 Task: Buy 3 Engine Blocks from Engines & Engine Parts section under best seller category for shipping address: Donald Hall, 3509 Cook Hill Road, Danbury, Connecticut 06810, Cell Number 2034707320. Pay from credit card ending with 6010, CVV 682
Action: Mouse moved to (24, 79)
Screenshot: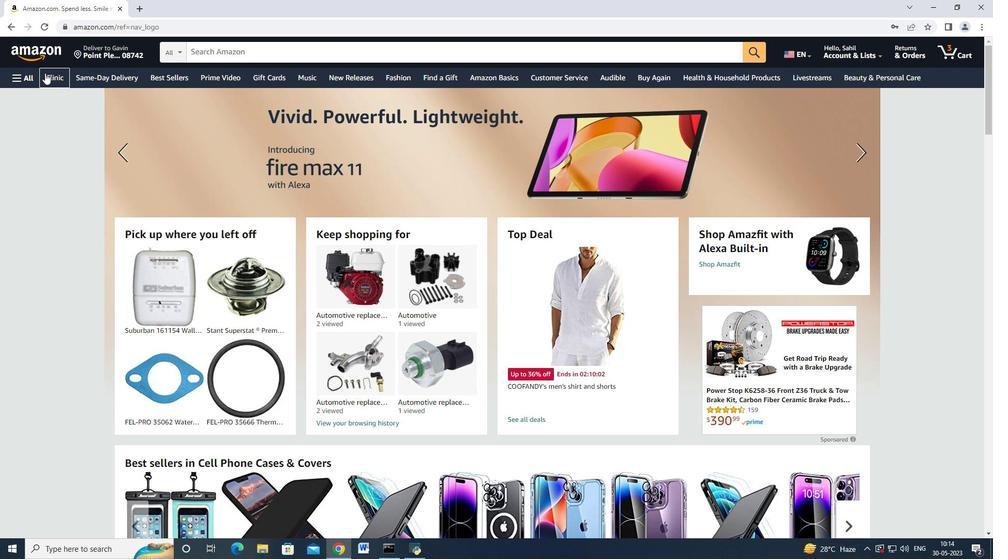 
Action: Mouse pressed left at (24, 79)
Screenshot: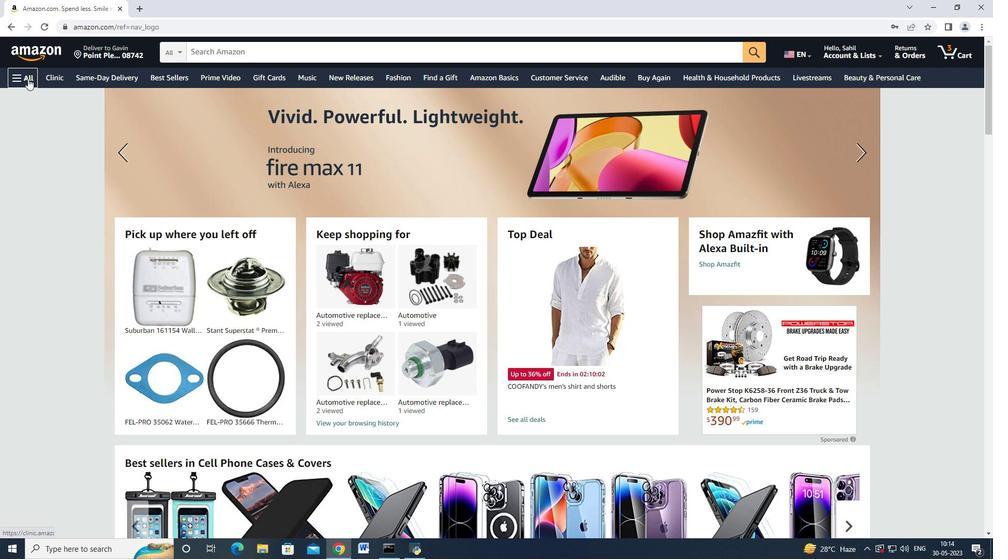 
Action: Mouse moved to (62, 234)
Screenshot: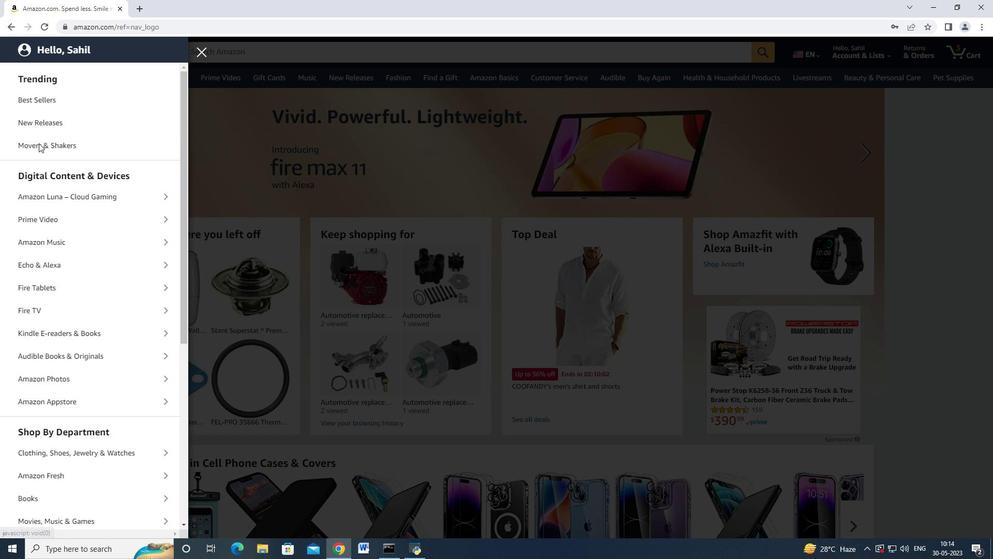 
Action: Mouse scrolled (62, 233) with delta (0, 0)
Screenshot: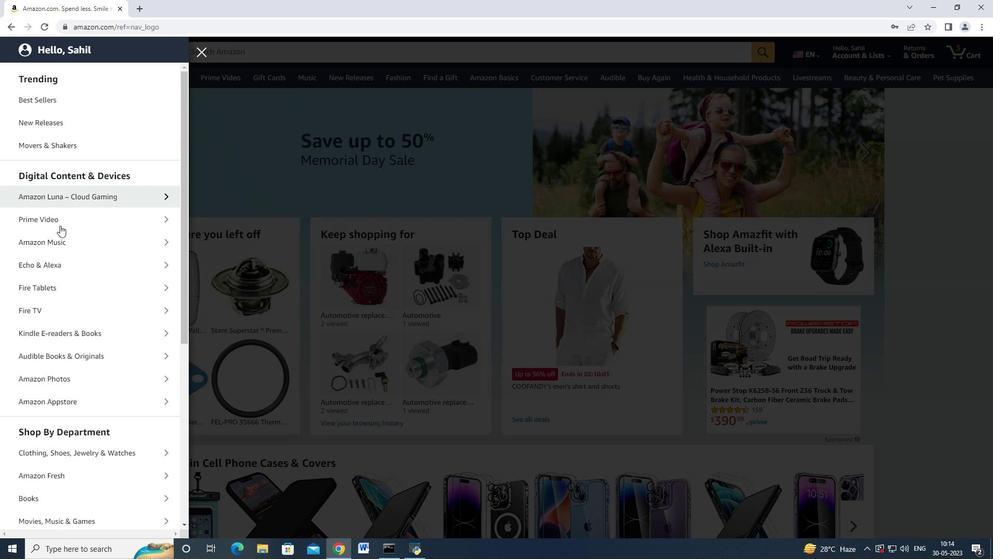 
Action: Mouse moved to (63, 238)
Screenshot: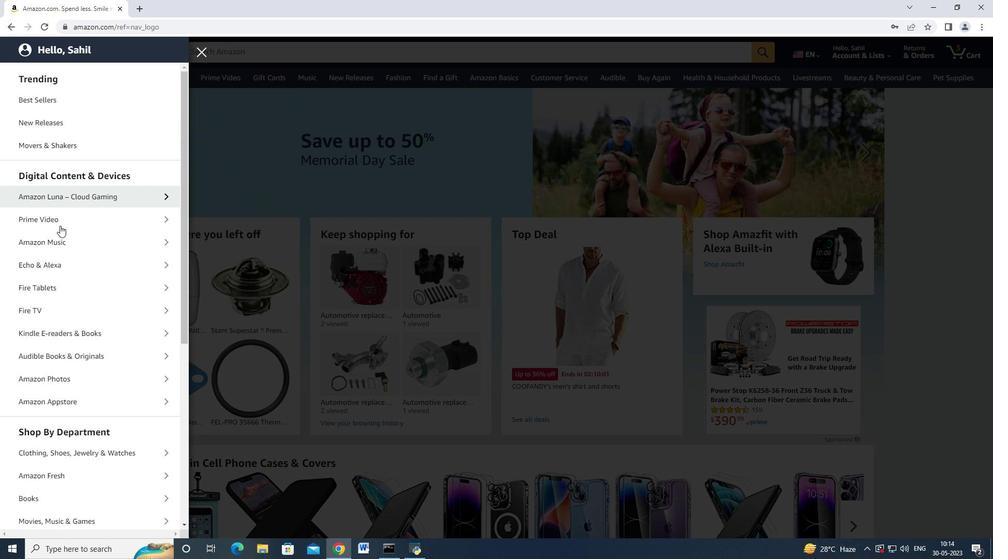 
Action: Mouse scrolled (63, 238) with delta (0, 0)
Screenshot: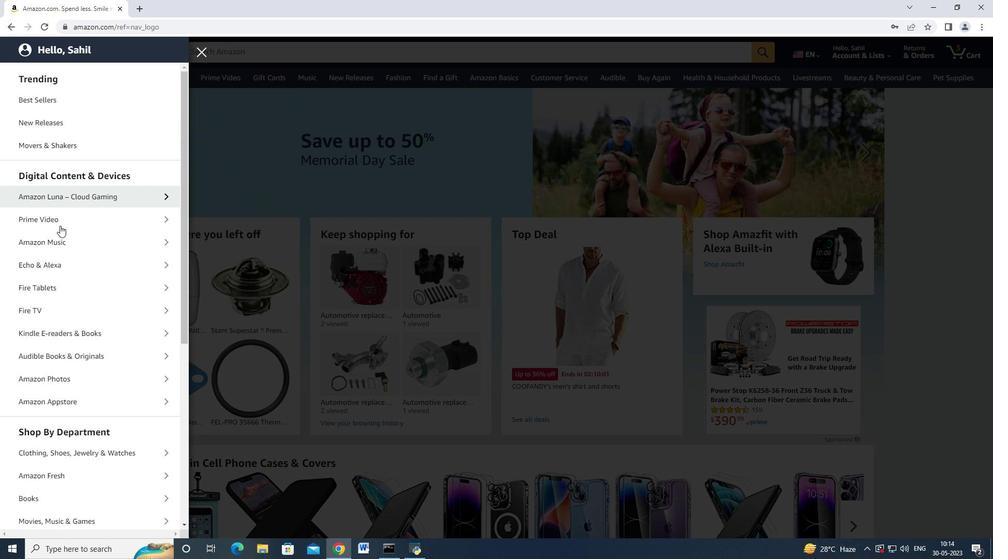 
Action: Mouse moved to (64, 240)
Screenshot: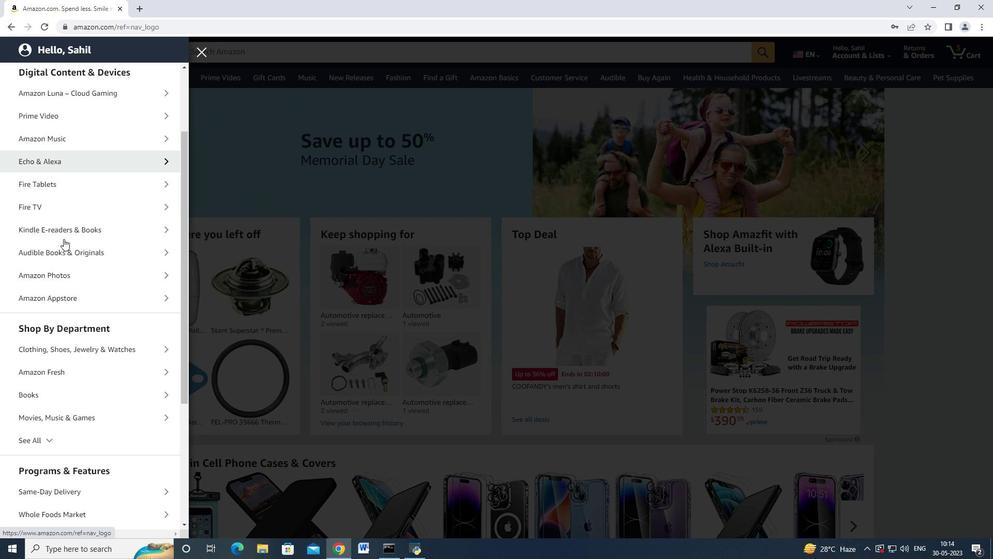 
Action: Mouse scrolled (64, 240) with delta (0, 0)
Screenshot: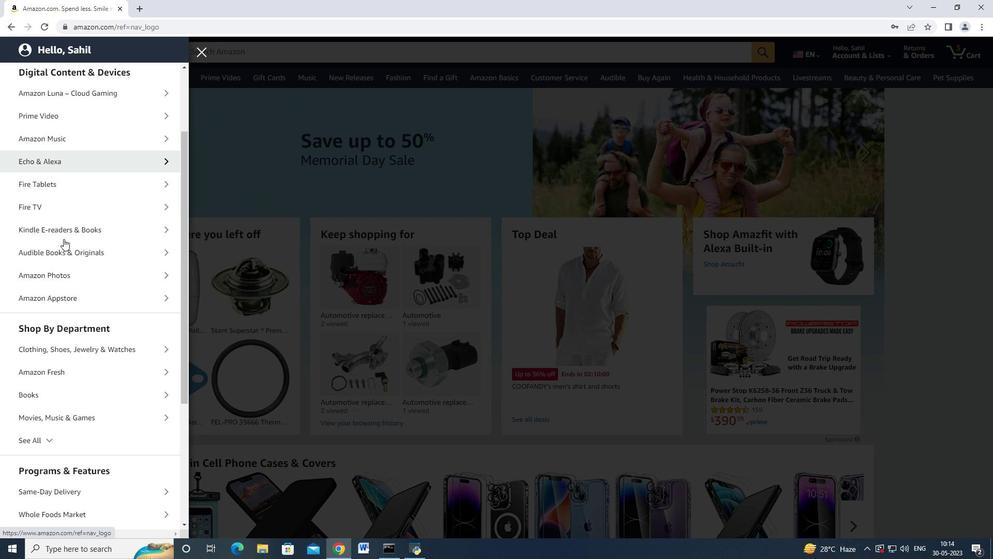 
Action: Mouse moved to (65, 275)
Screenshot: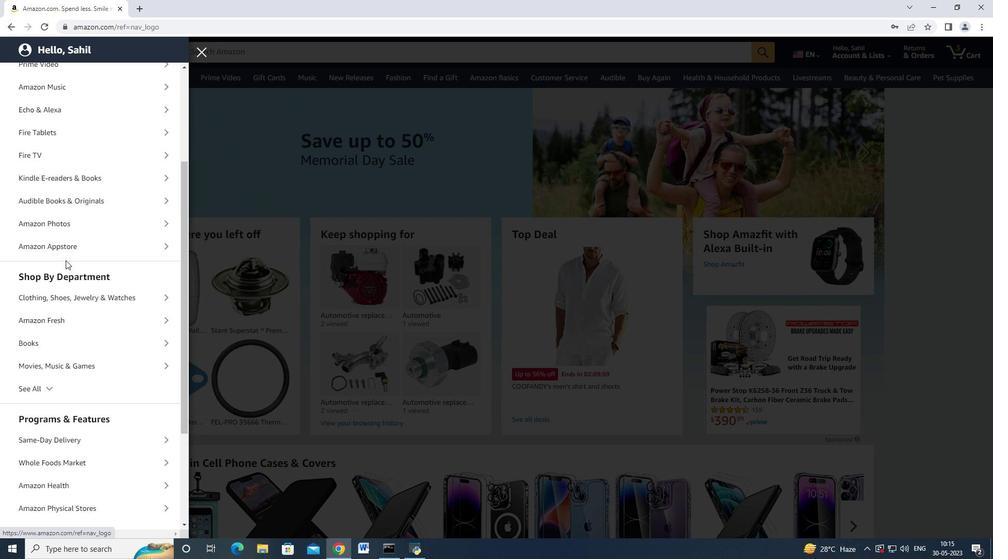 
Action: Mouse scrolled (65, 272) with delta (0, 0)
Screenshot: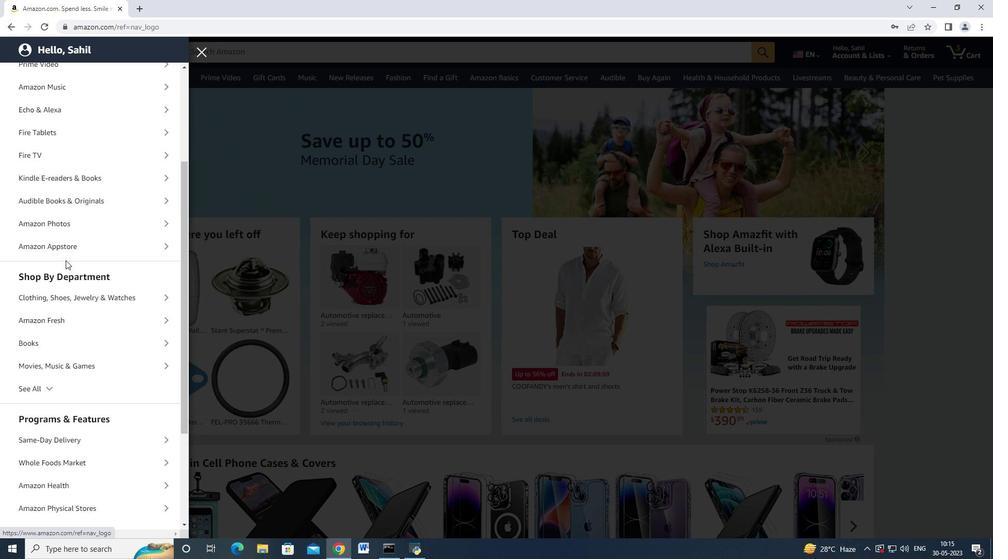 
Action: Mouse moved to (65, 276)
Screenshot: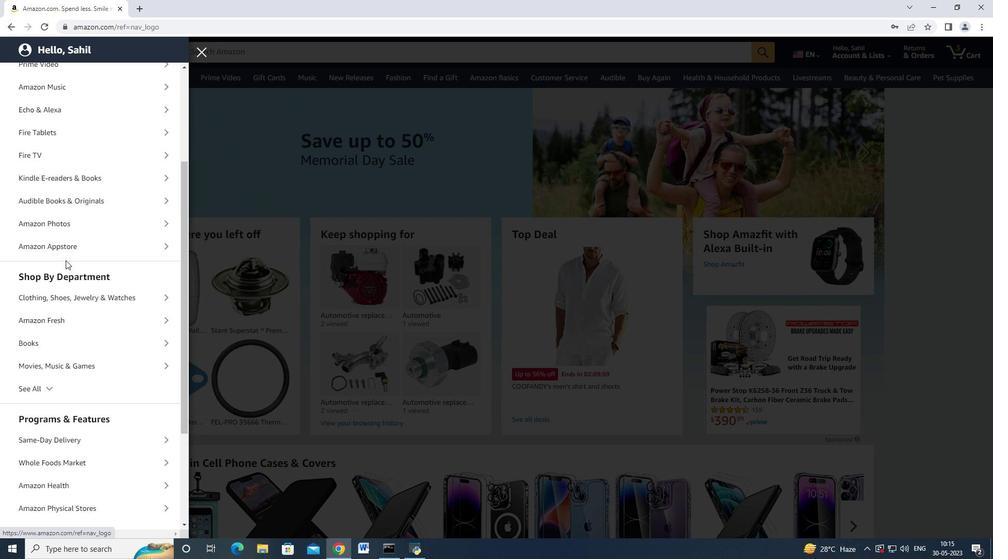 
Action: Mouse scrolled (65, 275) with delta (0, 0)
Screenshot: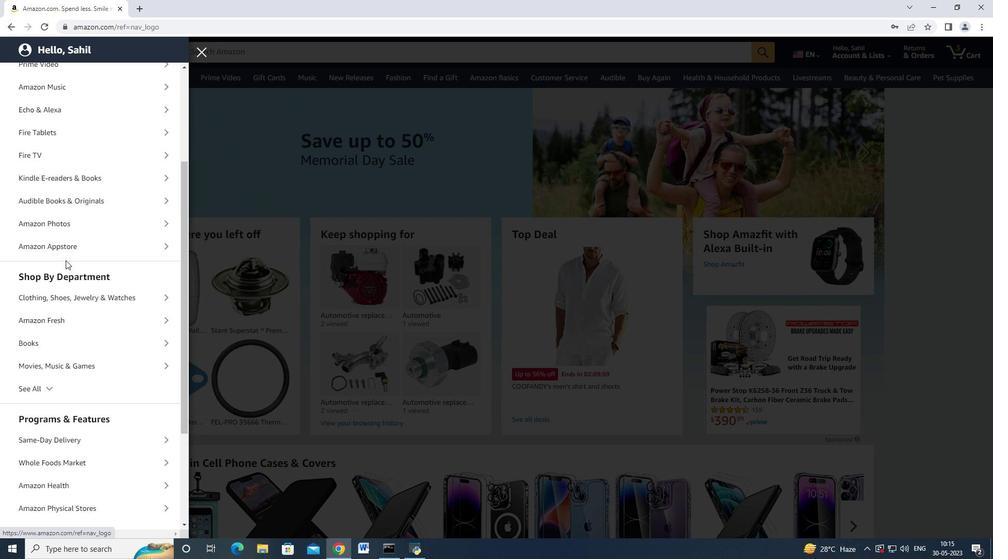 
Action: Mouse moved to (64, 289)
Screenshot: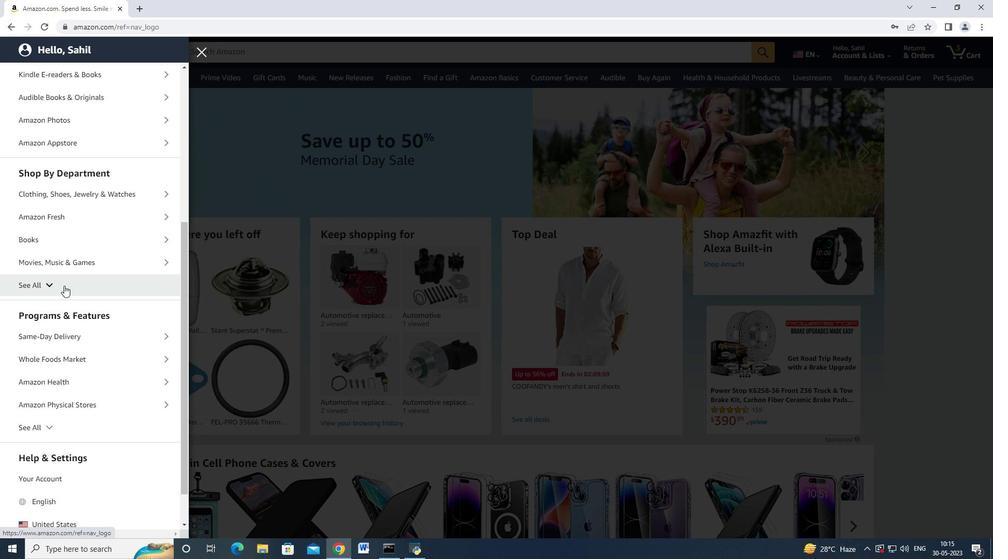 
Action: Mouse pressed left at (64, 289)
Screenshot: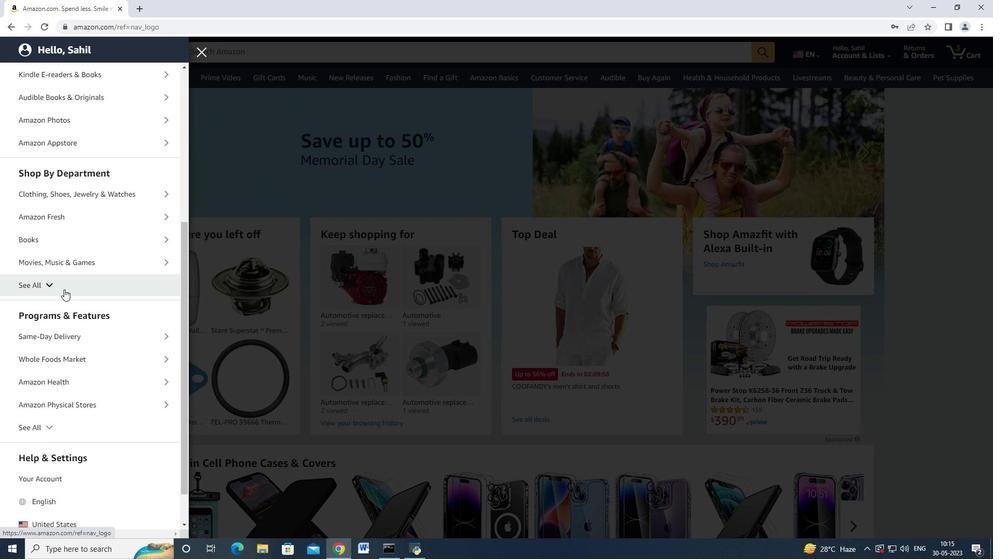 
Action: Mouse moved to (67, 287)
Screenshot: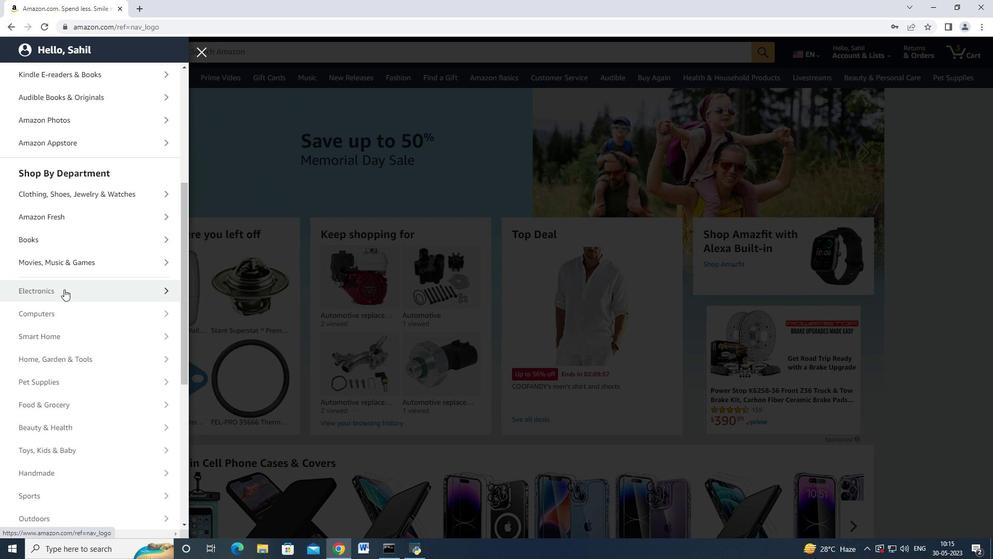 
Action: Mouse scrolled (67, 287) with delta (0, 0)
Screenshot: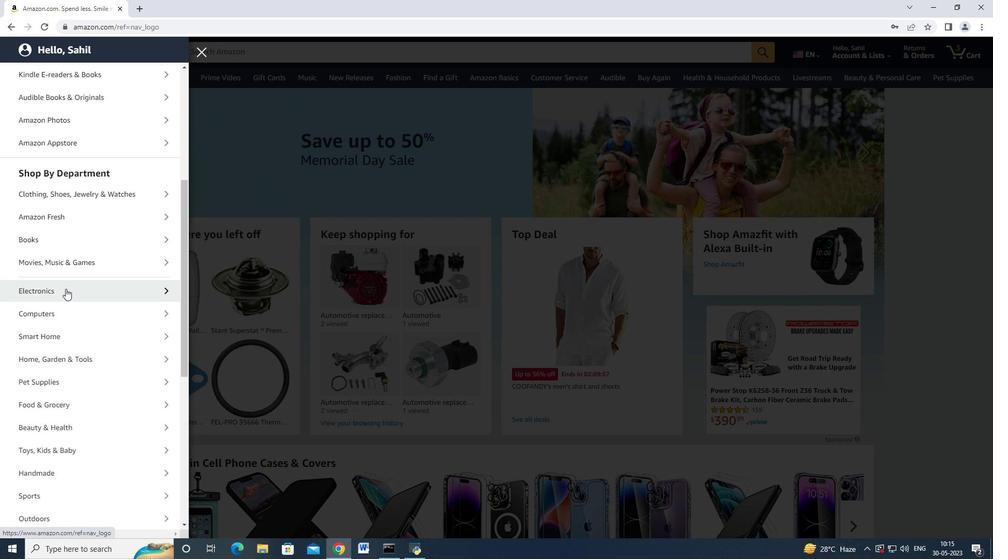 
Action: Mouse scrolled (67, 287) with delta (0, 0)
Screenshot: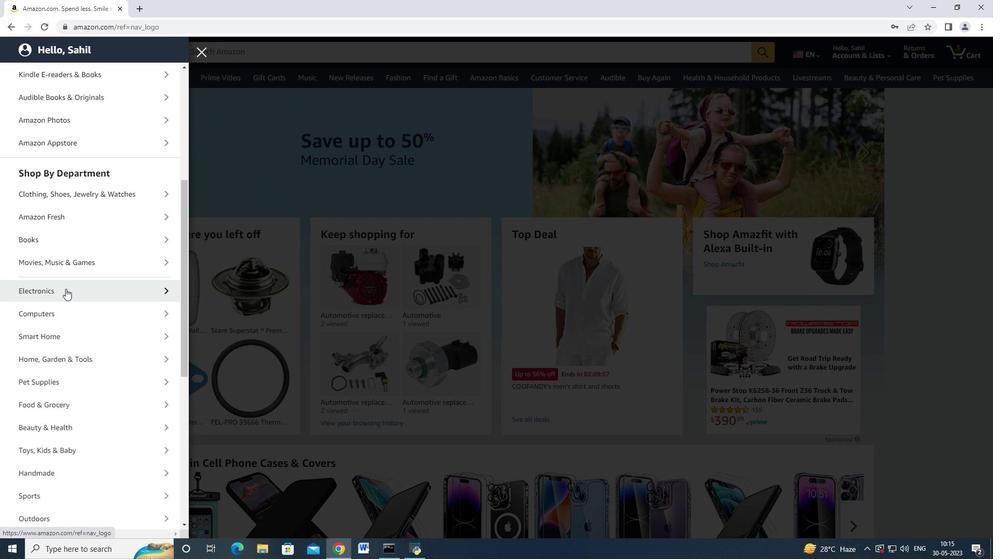 
Action: Mouse moved to (67, 287)
Screenshot: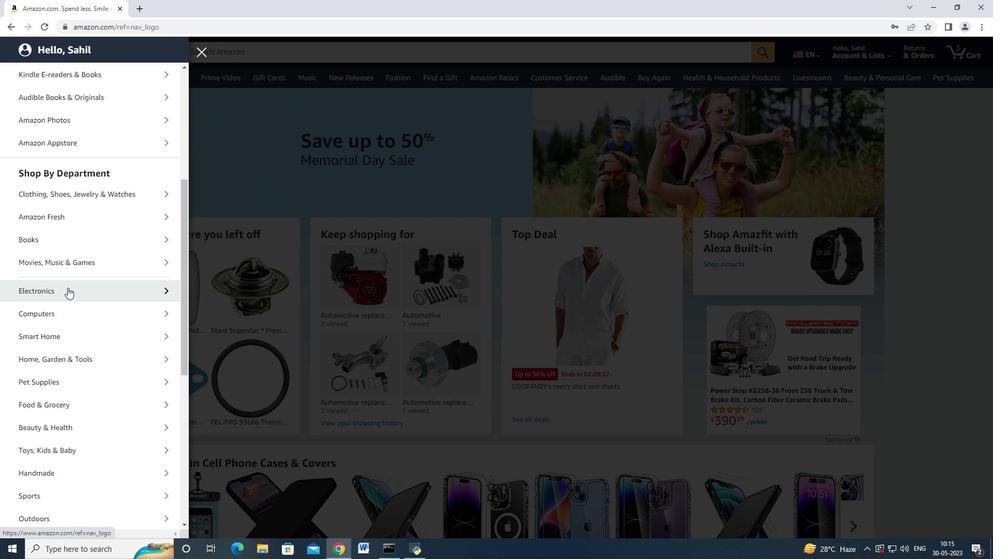 
Action: Mouse scrolled (67, 287) with delta (0, 0)
Screenshot: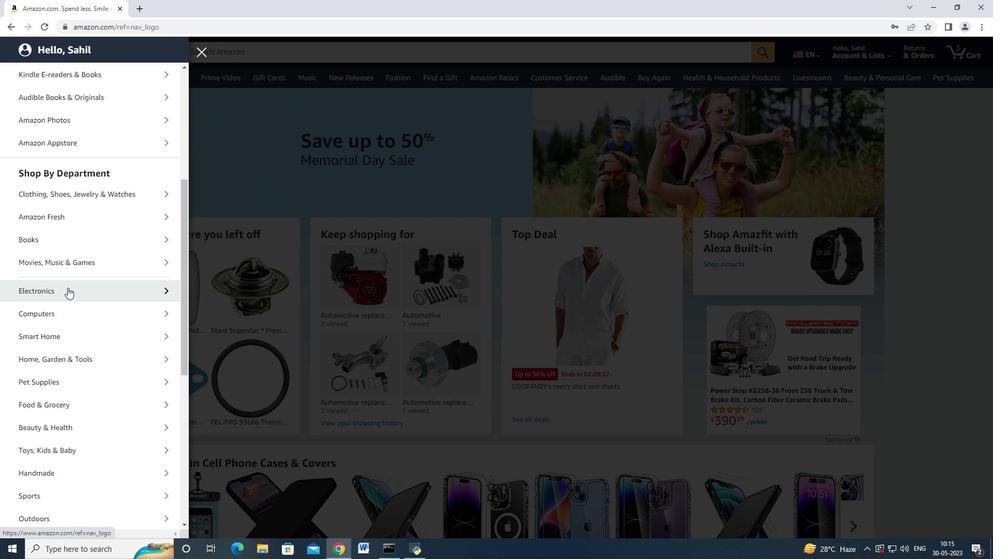 
Action: Mouse scrolled (67, 287) with delta (0, 0)
Screenshot: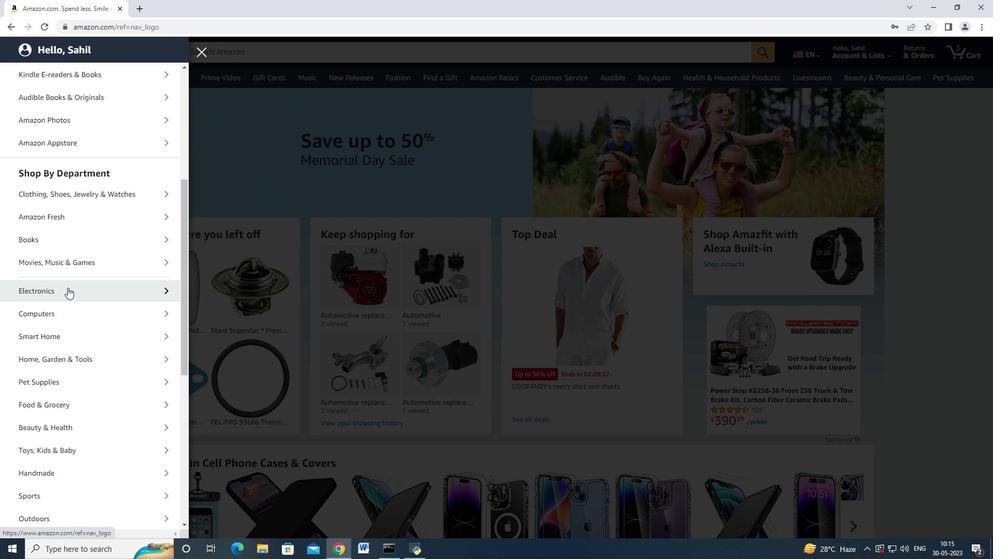 
Action: Mouse moved to (67, 288)
Screenshot: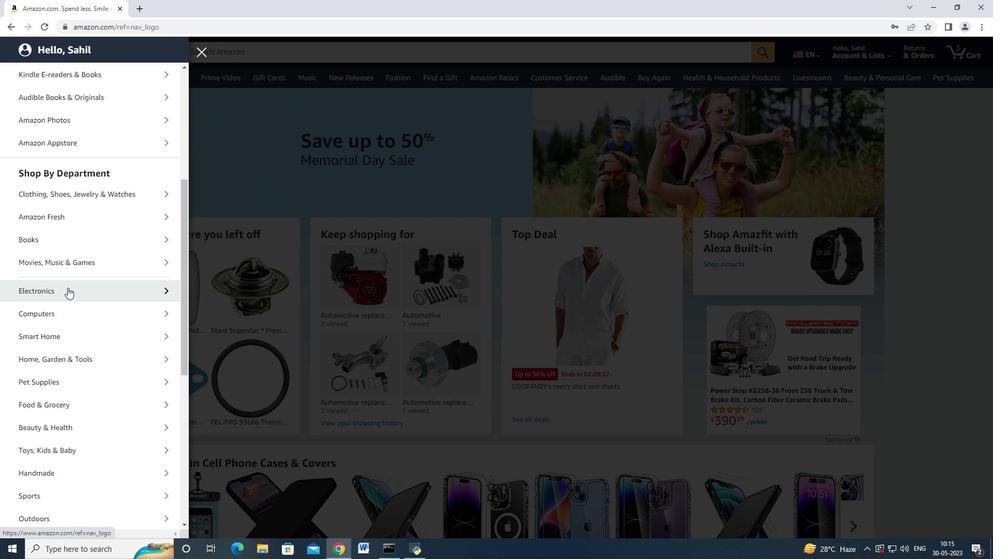 
Action: Mouse scrolled (67, 287) with delta (0, 0)
Screenshot: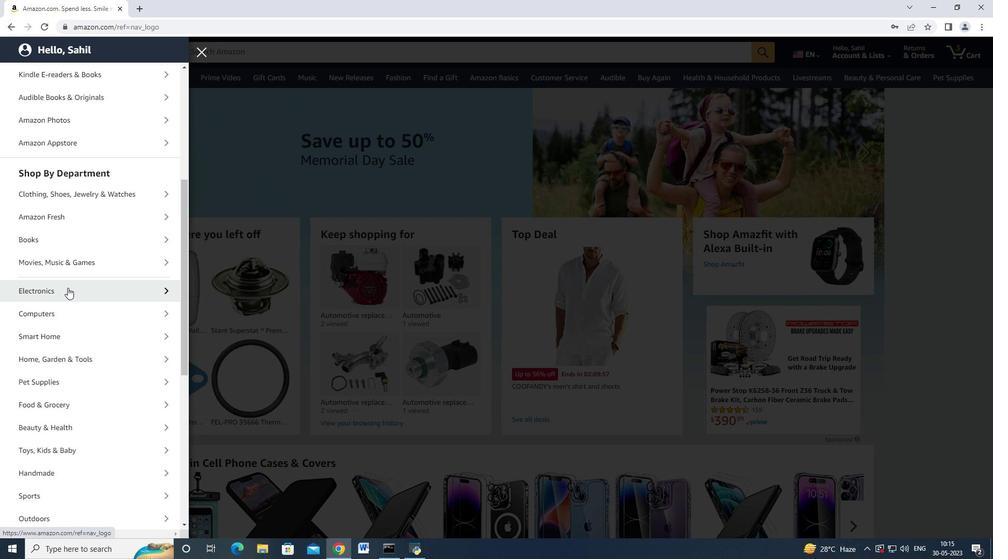 
Action: Mouse moved to (67, 291)
Screenshot: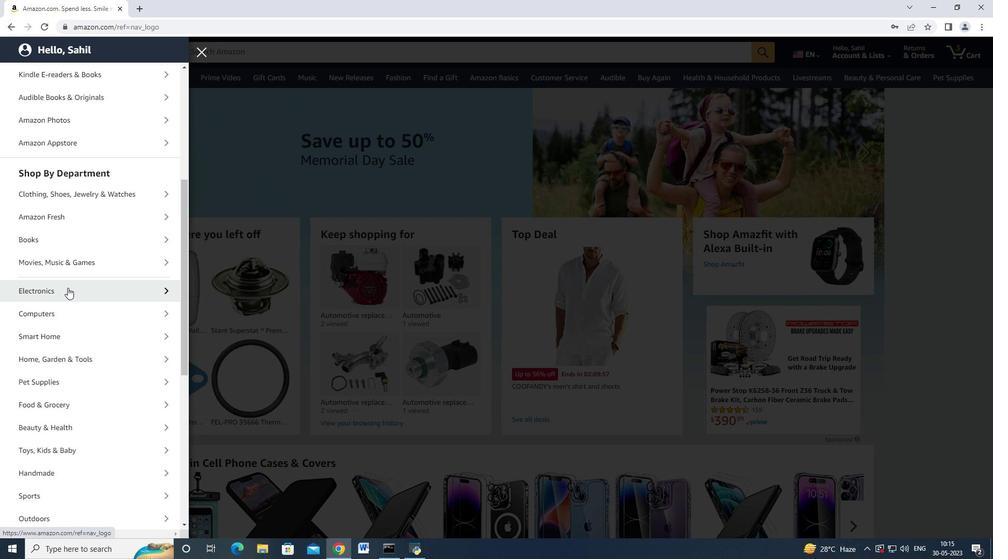 
Action: Mouse scrolled (67, 291) with delta (0, 0)
Screenshot: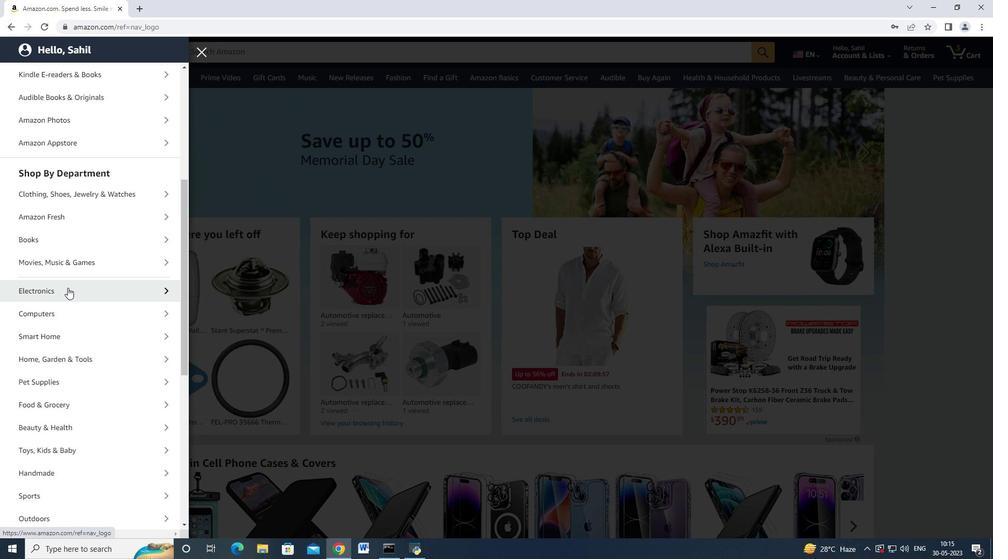
Action: Mouse moved to (76, 232)
Screenshot: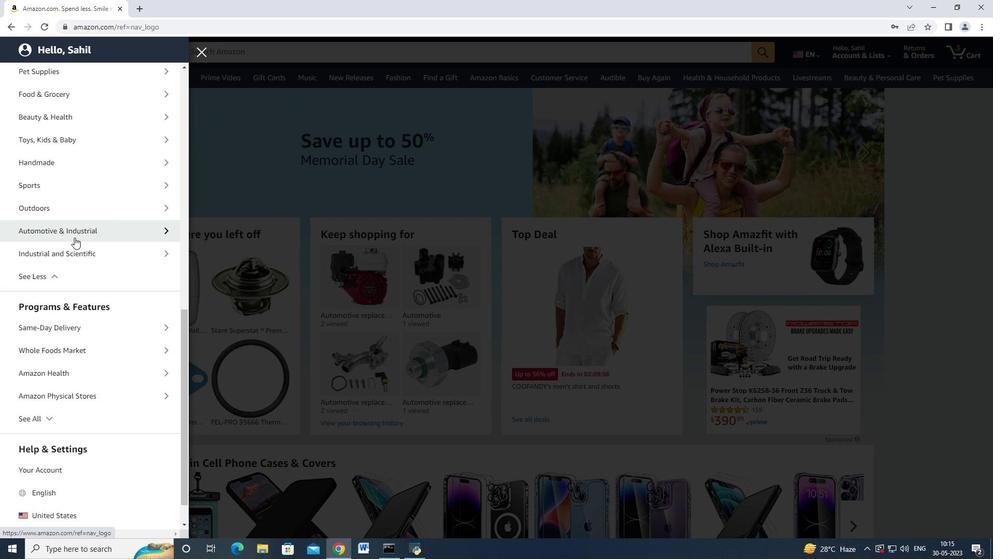 
Action: Mouse pressed left at (76, 232)
Screenshot: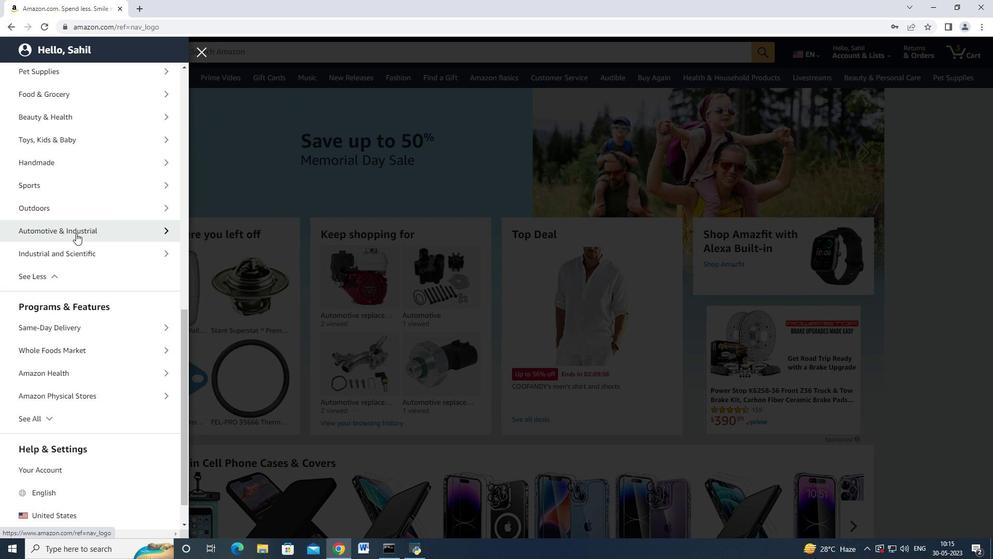 
Action: Mouse moved to (101, 118)
Screenshot: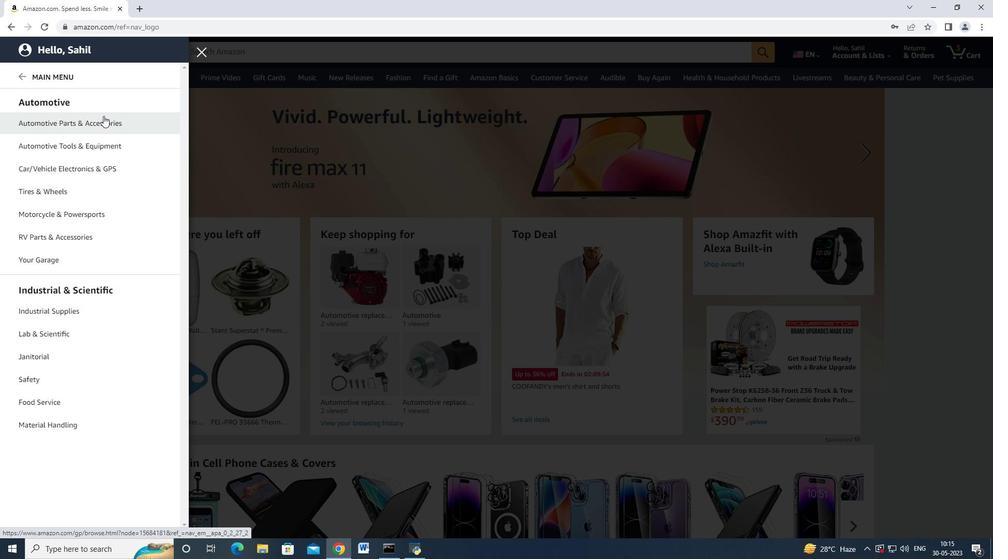 
Action: Mouse pressed left at (101, 118)
Screenshot: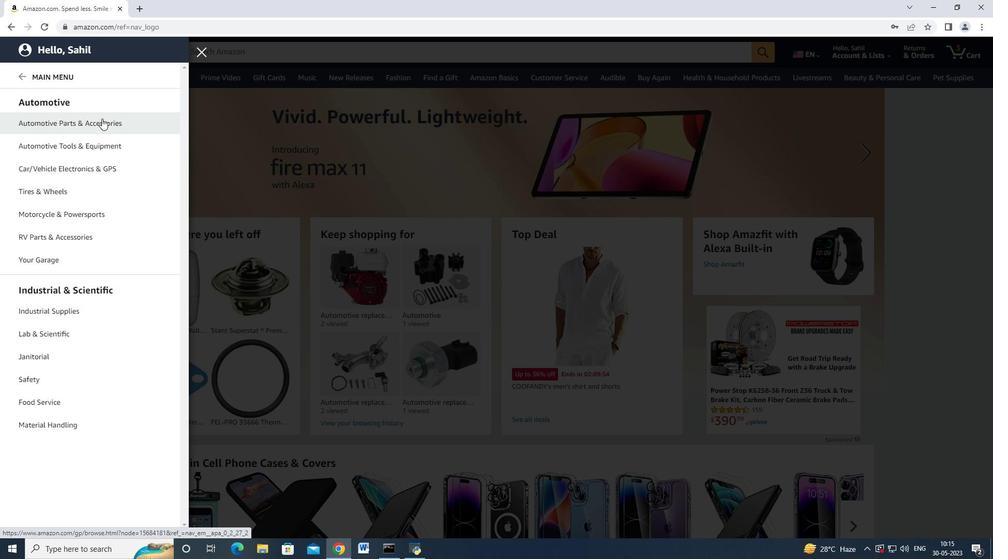 
Action: Mouse moved to (213, 132)
Screenshot: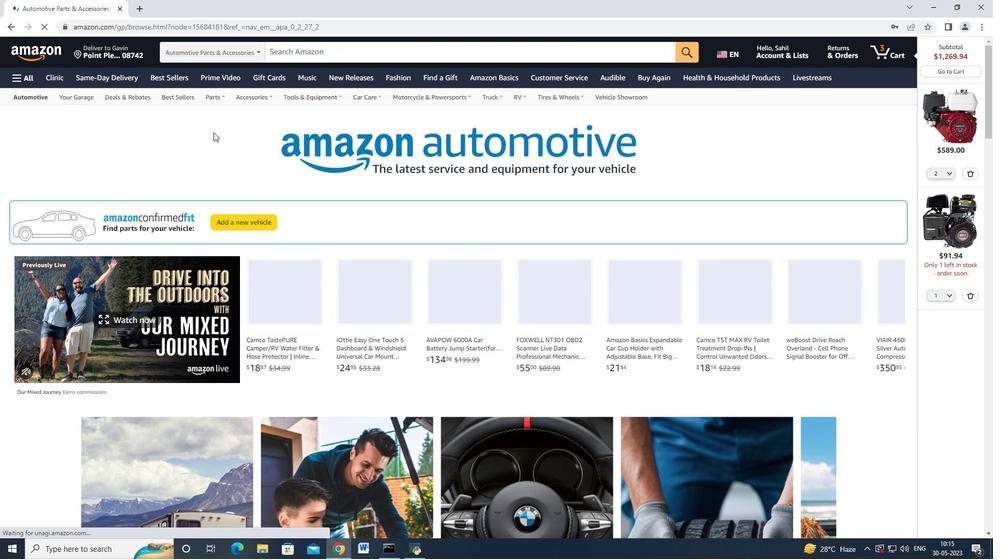 
Action: Mouse scrolled (213, 132) with delta (0, 0)
Screenshot: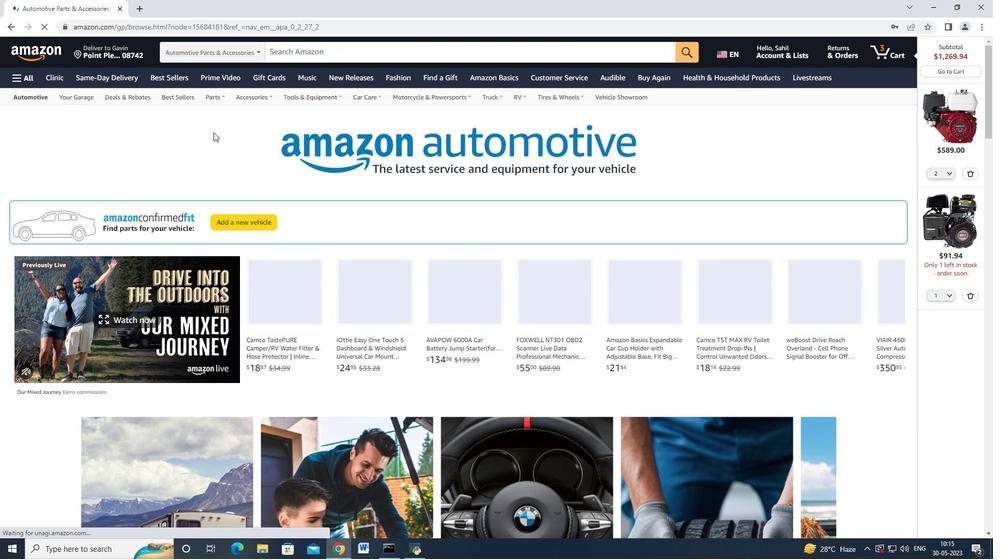 
Action: Mouse moved to (213, 134)
Screenshot: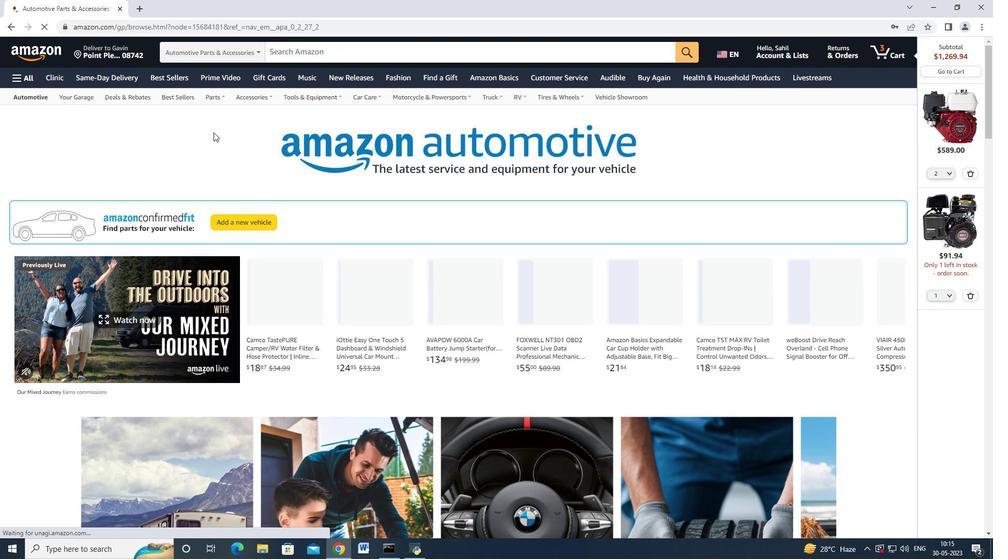 
Action: Mouse scrolled (213, 133) with delta (0, 0)
Screenshot: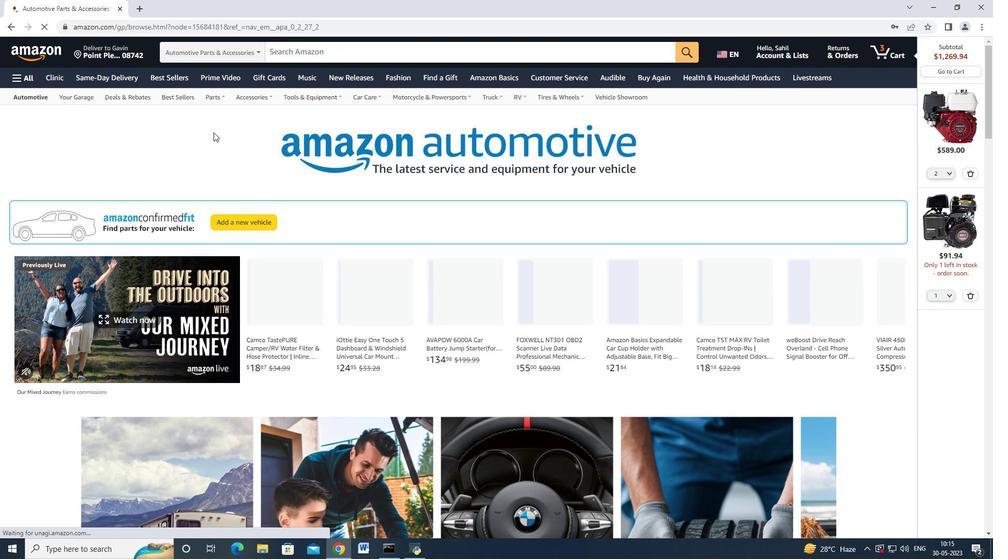 
Action: Mouse scrolled (213, 134) with delta (0, 0)
Screenshot: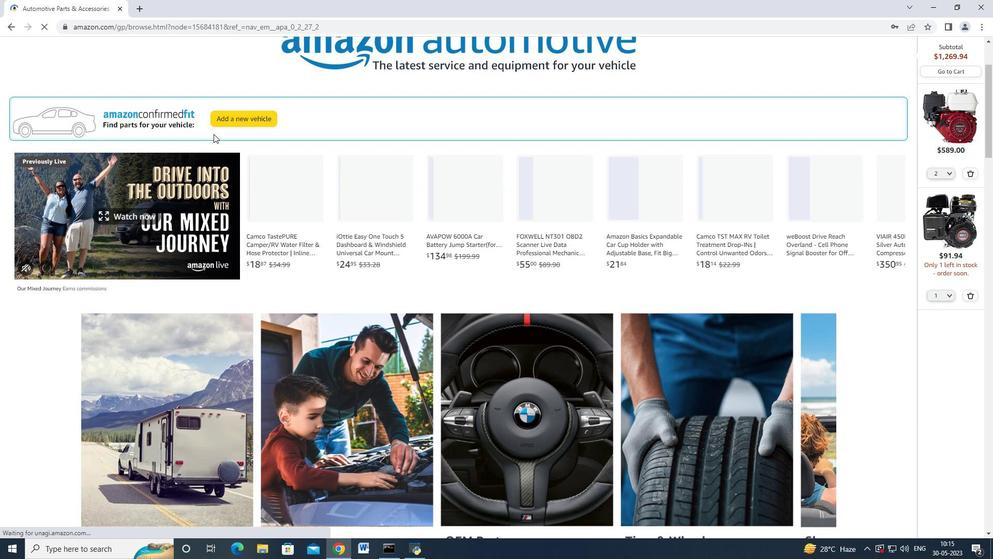 
Action: Mouse scrolled (213, 134) with delta (0, 0)
Screenshot: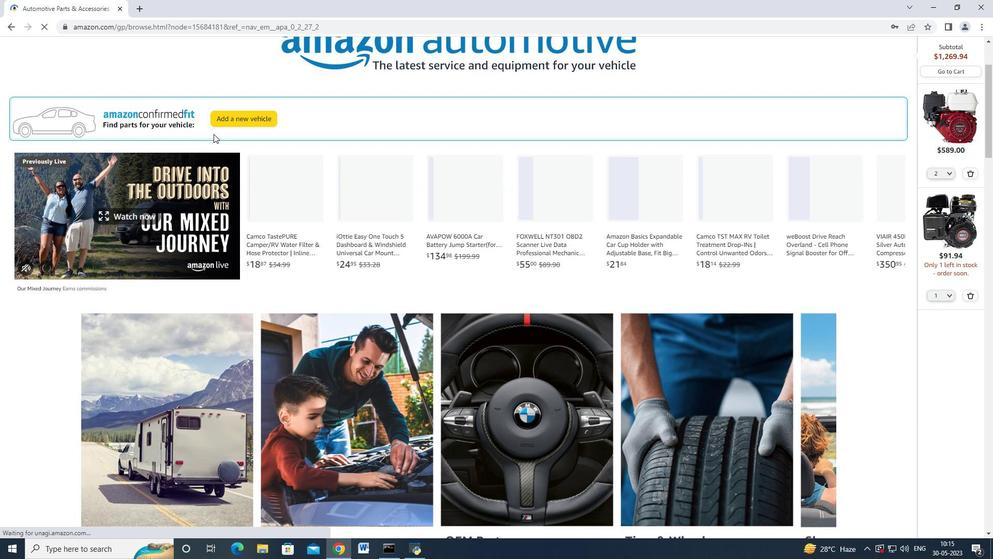 
Action: Mouse scrolled (213, 134) with delta (0, 0)
Screenshot: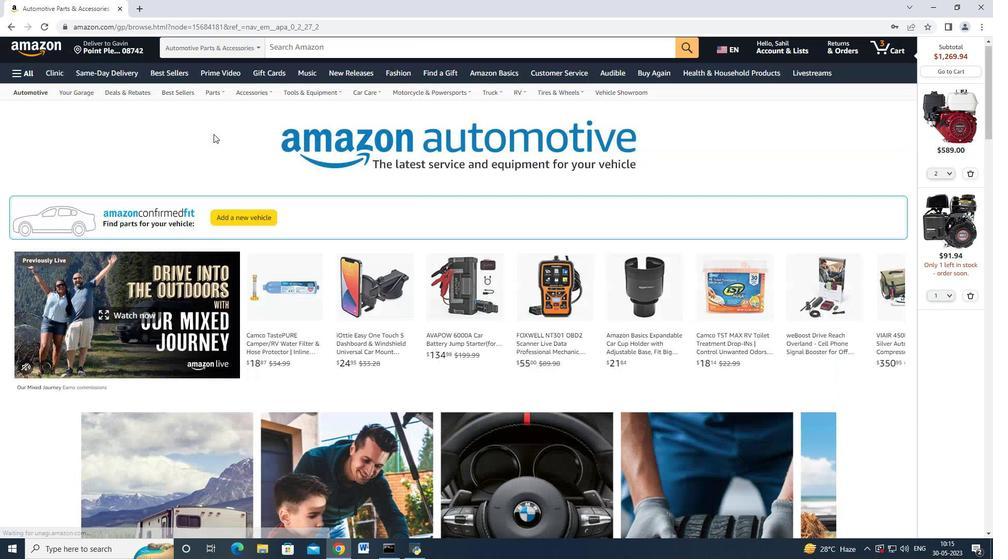 
Action: Mouse moved to (179, 96)
Screenshot: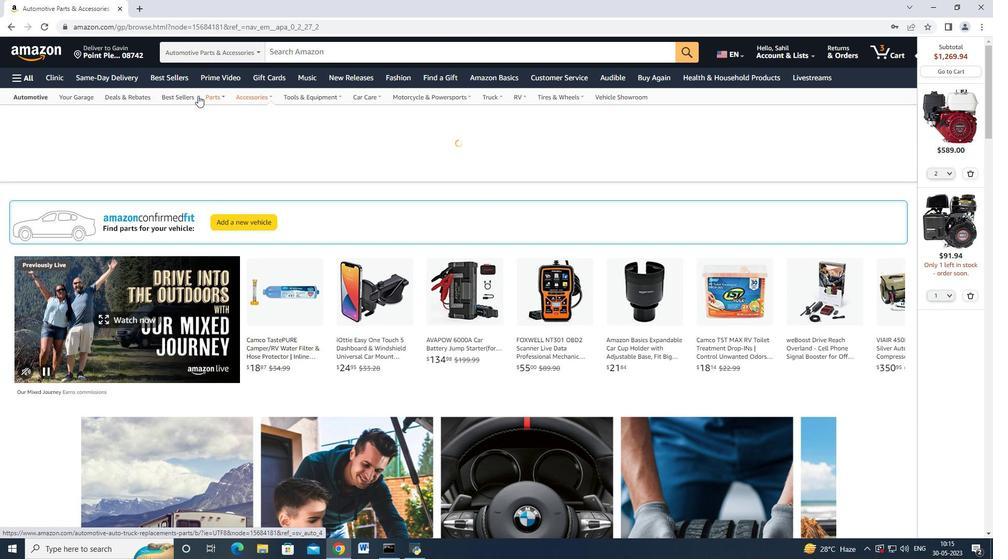 
Action: Mouse pressed left at (179, 96)
Screenshot: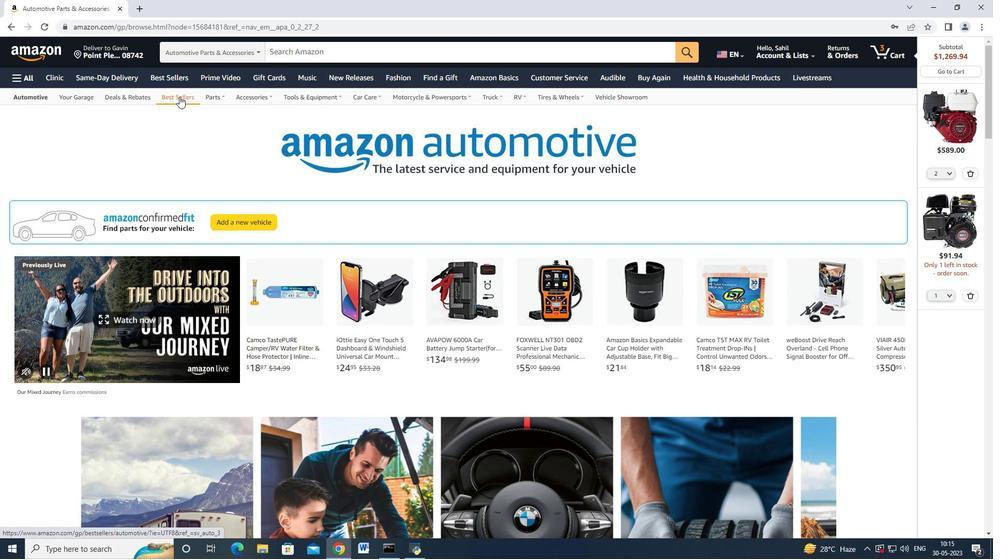 
Action: Mouse moved to (129, 227)
Screenshot: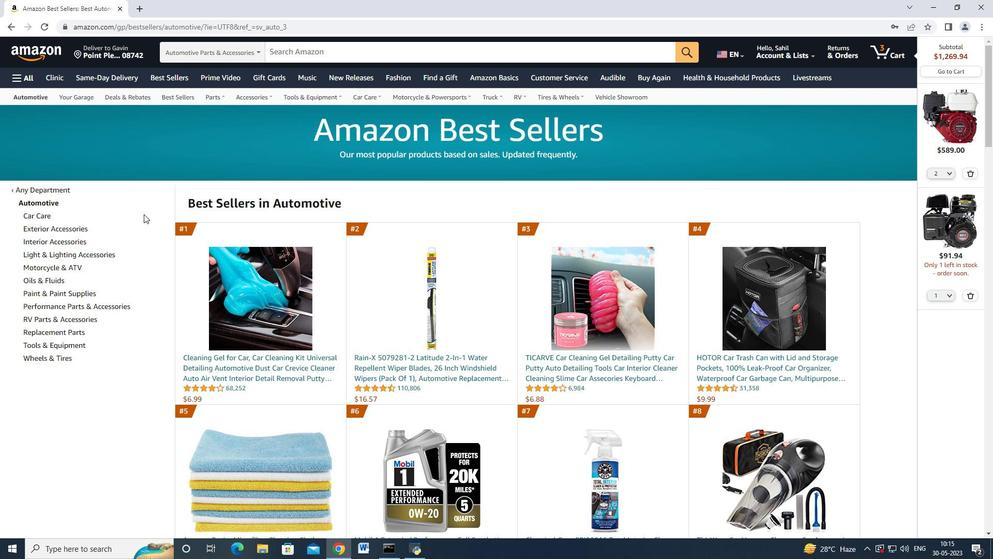 
Action: Mouse scrolled (129, 227) with delta (0, 0)
Screenshot: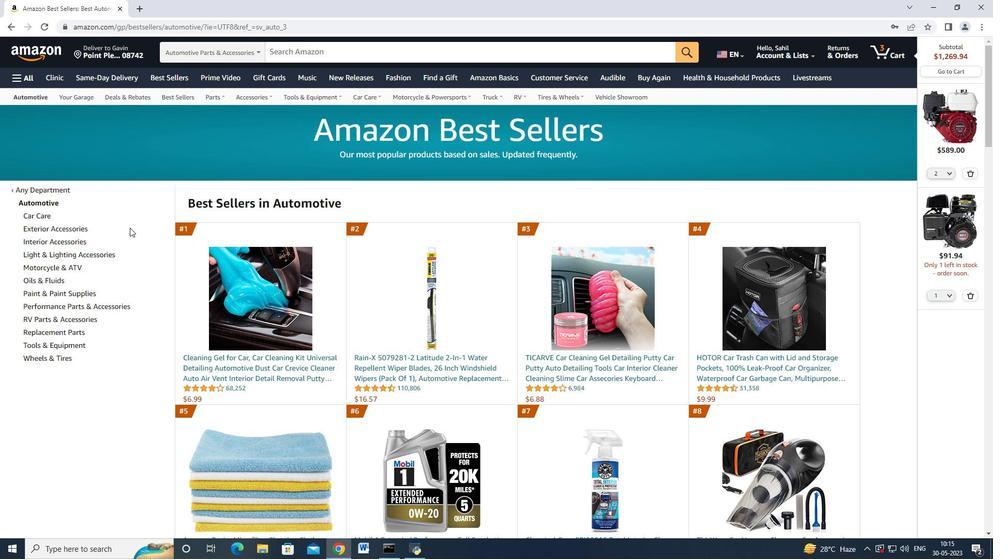 
Action: Mouse moved to (76, 279)
Screenshot: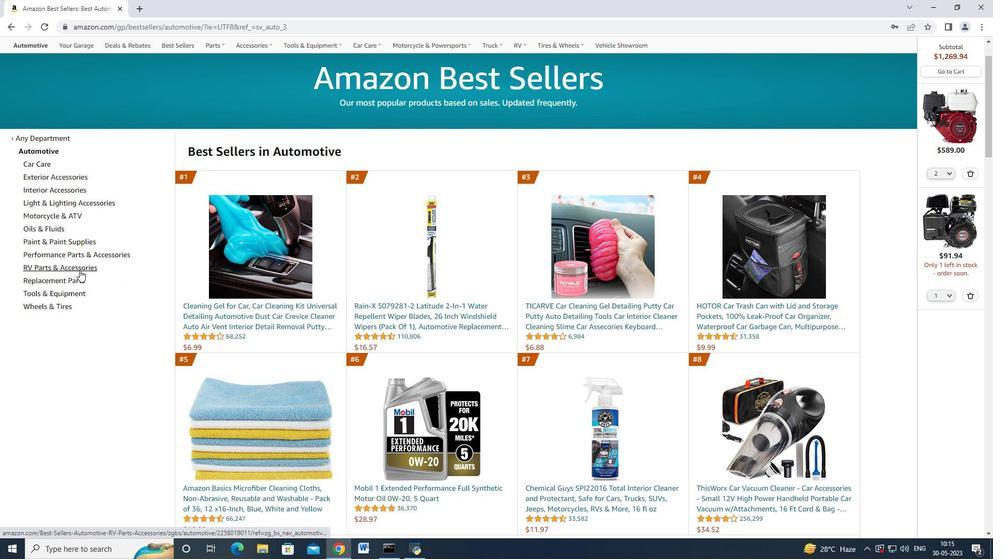 
Action: Mouse pressed left at (76, 279)
Screenshot: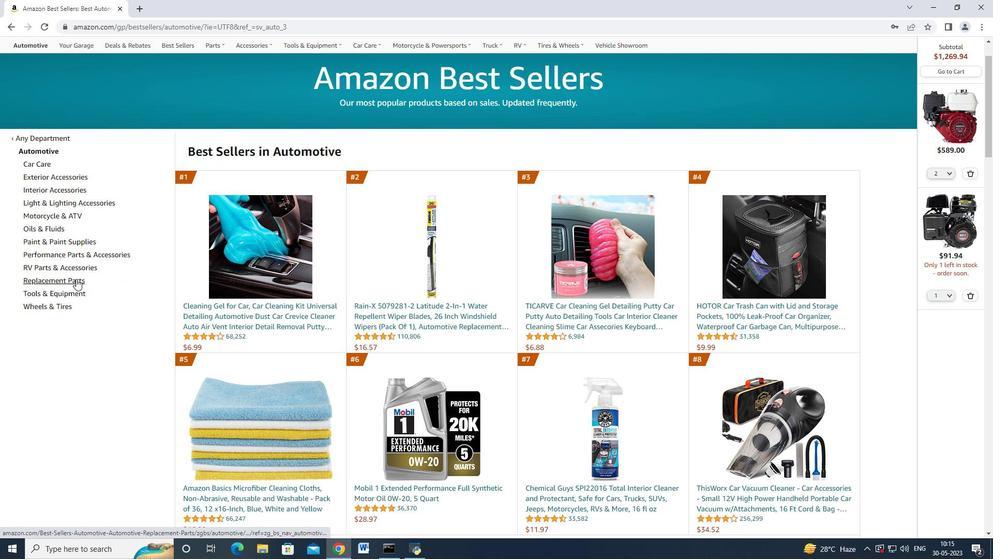 
Action: Mouse moved to (78, 275)
Screenshot: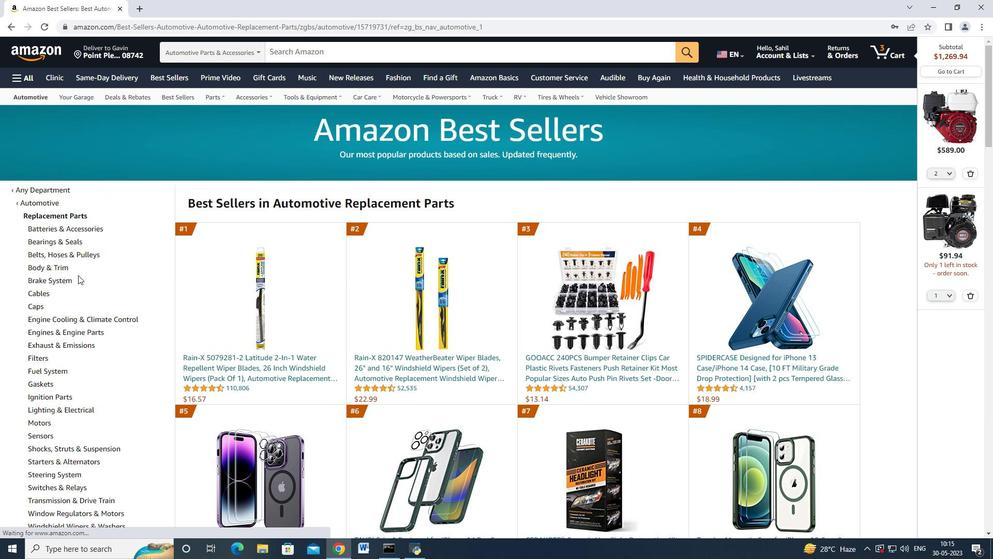 
Action: Mouse scrolled (78, 274) with delta (0, 0)
Screenshot: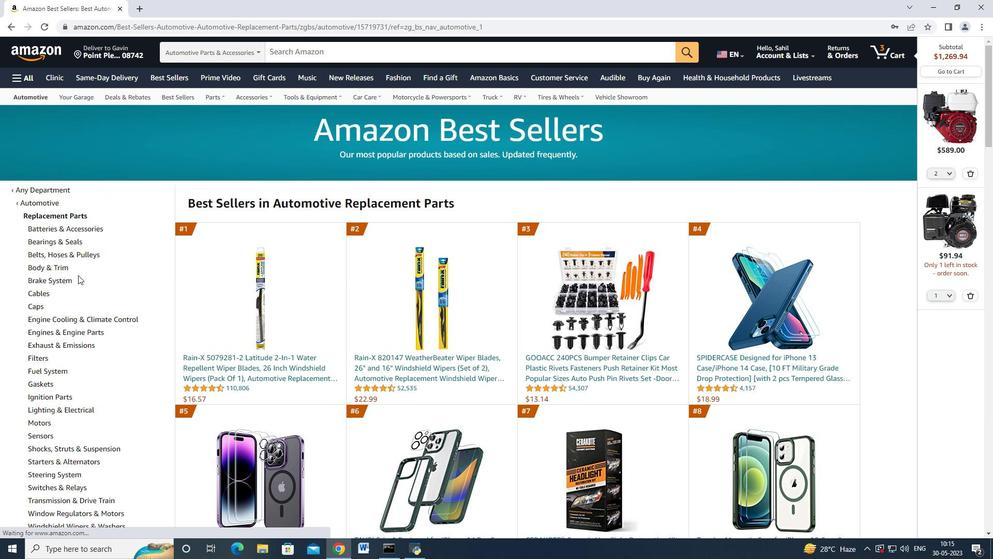 
Action: Mouse moved to (77, 280)
Screenshot: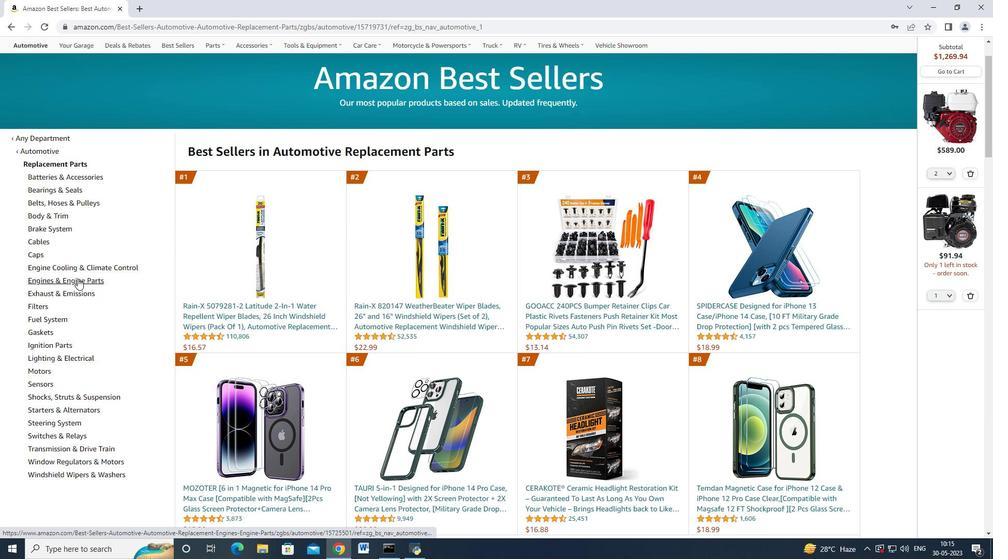 
Action: Mouse scrolled (77, 279) with delta (0, 0)
Screenshot: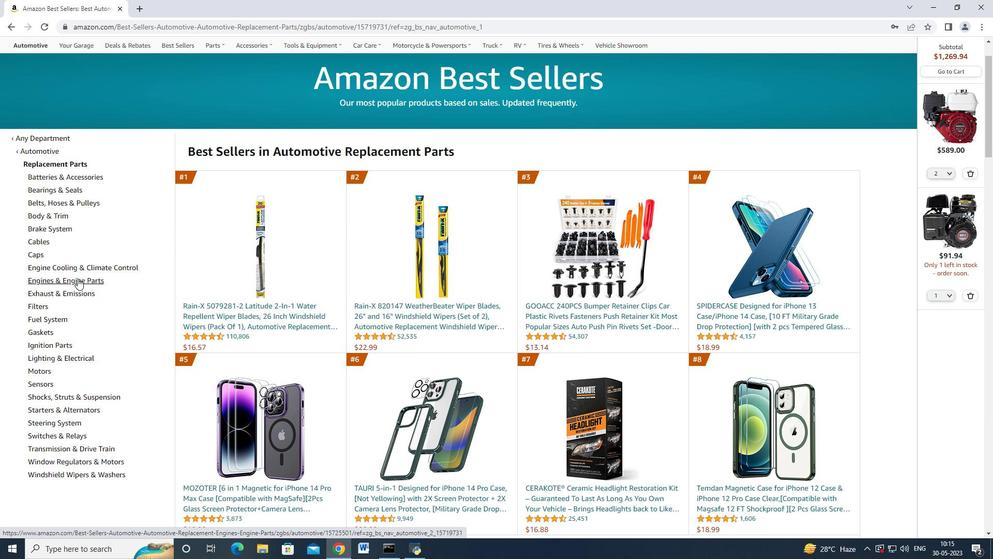 
Action: Mouse moved to (972, 176)
Screenshot: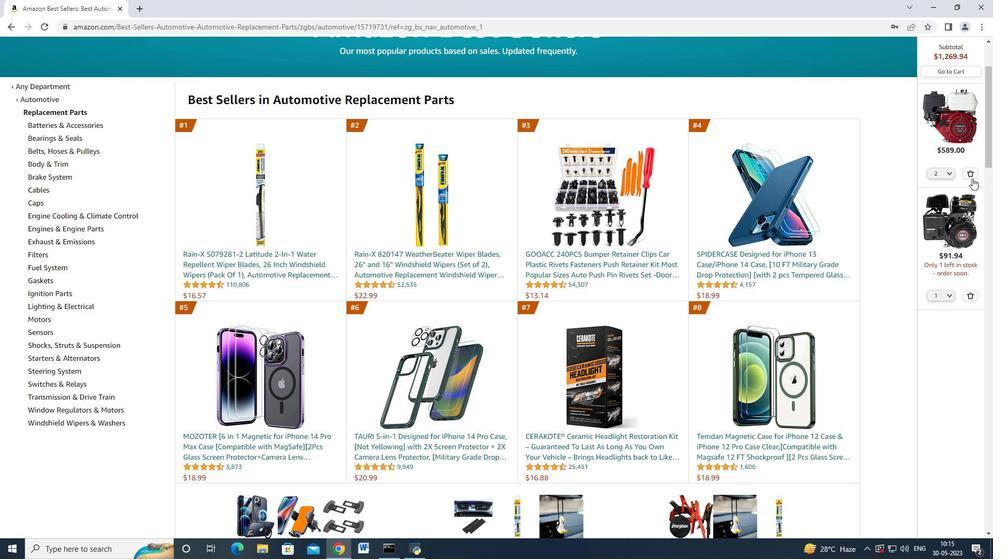 
Action: Mouse pressed left at (972, 176)
Screenshot: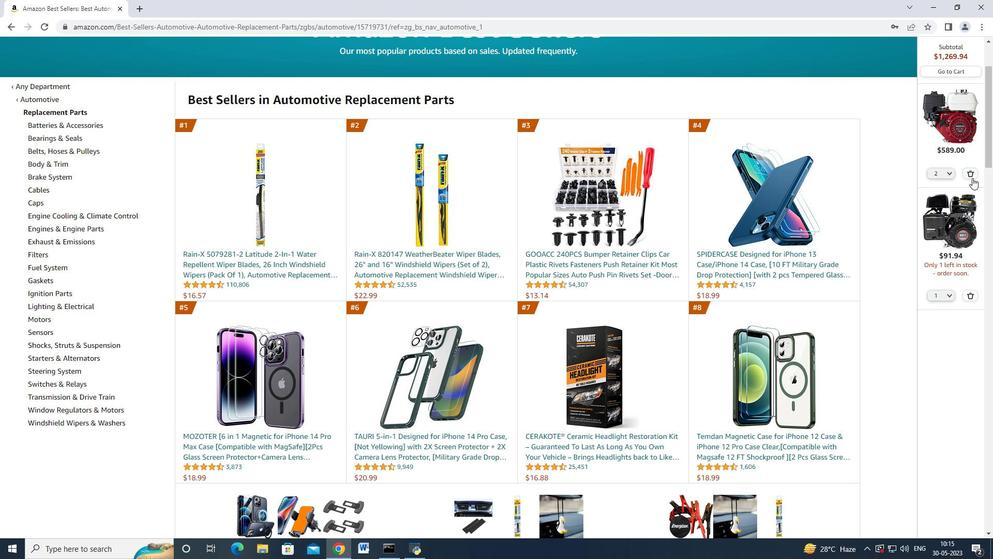 
Action: Mouse moved to (970, 249)
Screenshot: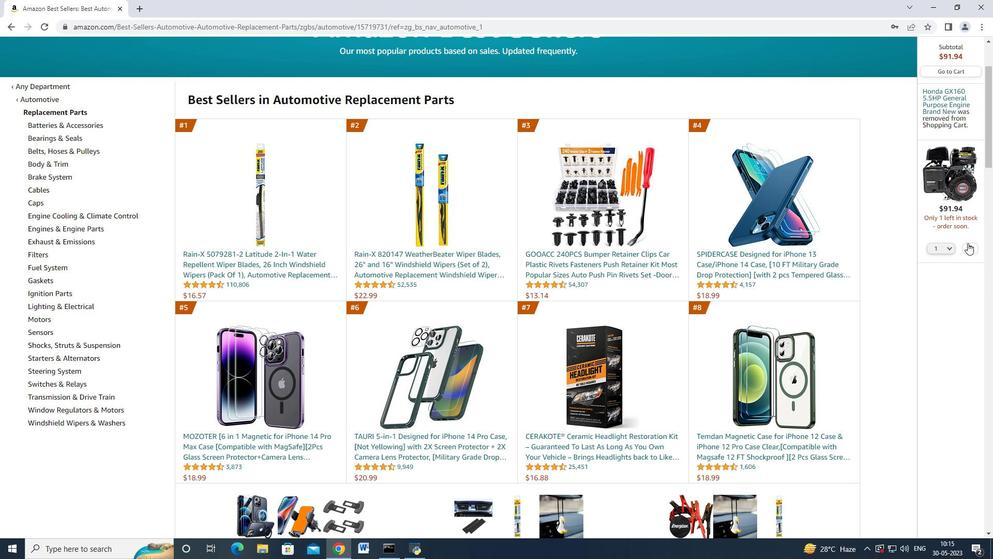 
Action: Mouse pressed left at (970, 249)
Screenshot: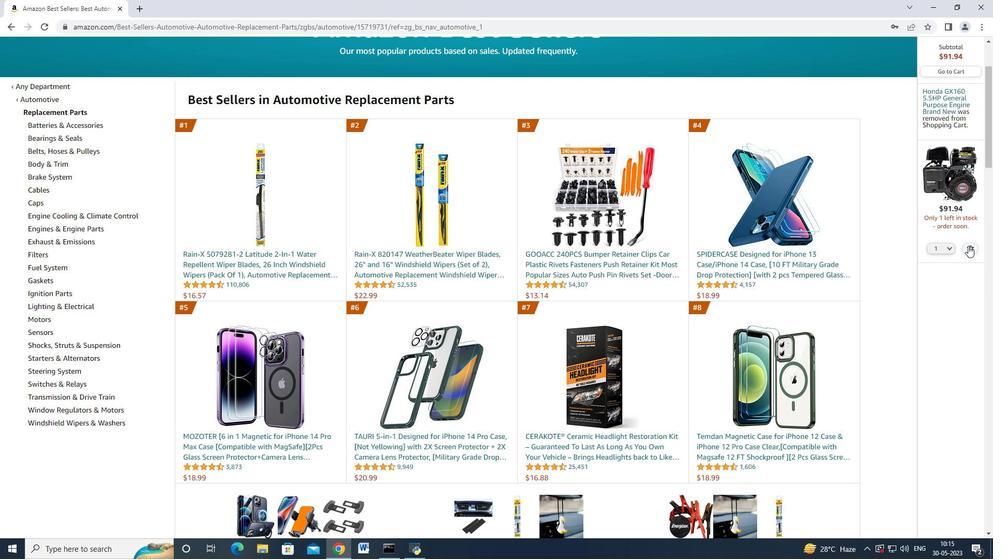 
Action: Mouse moved to (66, 227)
Screenshot: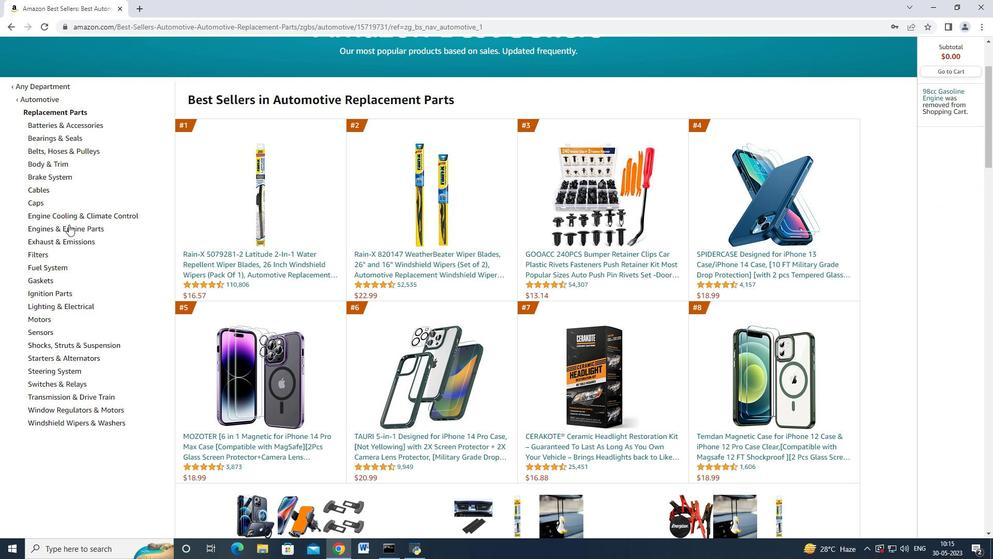 
Action: Mouse pressed left at (66, 227)
Screenshot: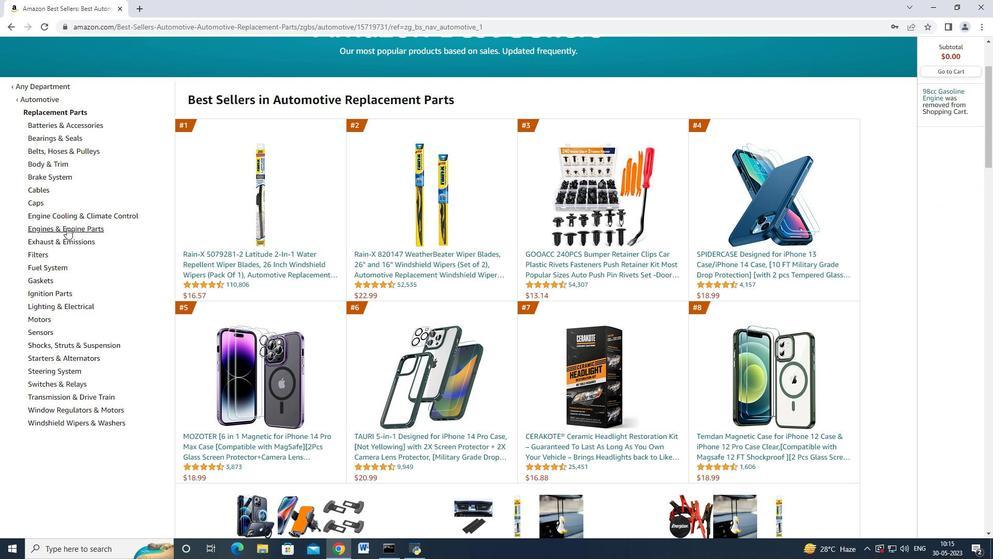 
Action: Mouse moved to (68, 242)
Screenshot: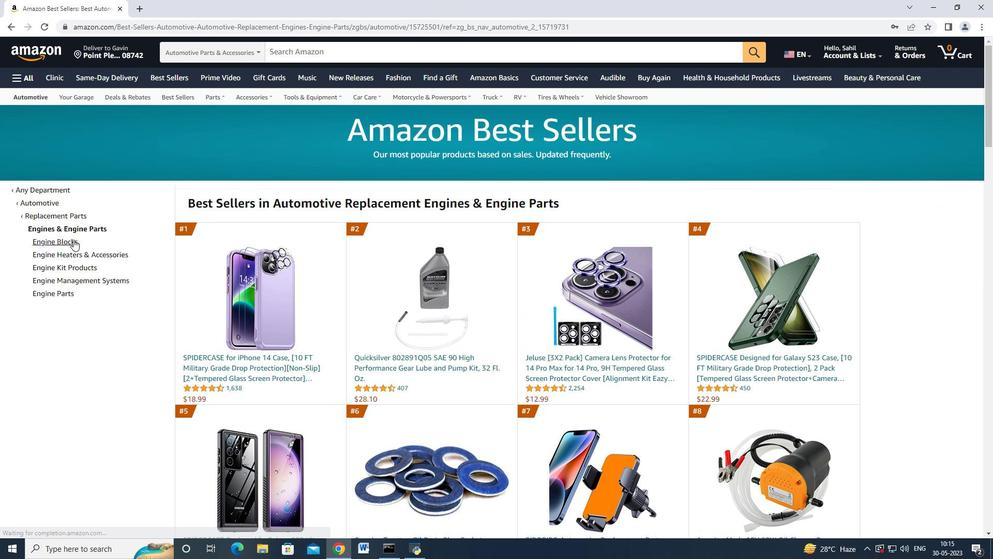 
Action: Mouse pressed left at (68, 242)
Screenshot: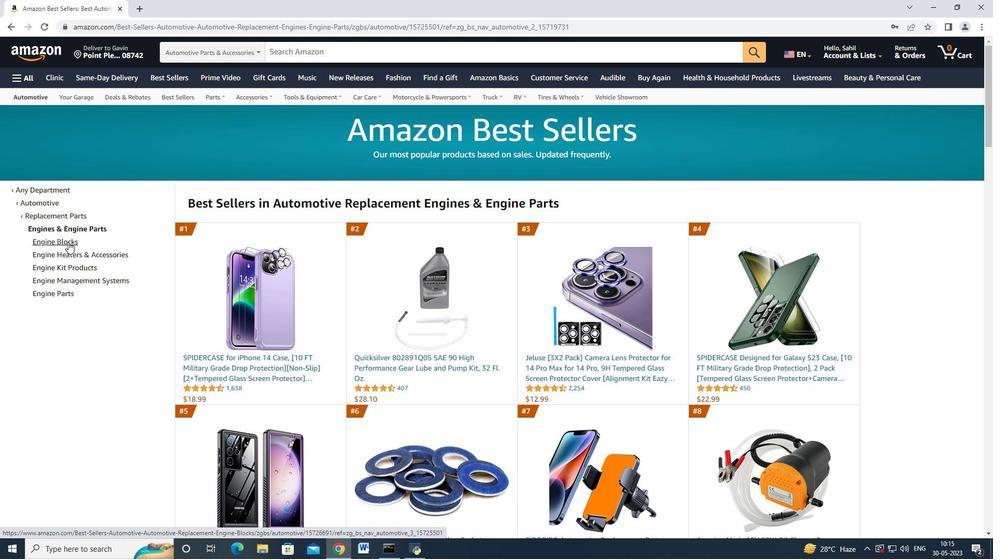 
Action: Mouse moved to (414, 324)
Screenshot: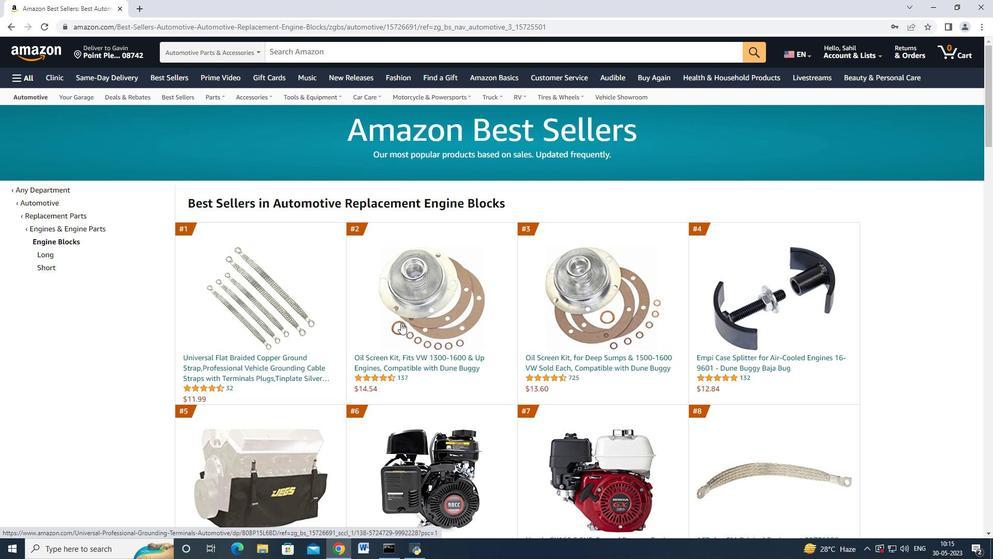 
Action: Mouse scrolled (414, 323) with delta (0, 0)
Screenshot: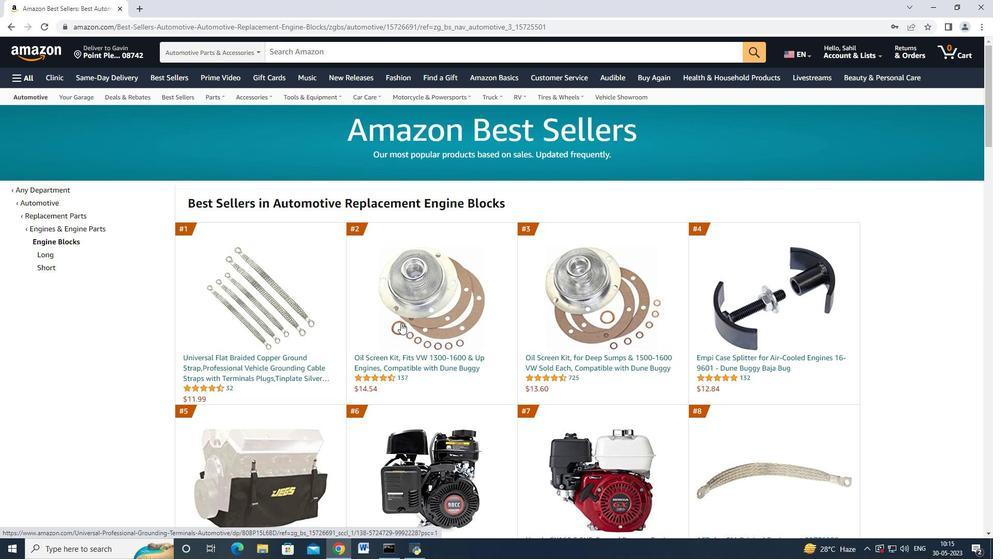 
Action: Mouse moved to (414, 324)
Screenshot: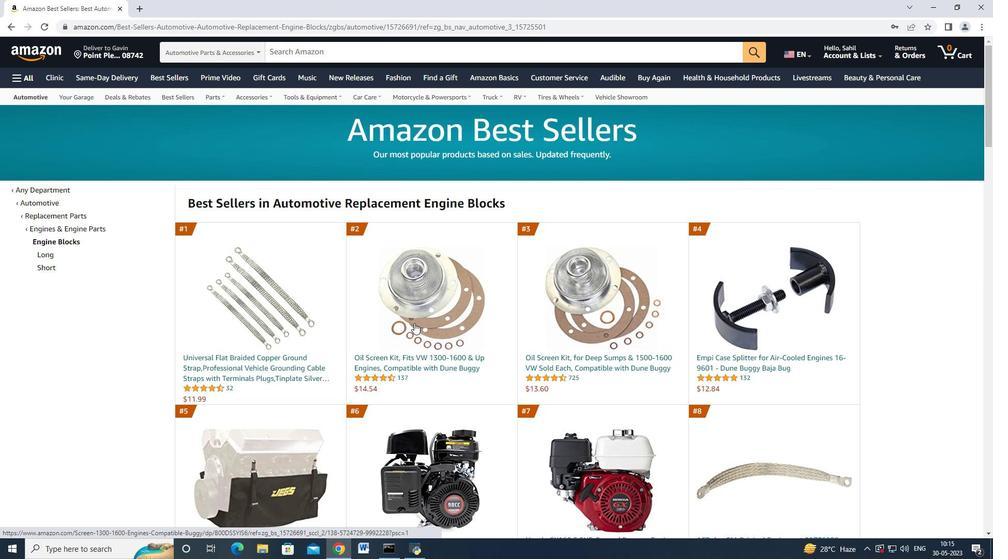 
Action: Mouse scrolled (414, 323) with delta (0, 0)
Screenshot: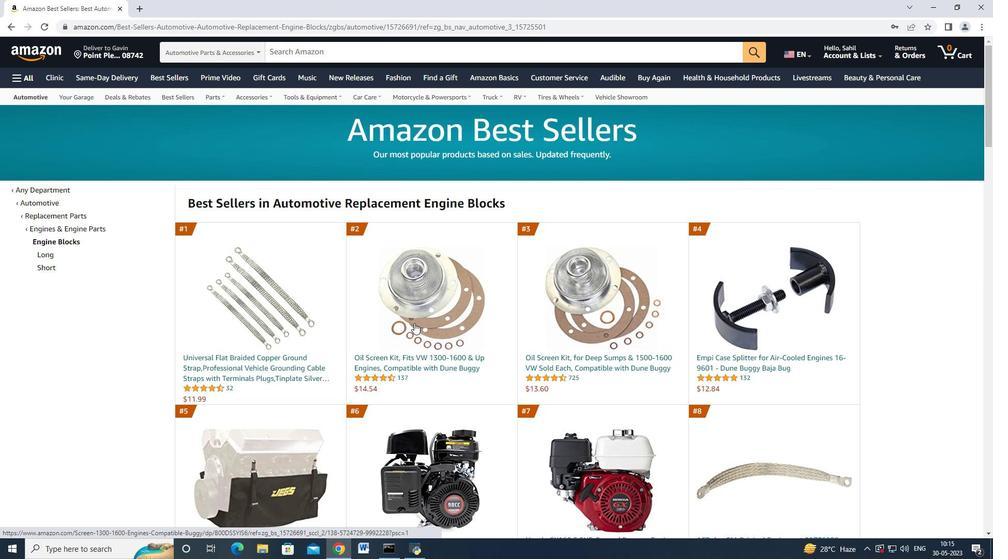 
Action: Mouse moved to (399, 432)
Screenshot: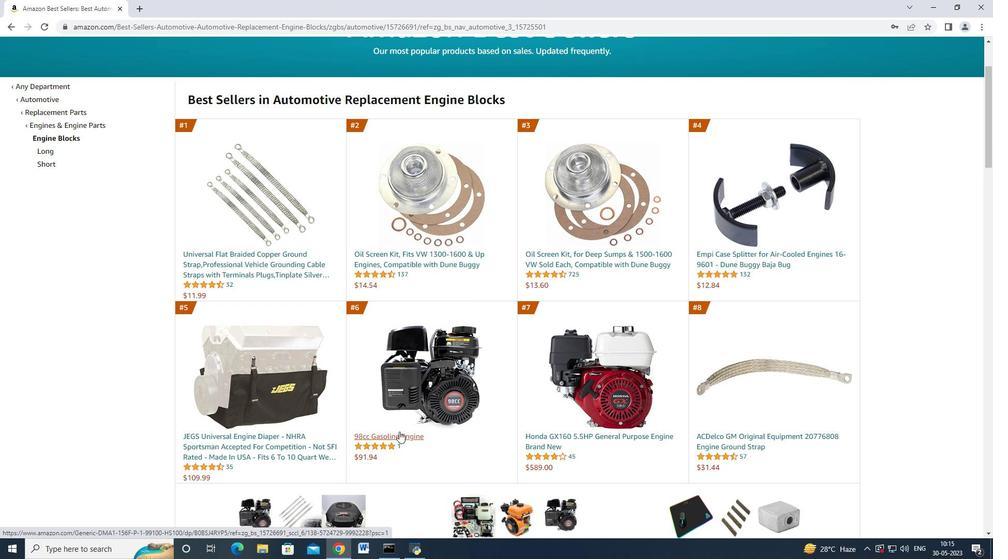 
Action: Mouse pressed left at (399, 432)
Screenshot: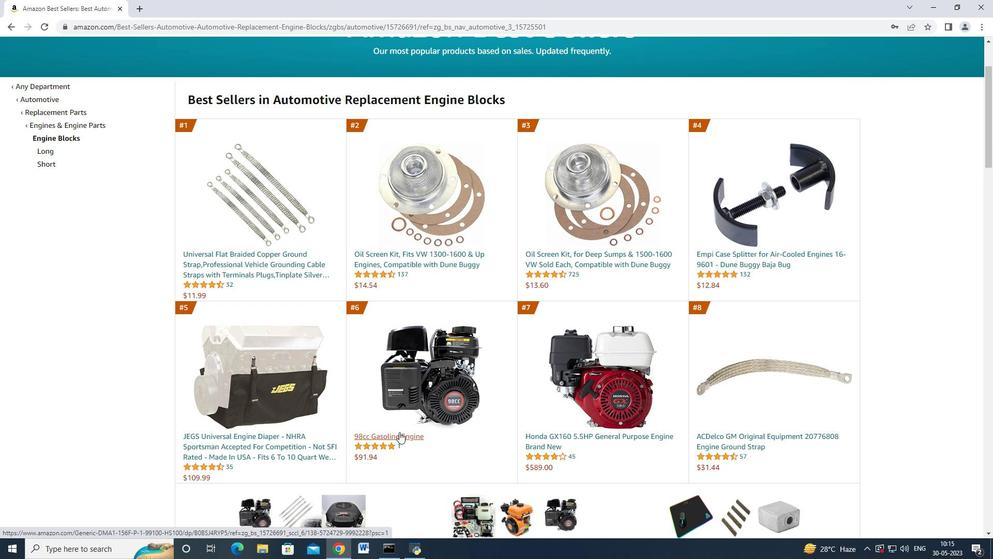
Action: Mouse moved to (794, 262)
Screenshot: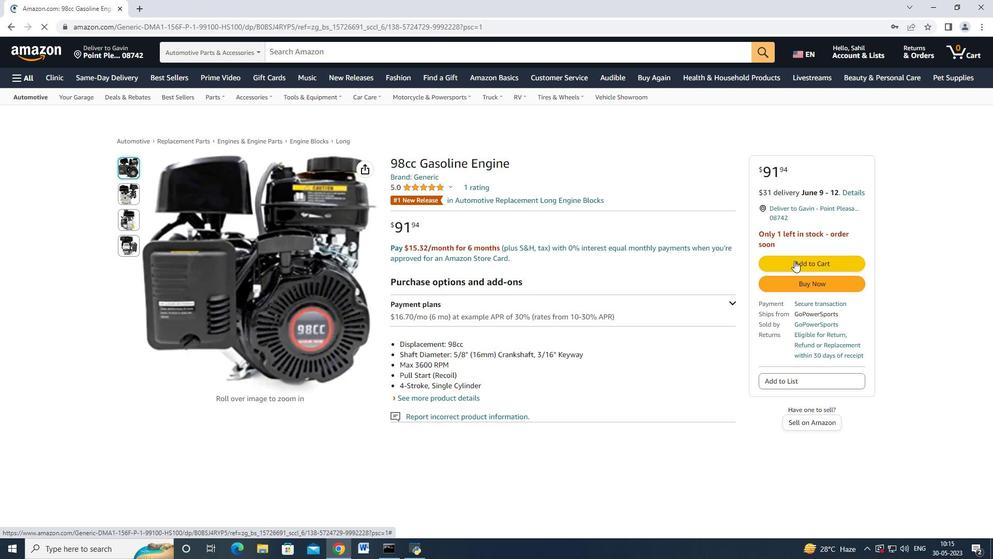 
Action: Mouse pressed left at (794, 262)
Screenshot: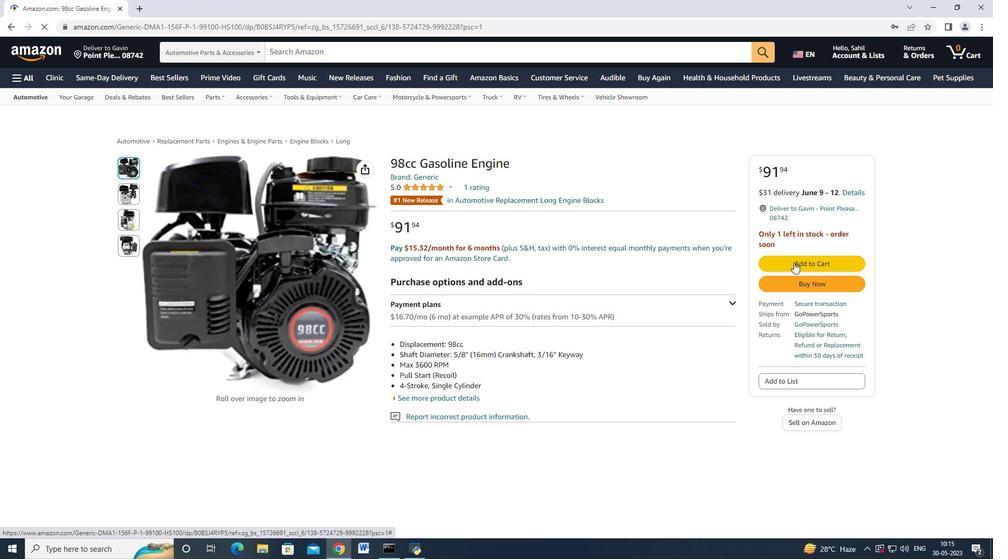 
Action: Mouse moved to (3, 22)
Screenshot: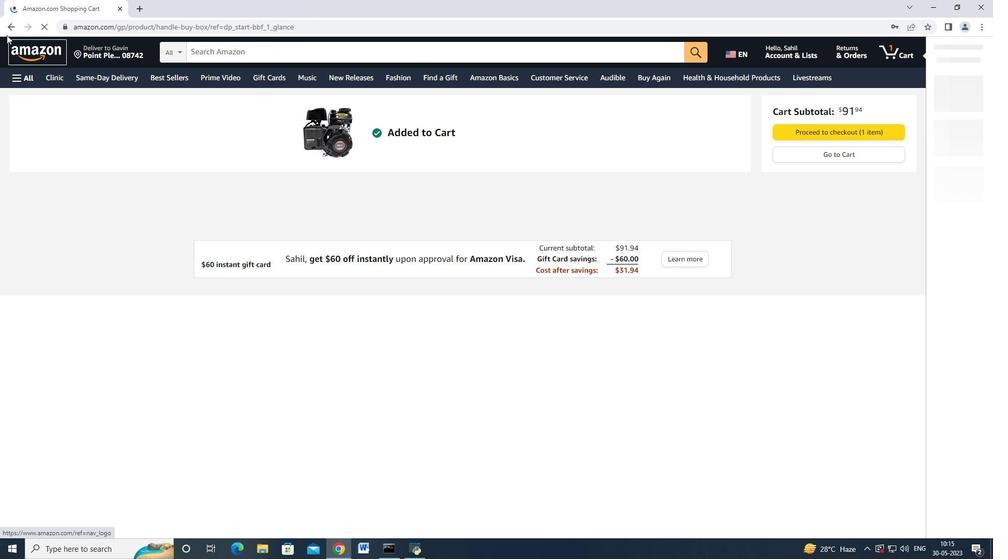 
Action: Mouse pressed left at (3, 22)
Screenshot: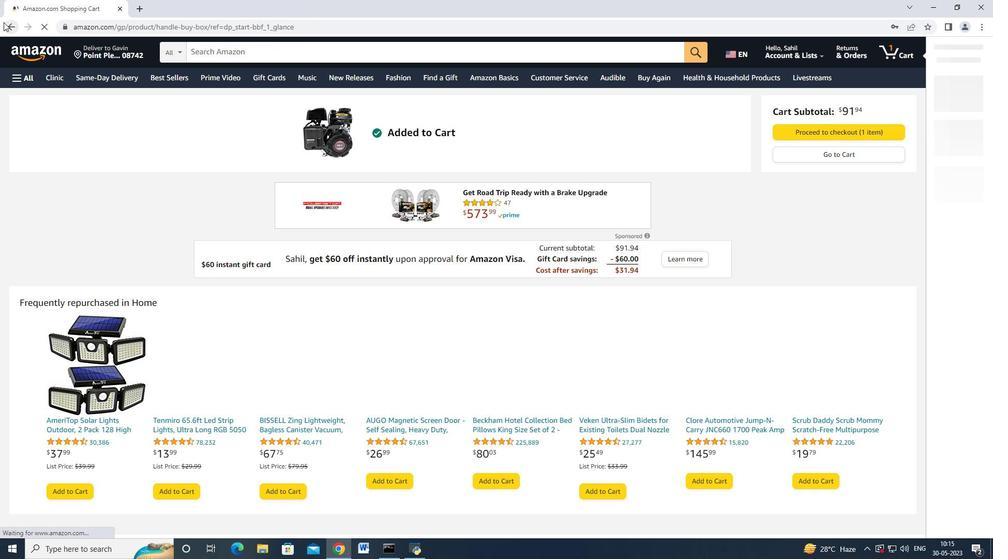 
Action: Mouse moved to (14, 25)
Screenshot: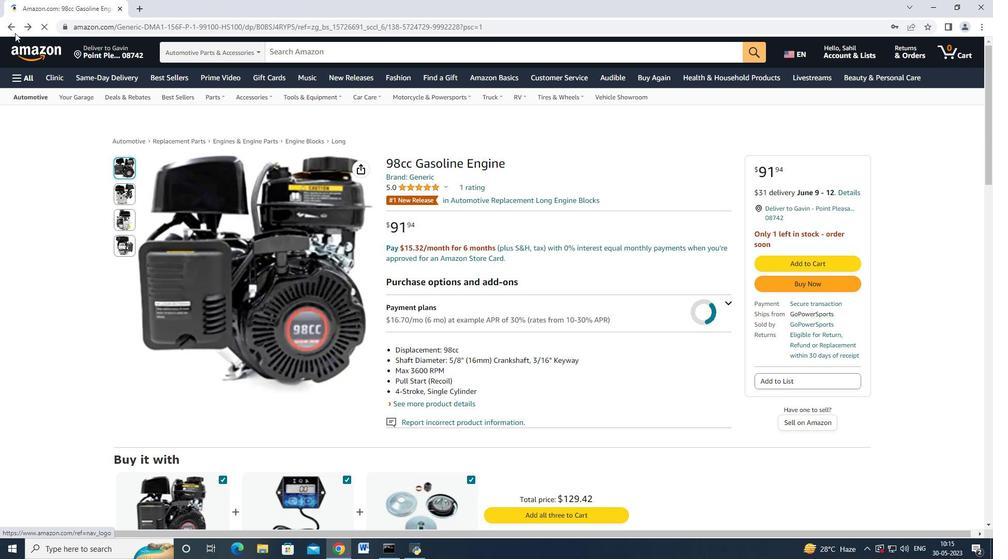 
Action: Mouse pressed left at (14, 25)
Screenshot: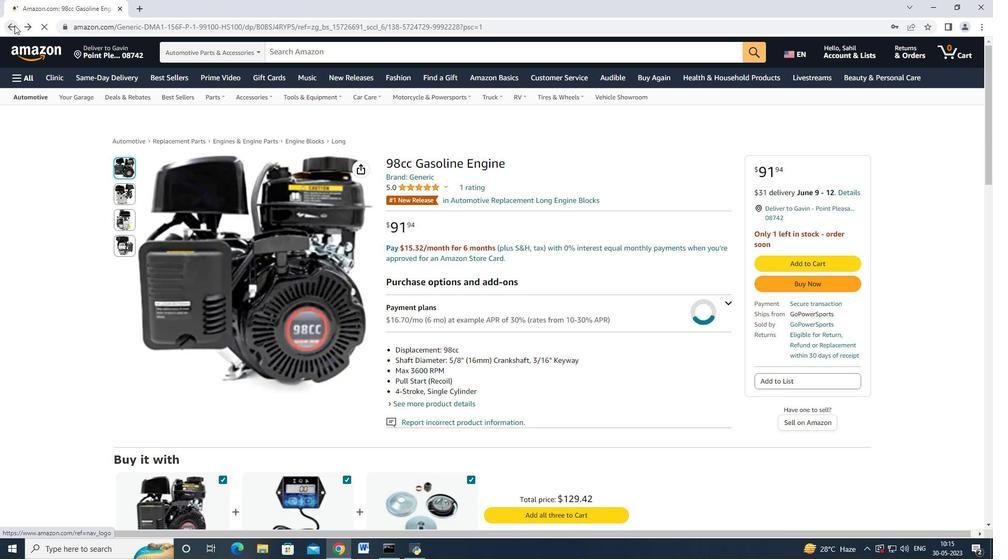 
Action: Mouse moved to (566, 441)
Screenshot: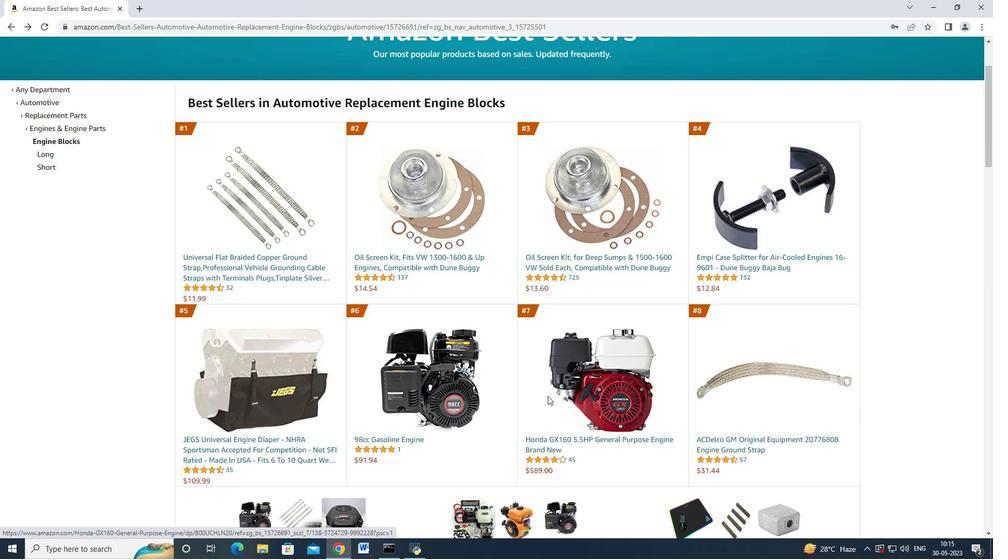 
Action: Mouse pressed left at (566, 441)
Screenshot: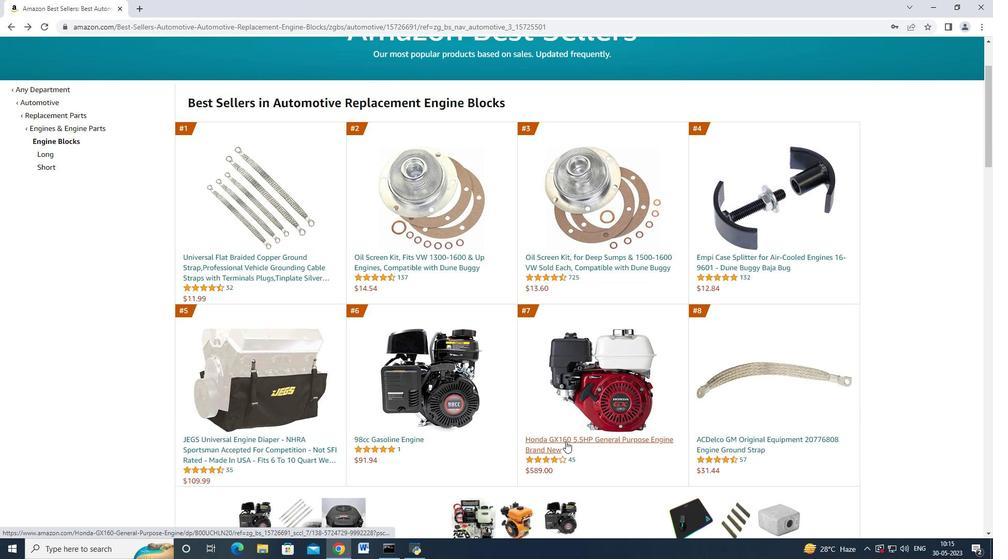
Action: Mouse moved to (755, 251)
Screenshot: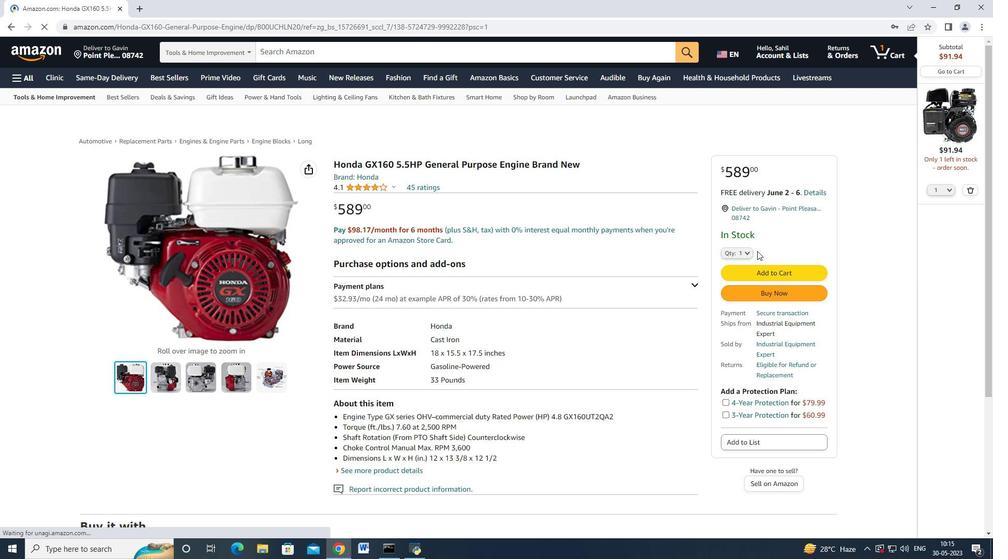 
Action: Mouse pressed left at (755, 251)
Screenshot: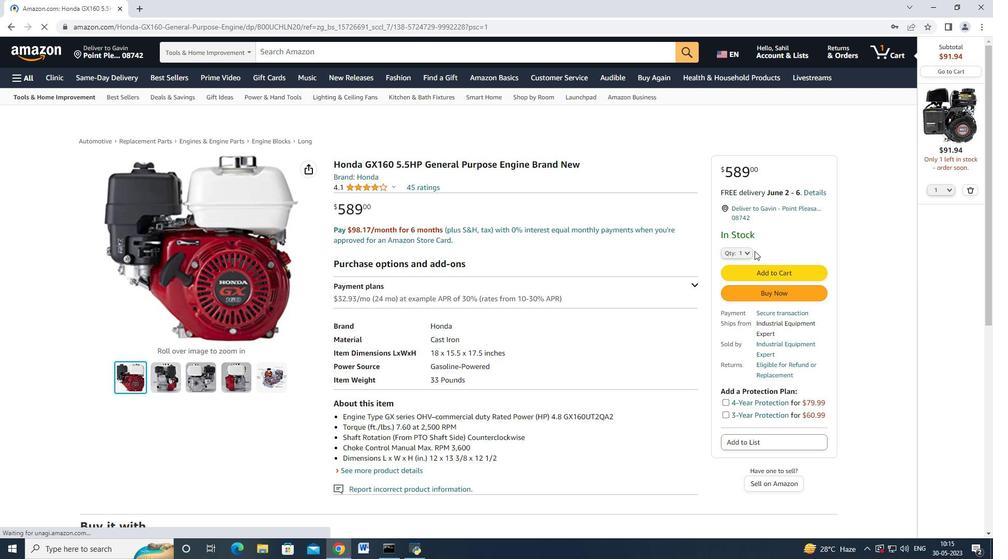 
Action: Mouse moved to (753, 251)
Screenshot: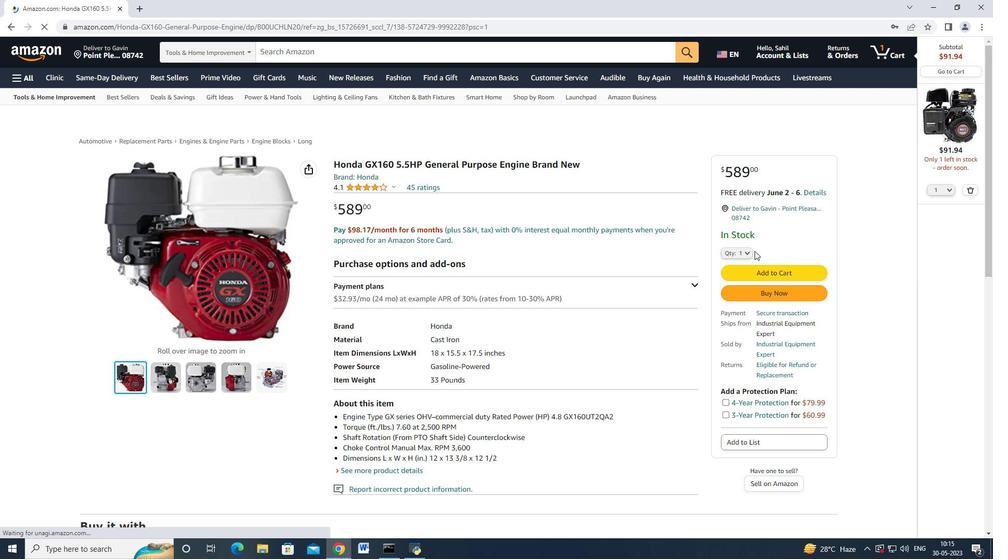 
Action: Mouse pressed left at (753, 251)
Screenshot: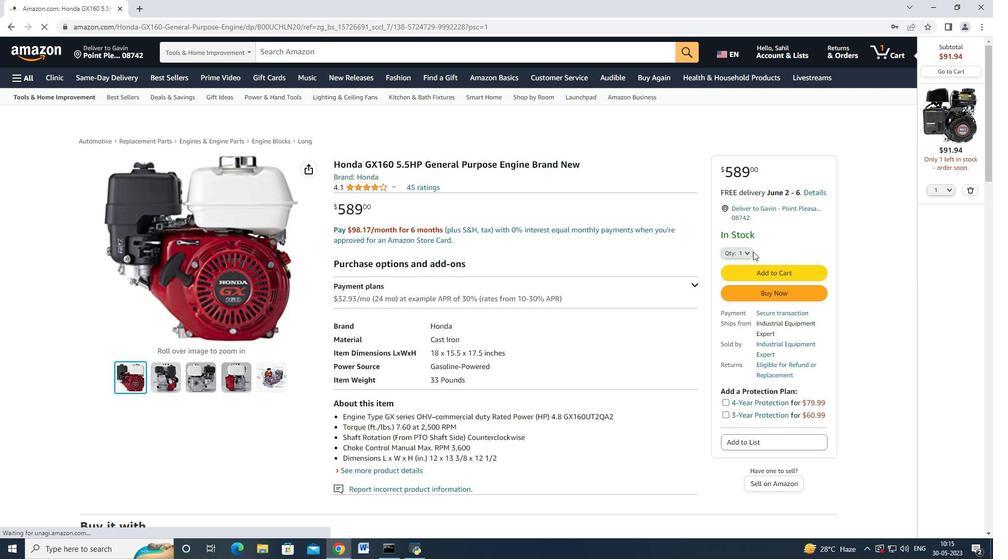 
Action: Mouse moved to (752, 251)
Screenshot: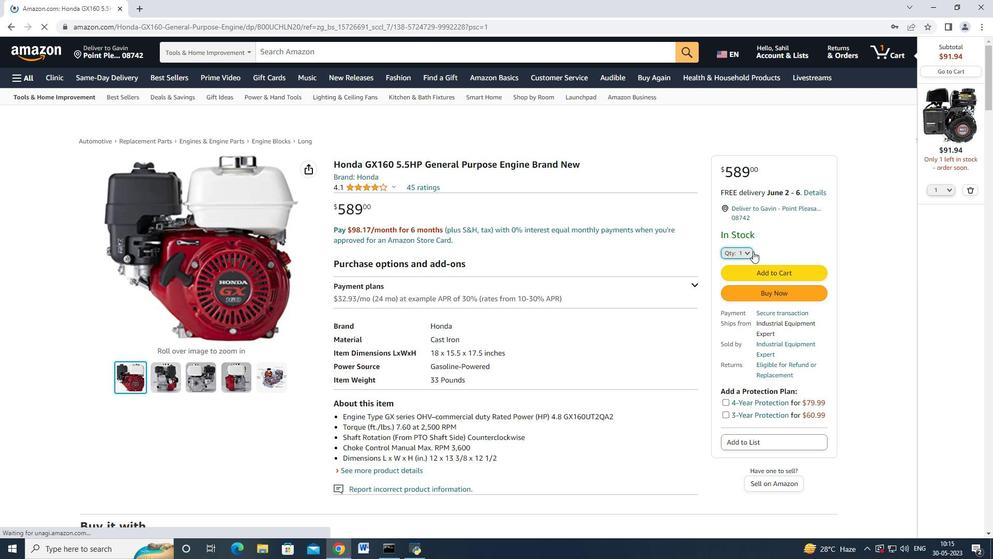 
Action: Mouse pressed left at (752, 251)
Screenshot: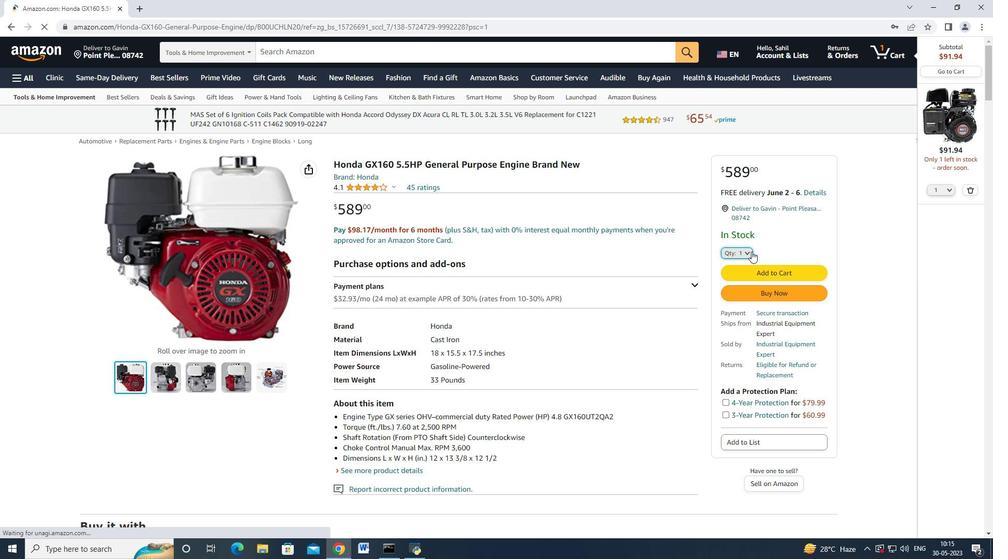 
Action: Mouse moved to (738, 271)
Screenshot: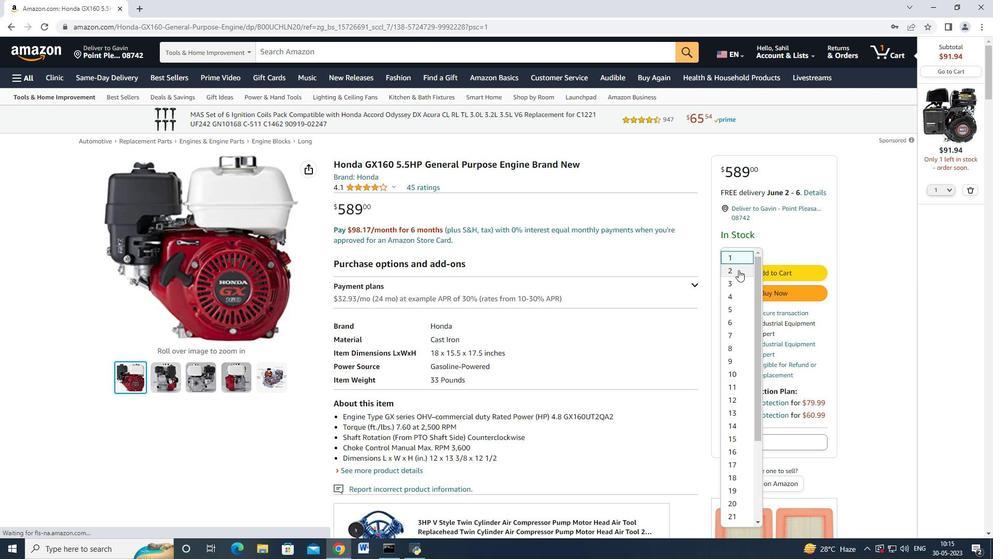 
Action: Mouse pressed left at (738, 271)
Screenshot: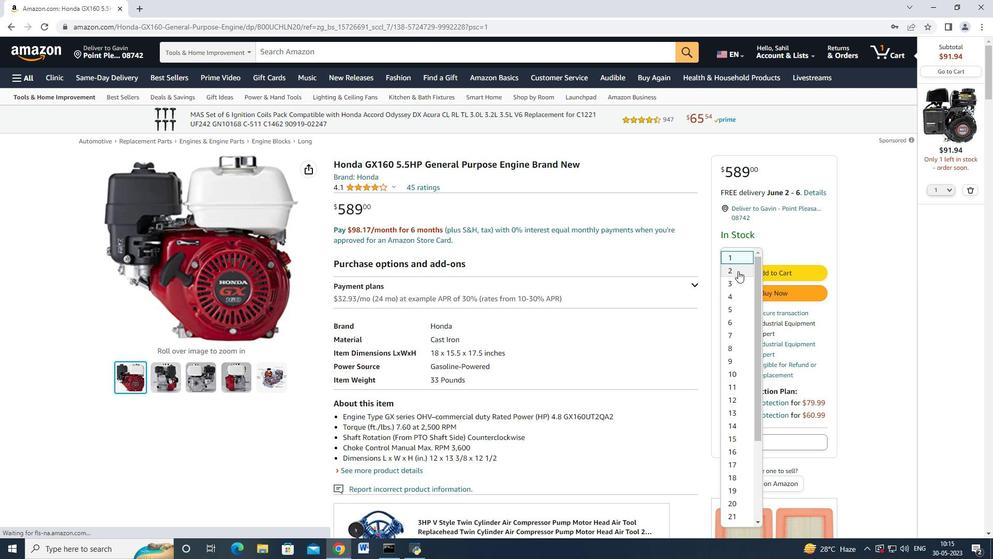 
Action: Mouse moved to (751, 270)
Screenshot: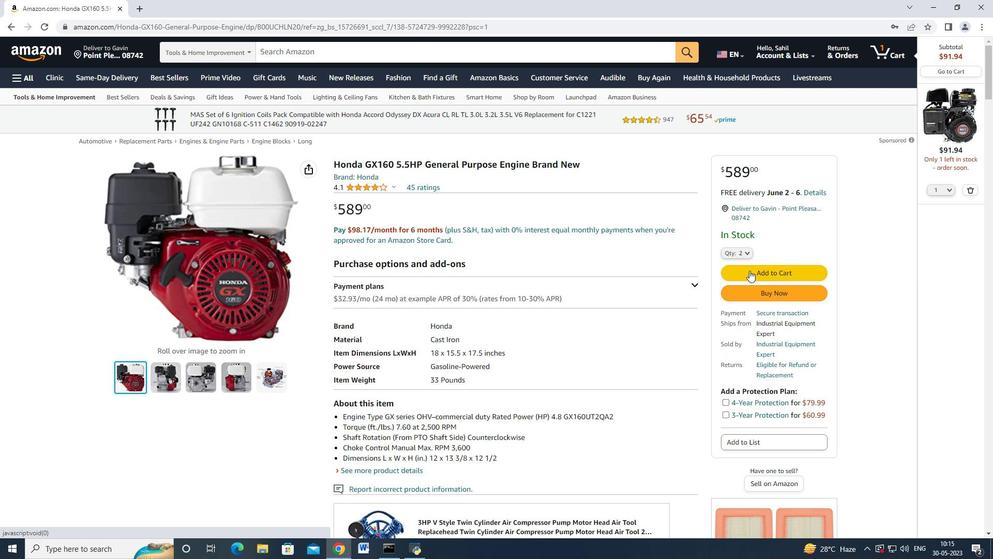 
Action: Mouse pressed left at (751, 270)
Screenshot: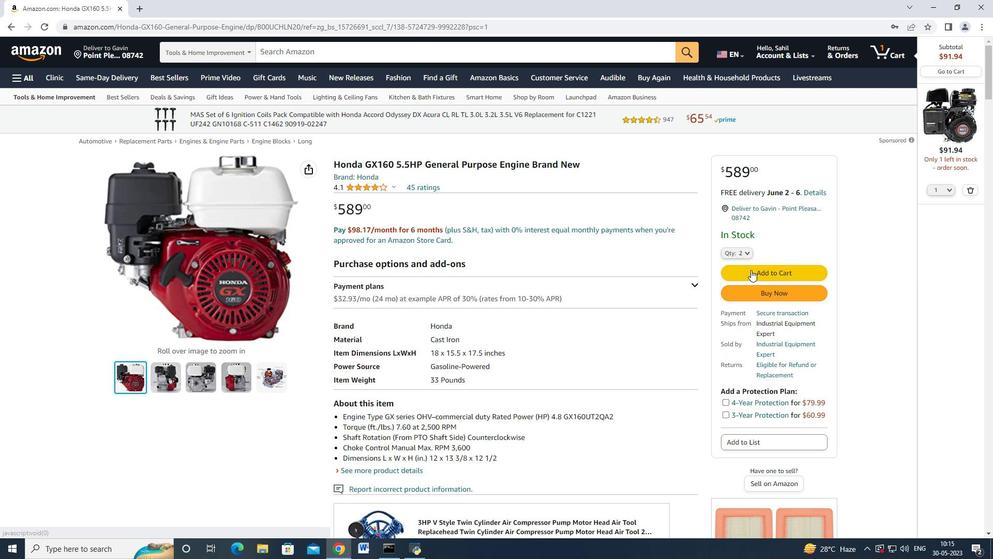 
Action: Mouse moved to (878, 258)
Screenshot: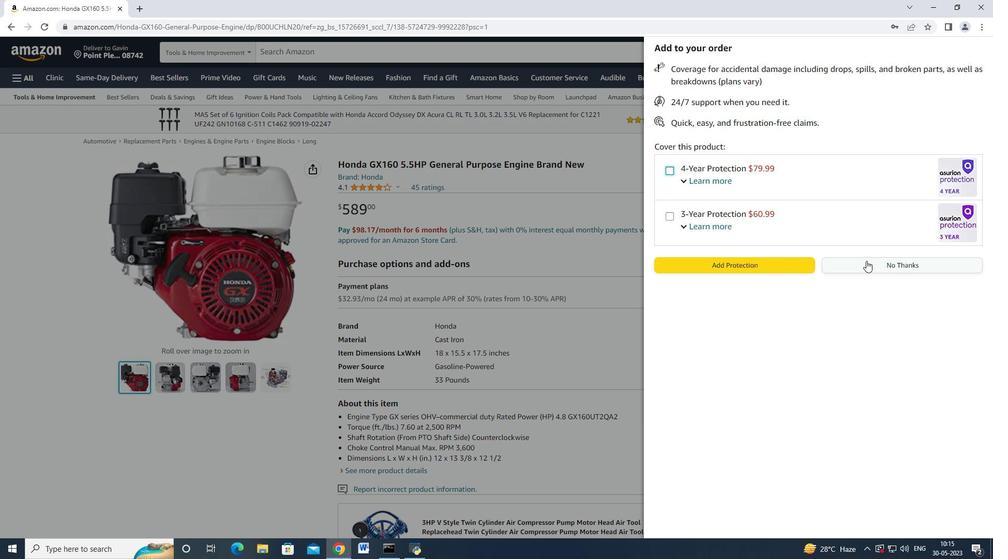 
Action: Mouse pressed left at (878, 258)
Screenshot: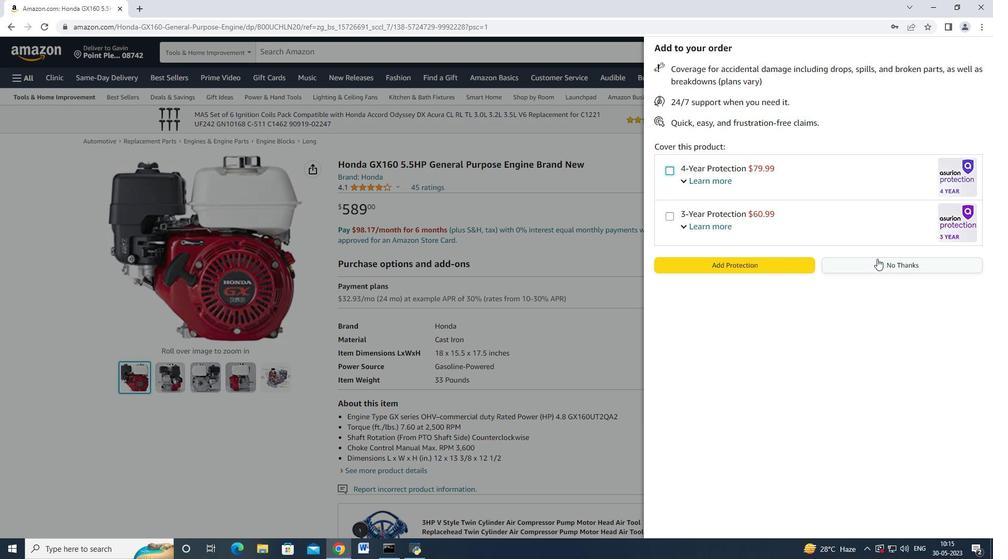 
Action: Mouse moved to (980, 47)
Screenshot: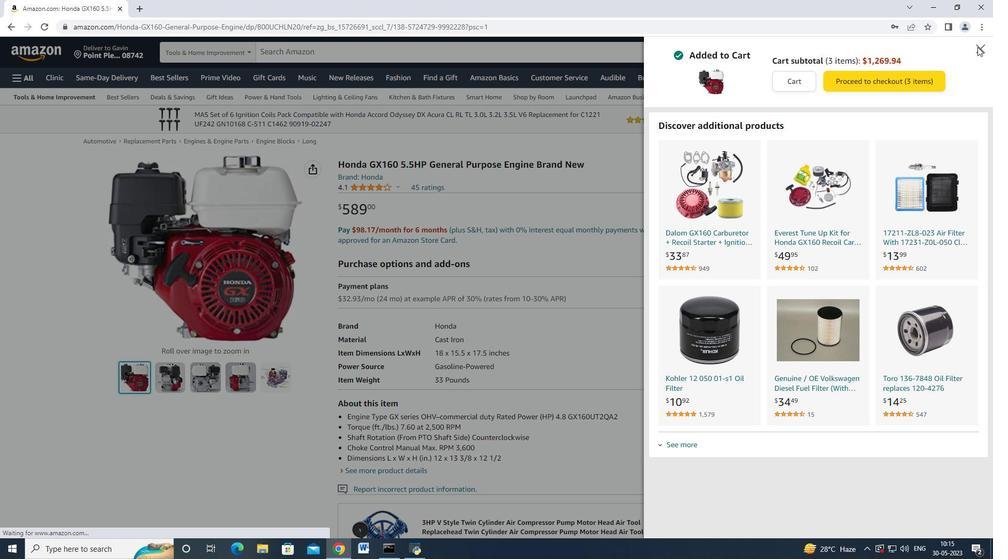 
Action: Mouse pressed left at (980, 47)
Screenshot: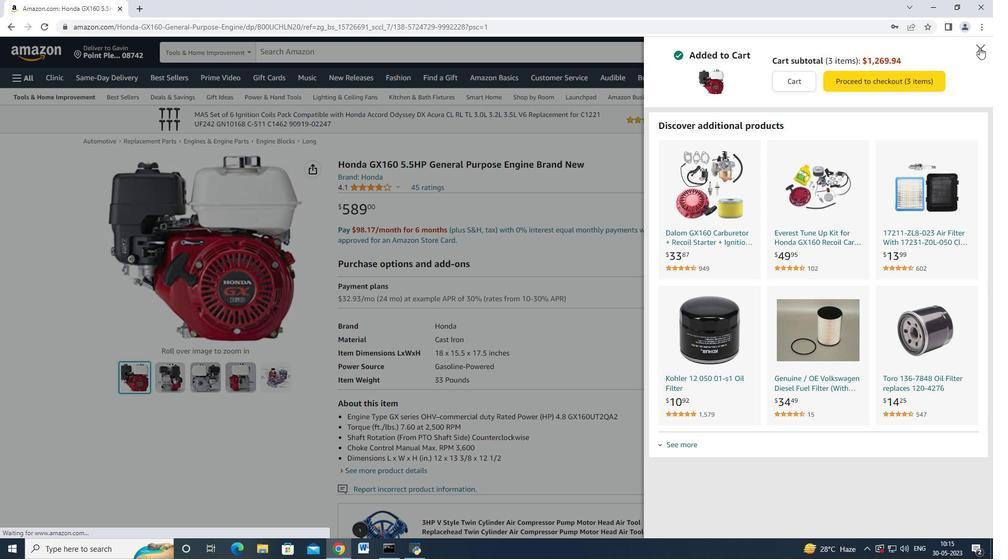 
Action: Mouse moved to (885, 53)
Screenshot: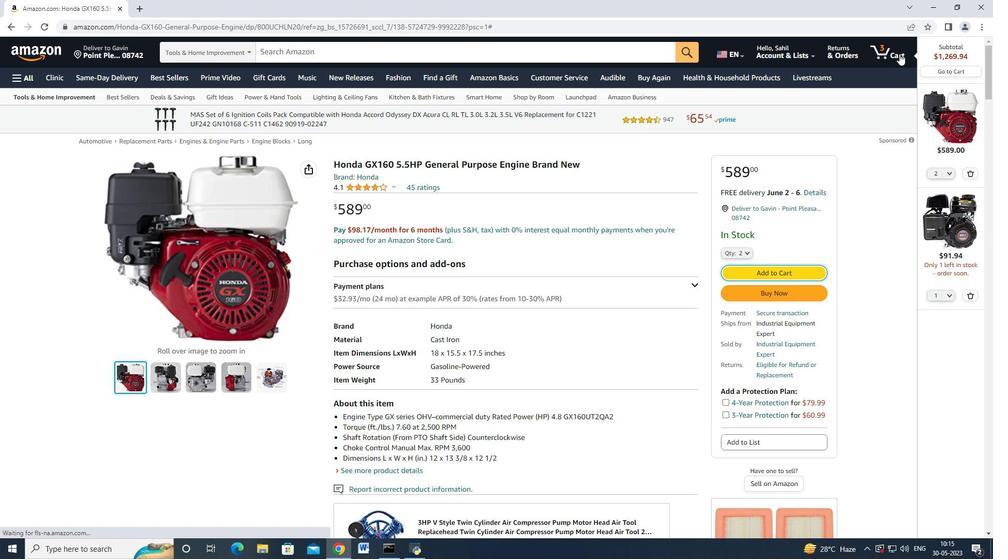
Action: Mouse pressed left at (885, 53)
Screenshot: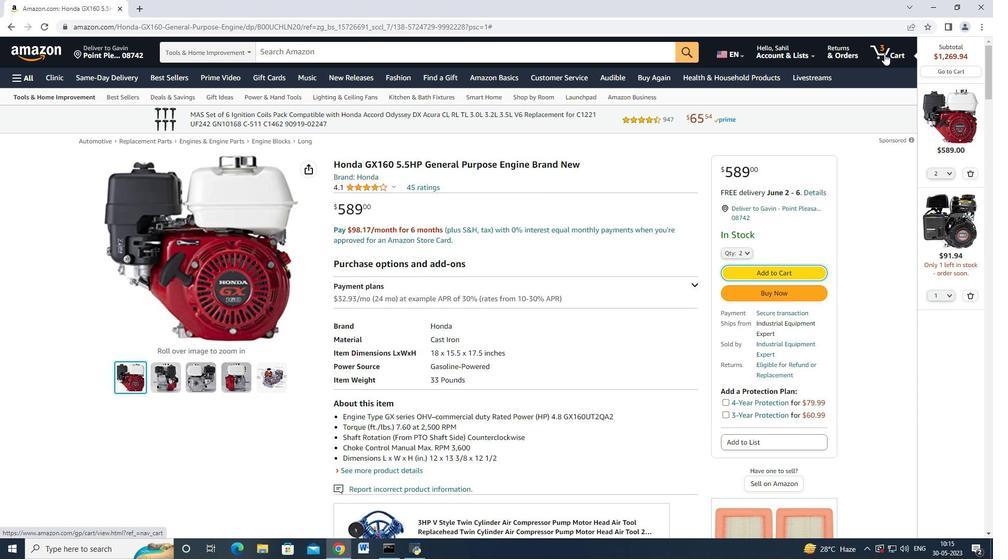 
Action: Mouse moved to (504, 215)
Screenshot: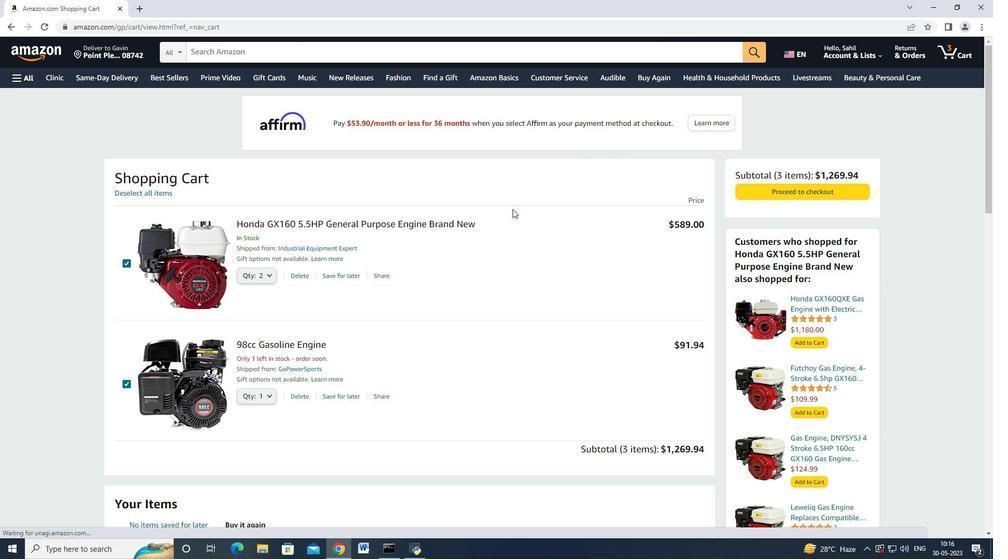 
Action: Mouse scrolled (504, 215) with delta (0, 0)
Screenshot: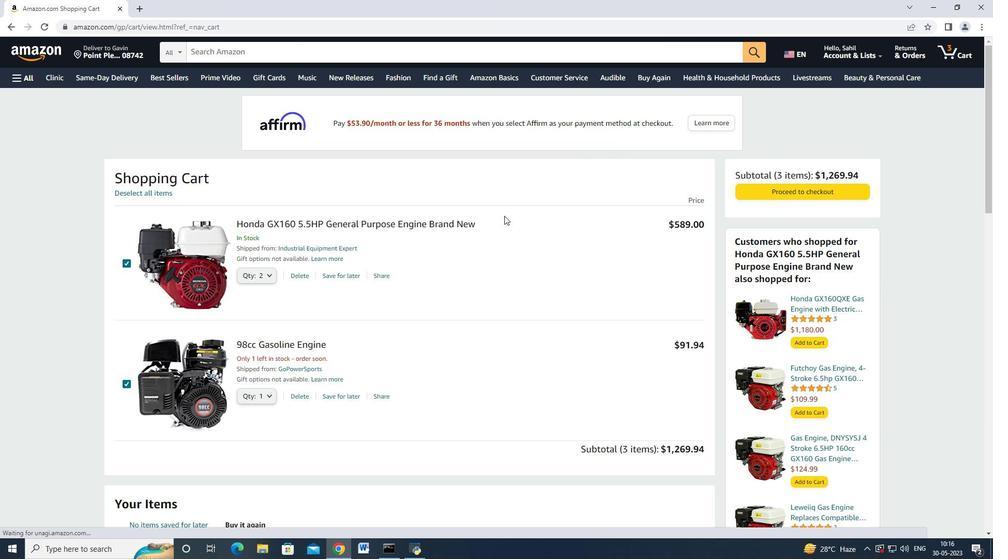 
Action: Mouse scrolled (504, 215) with delta (0, 0)
Screenshot: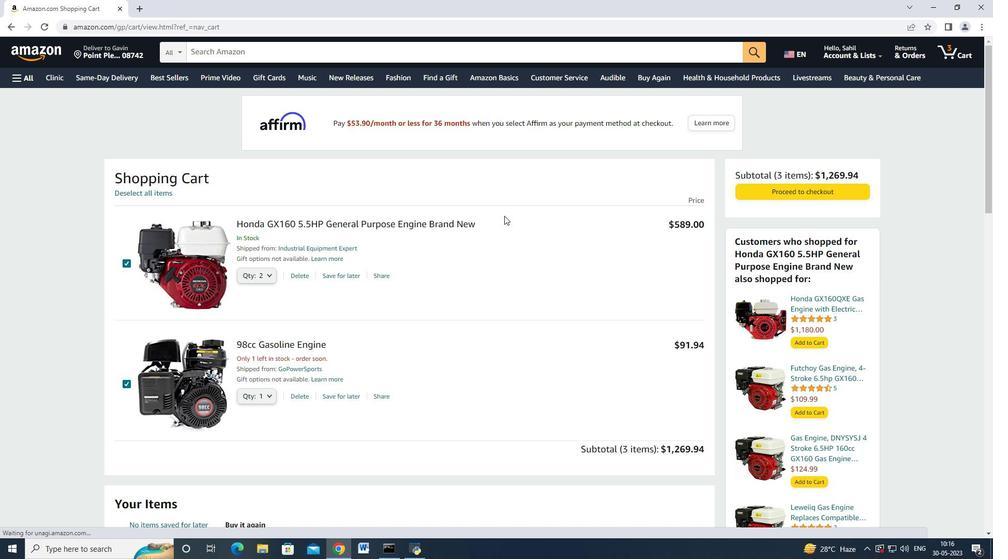 
Action: Mouse moved to (507, 215)
Screenshot: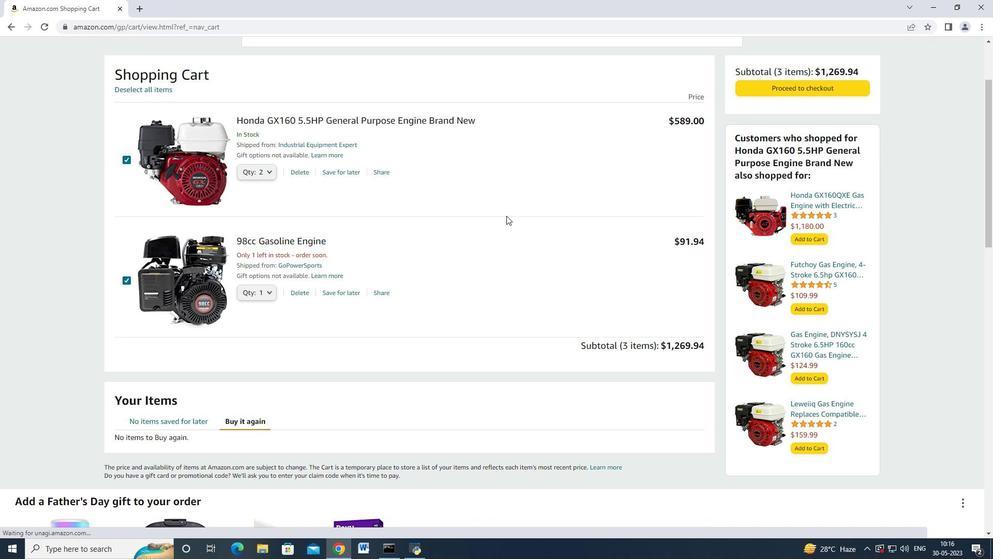 
Action: Mouse scrolled (507, 216) with delta (0, 0)
Screenshot: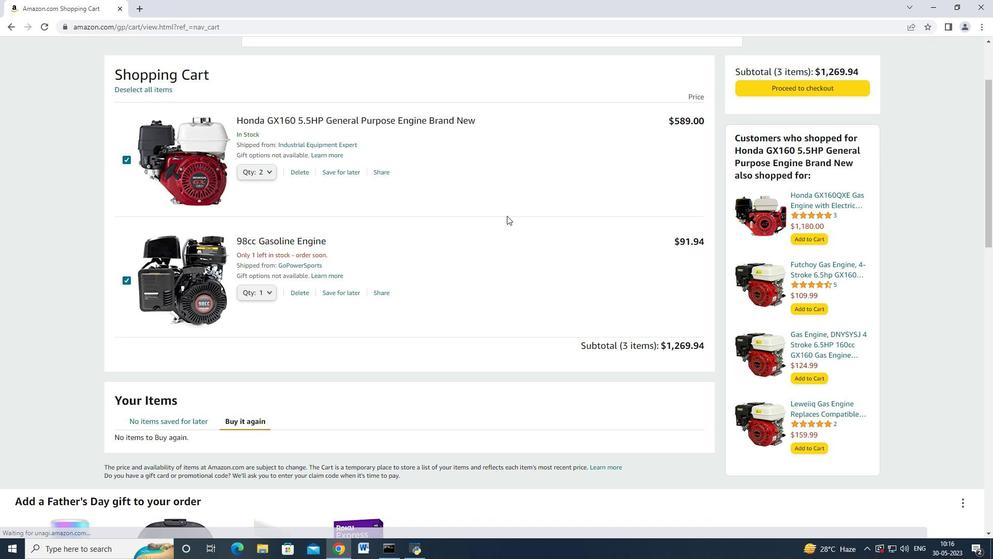 
Action: Mouse scrolled (507, 216) with delta (0, 0)
Screenshot: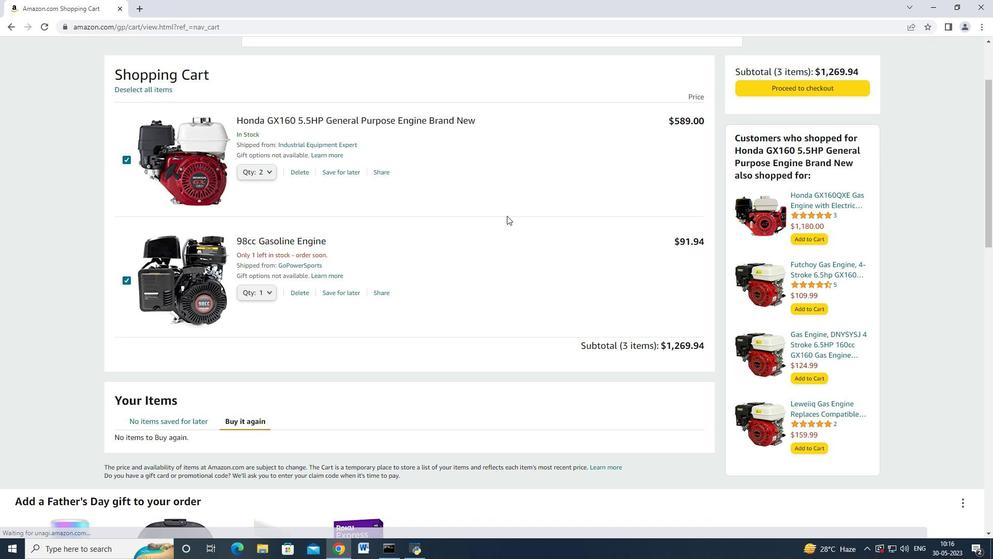 
Action: Mouse scrolled (507, 216) with delta (0, 0)
Screenshot: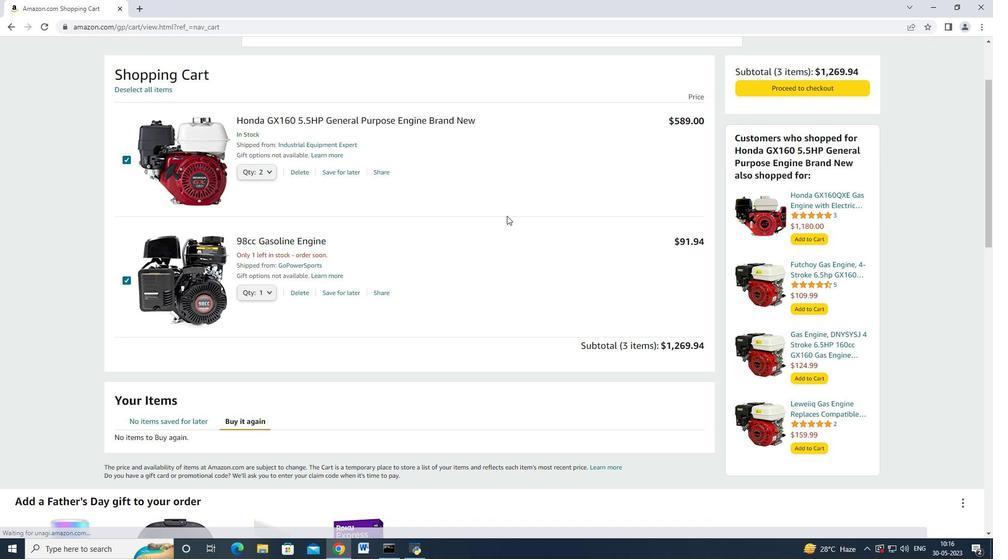 
Action: Mouse scrolled (507, 216) with delta (0, 0)
Screenshot: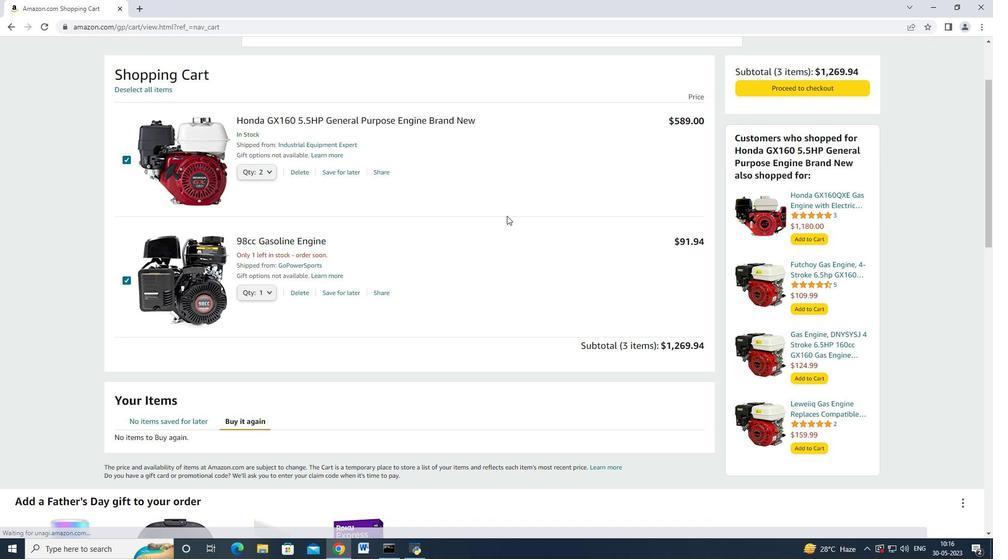
Action: Mouse scrolled (507, 216) with delta (0, 0)
Screenshot: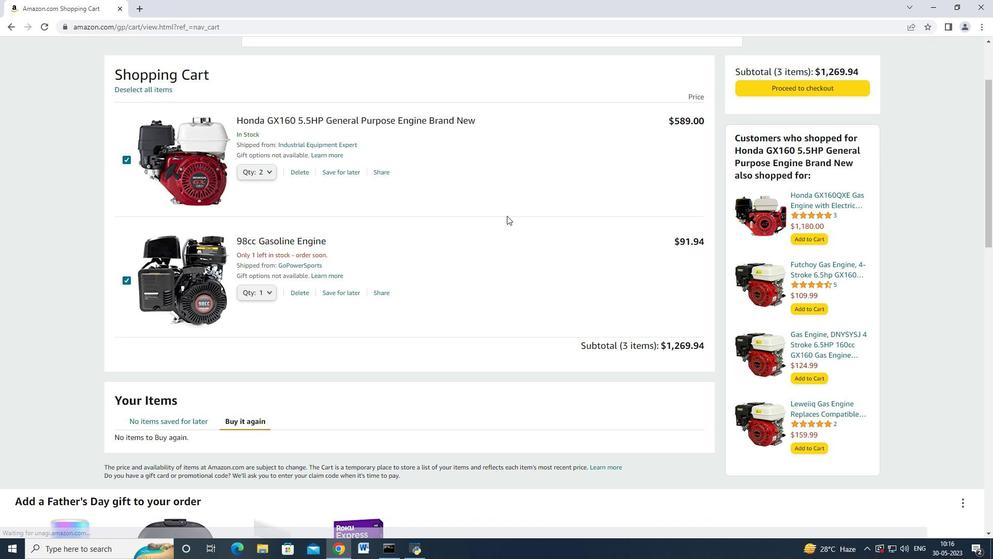 
Action: Mouse scrolled (507, 216) with delta (0, 0)
Screenshot: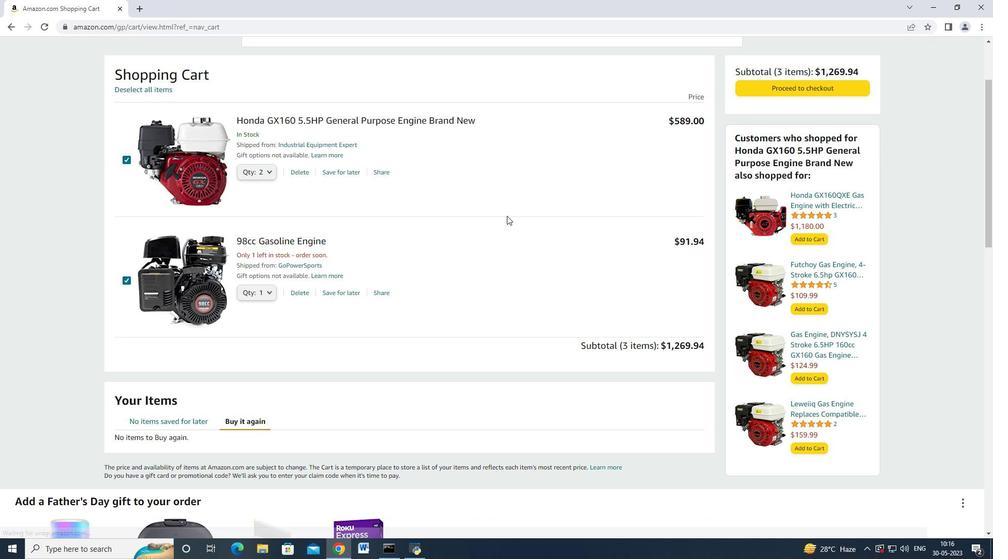 
Action: Mouse moved to (742, 189)
Screenshot: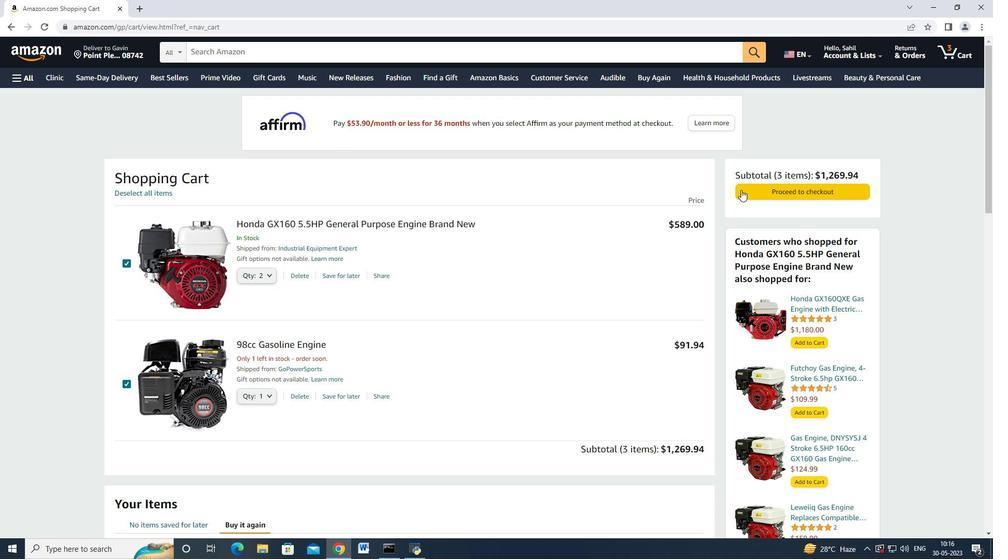 
Action: Mouse pressed left at (742, 189)
Screenshot: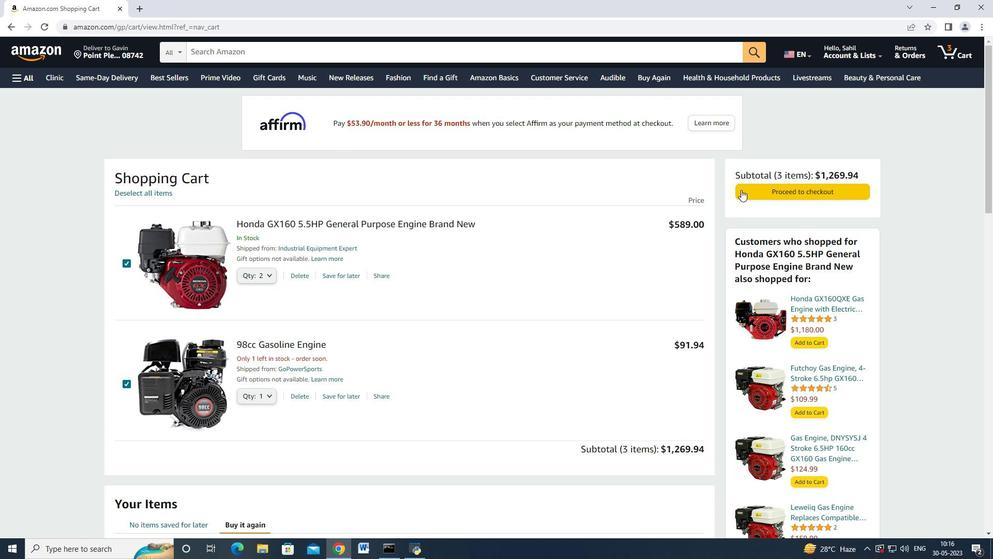 
Action: Mouse moved to (595, 85)
Screenshot: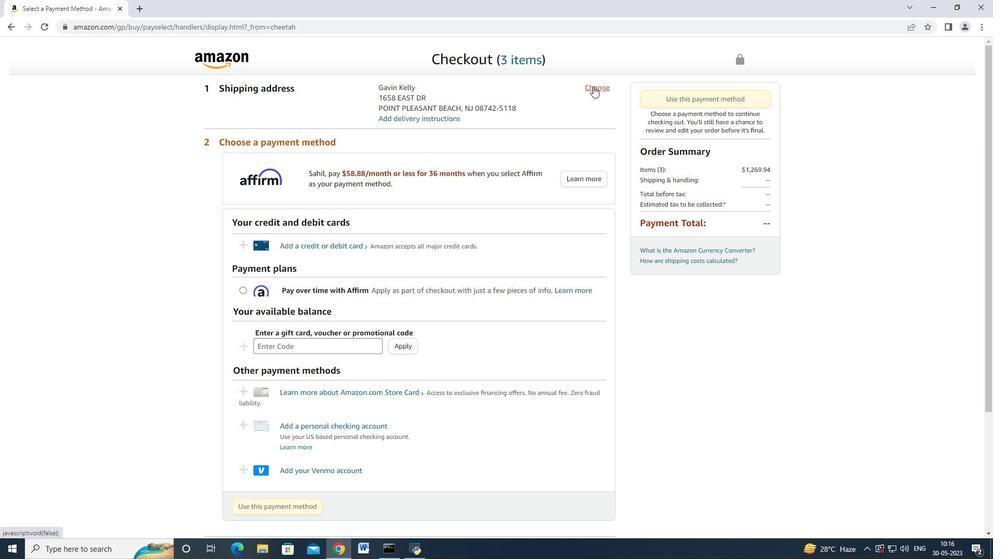 
Action: Mouse pressed left at (595, 85)
Screenshot: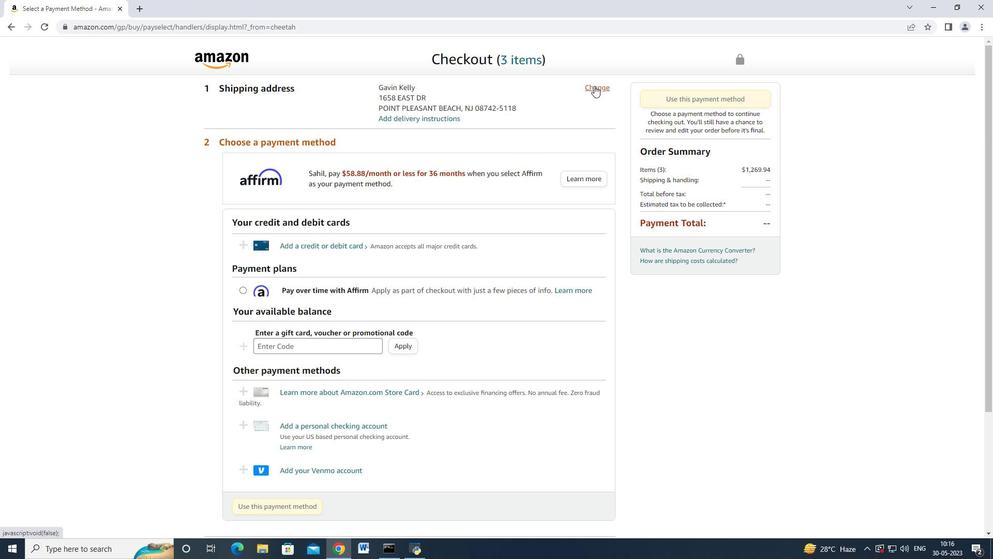 
Action: Mouse moved to (379, 270)
Screenshot: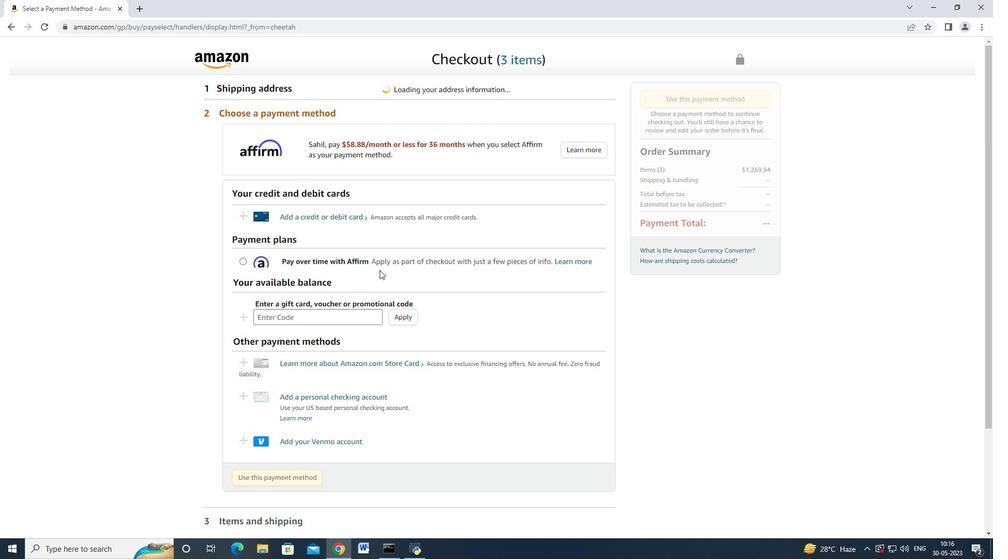
Action: Mouse scrolled (379, 269) with delta (0, 0)
Screenshot: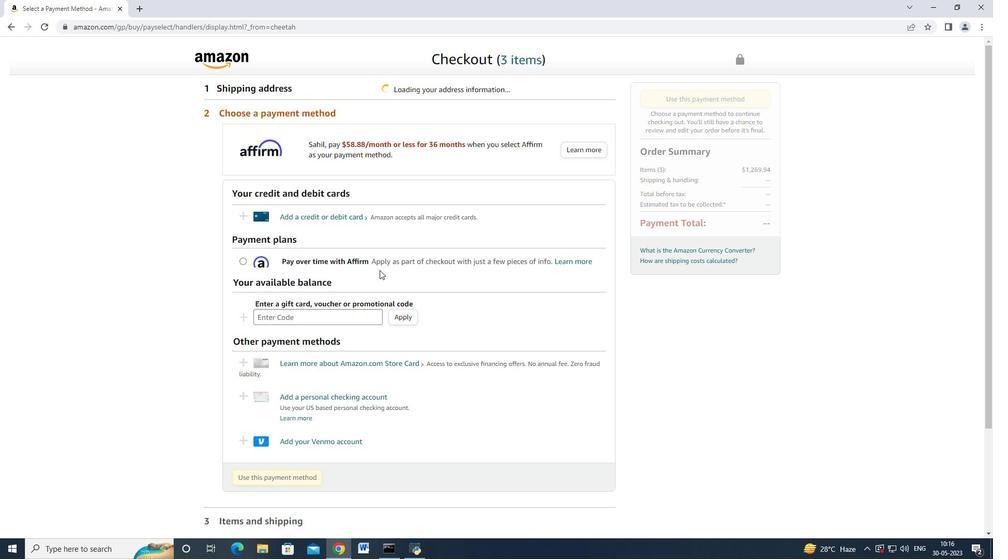 
Action: Mouse scrolled (379, 269) with delta (0, 0)
Screenshot: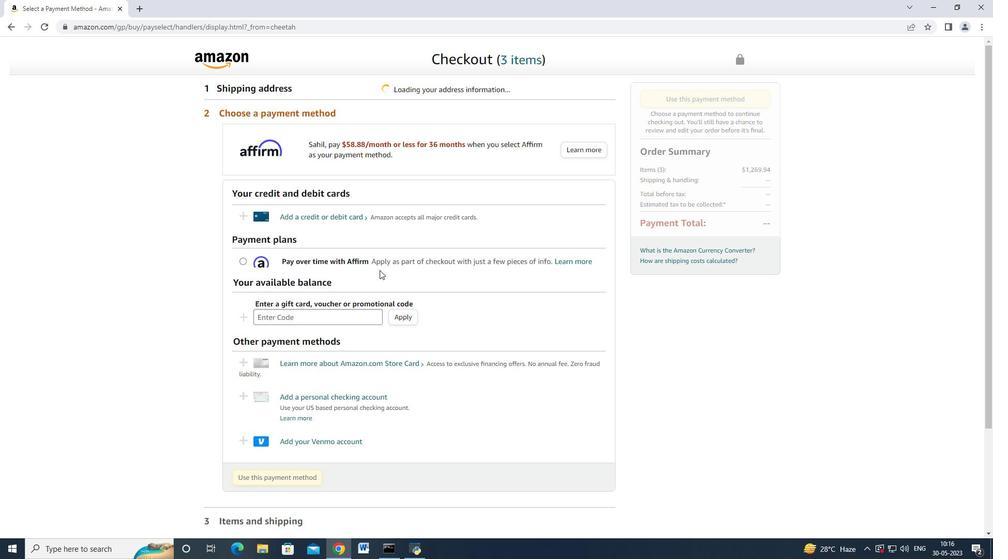 
Action: Mouse scrolled (379, 269) with delta (0, 0)
Screenshot: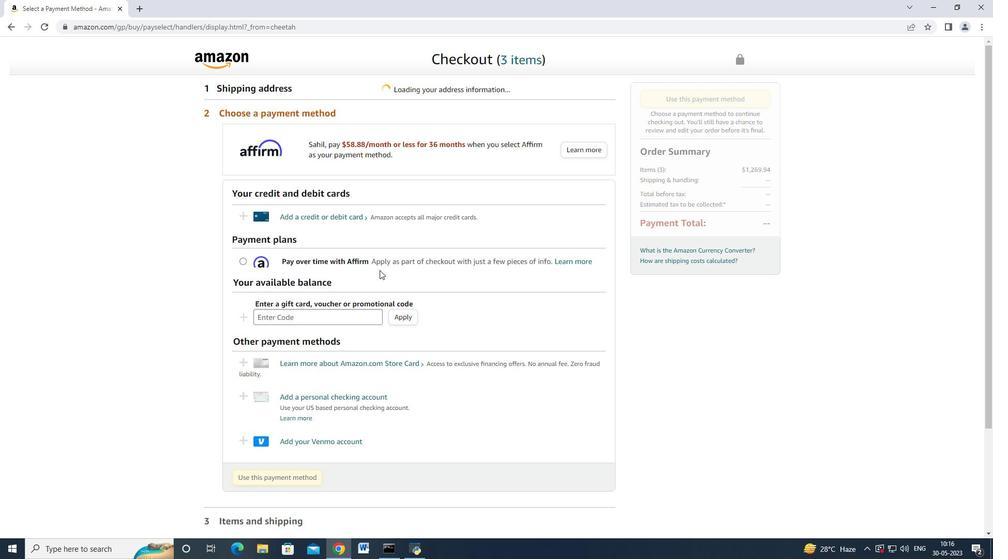 
Action: Mouse scrolled (379, 270) with delta (0, 0)
Screenshot: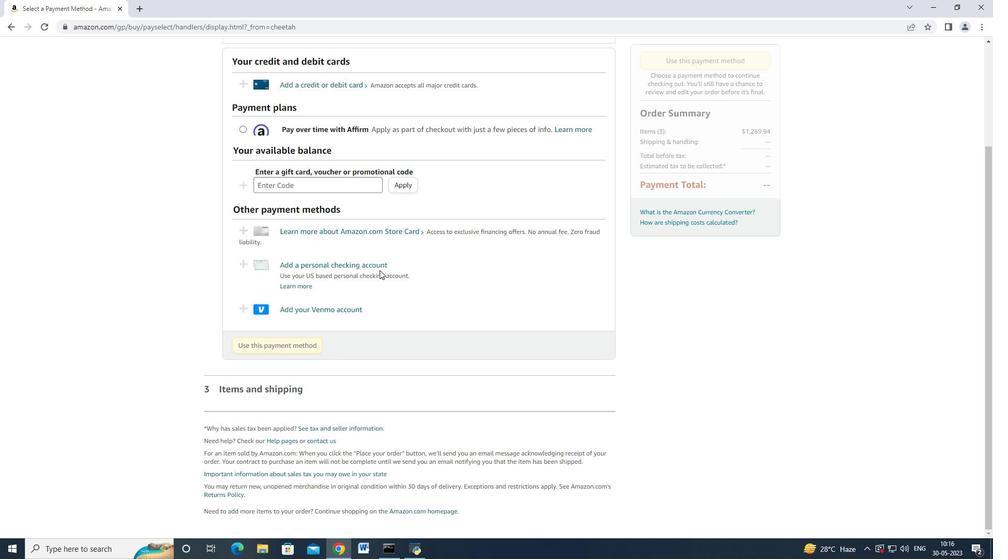 
Action: Mouse scrolled (379, 270) with delta (0, 0)
Screenshot: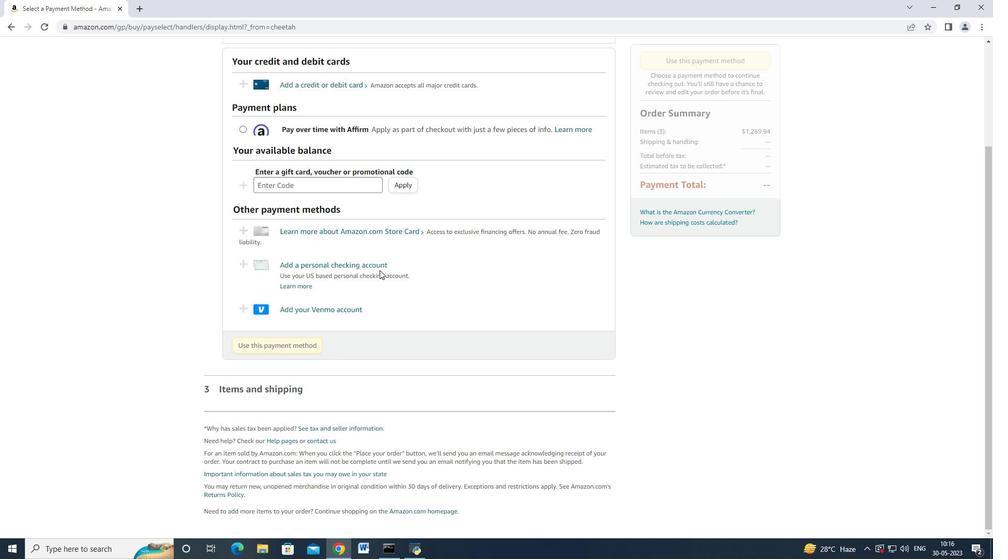 
Action: Mouse scrolled (379, 270) with delta (0, 0)
Screenshot: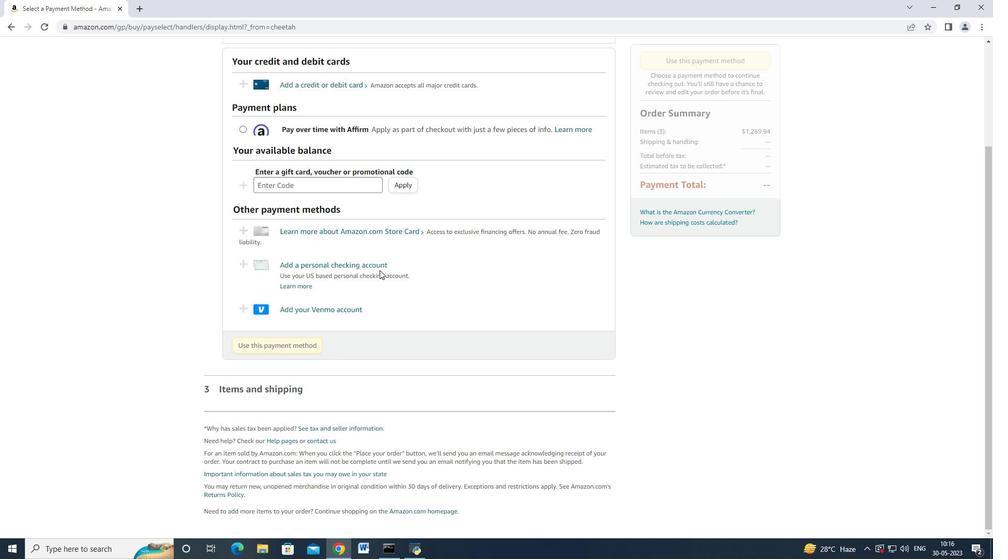 
Action: Mouse scrolled (379, 270) with delta (0, 0)
Screenshot: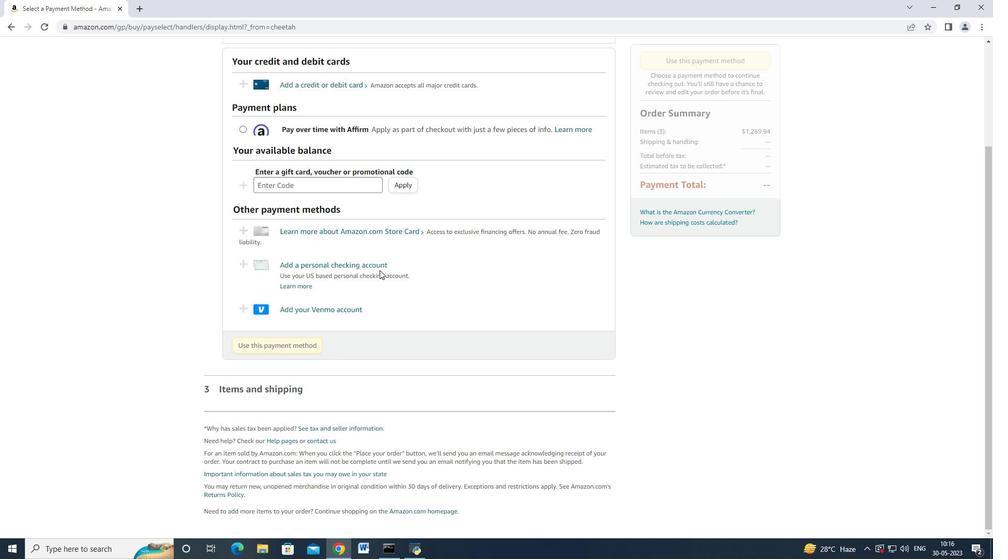 
Action: Mouse moved to (408, 240)
Screenshot: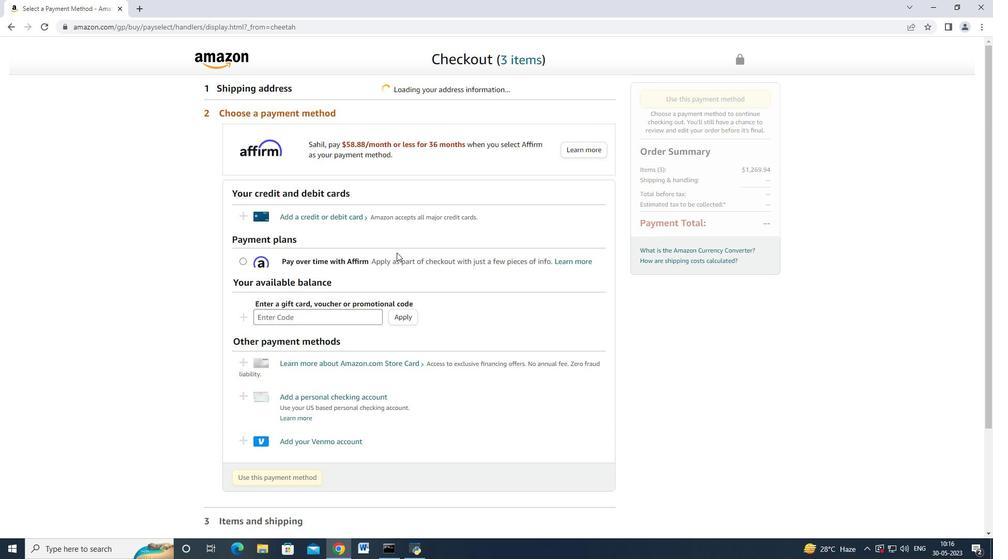 
Action: Mouse scrolled (408, 240) with delta (0, 0)
Screenshot: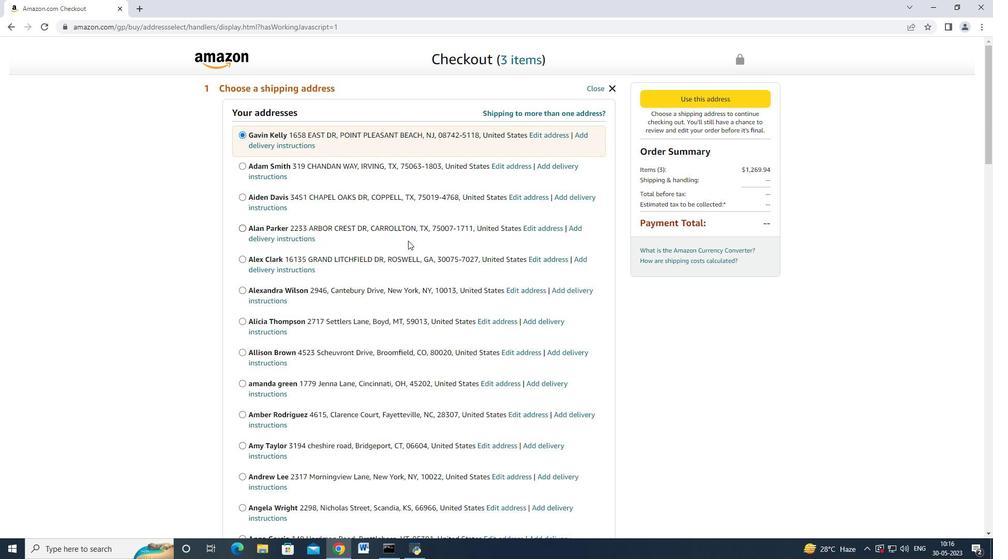 
Action: Mouse scrolled (408, 240) with delta (0, 0)
Screenshot: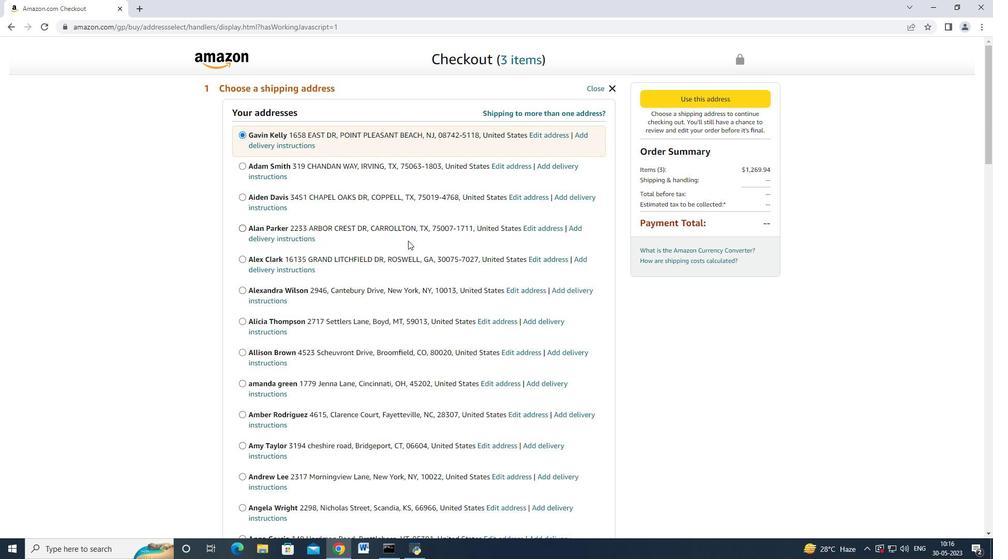 
Action: Mouse scrolled (408, 240) with delta (0, 0)
Screenshot: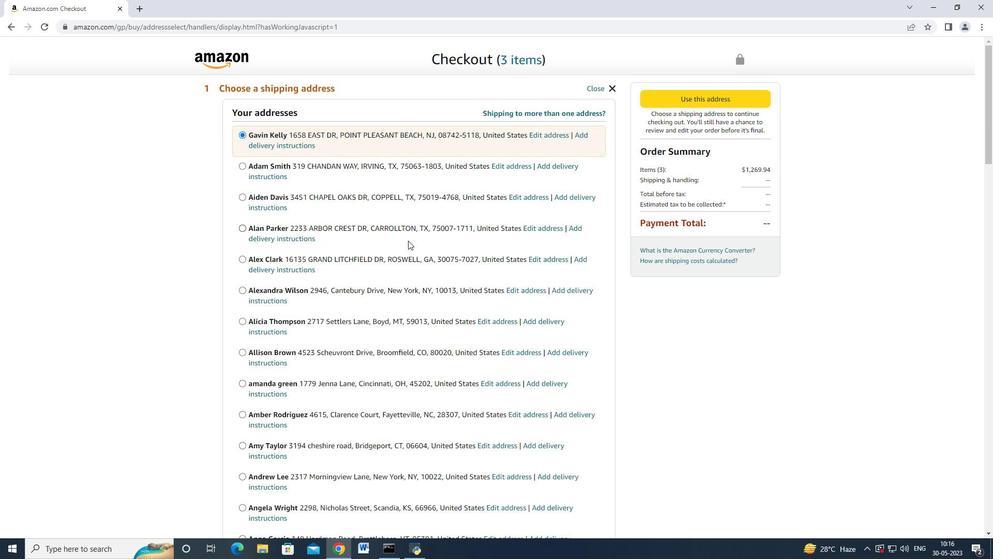 
Action: Mouse scrolled (408, 240) with delta (0, 0)
Screenshot: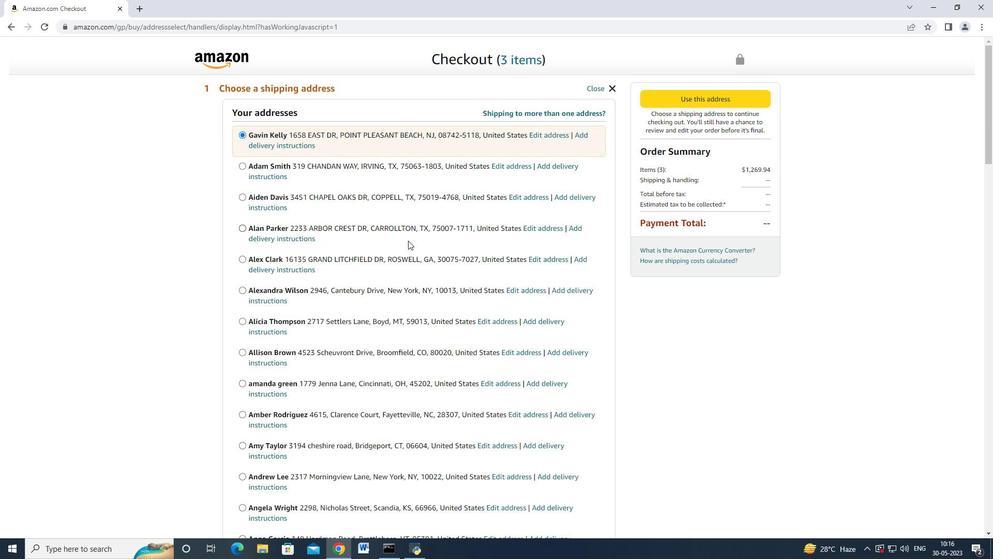 
Action: Mouse scrolled (408, 240) with delta (0, 0)
Screenshot: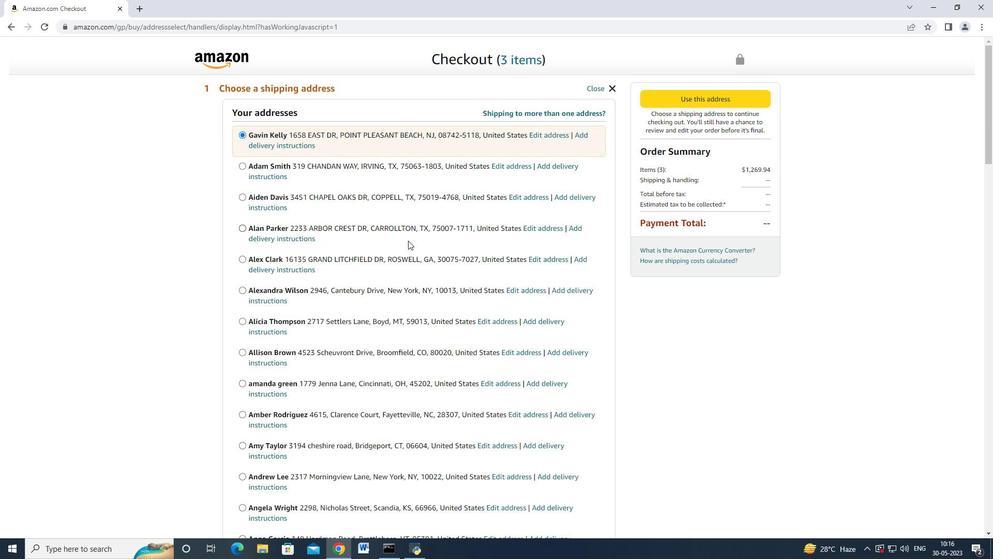 
Action: Mouse scrolled (408, 240) with delta (0, 0)
Screenshot: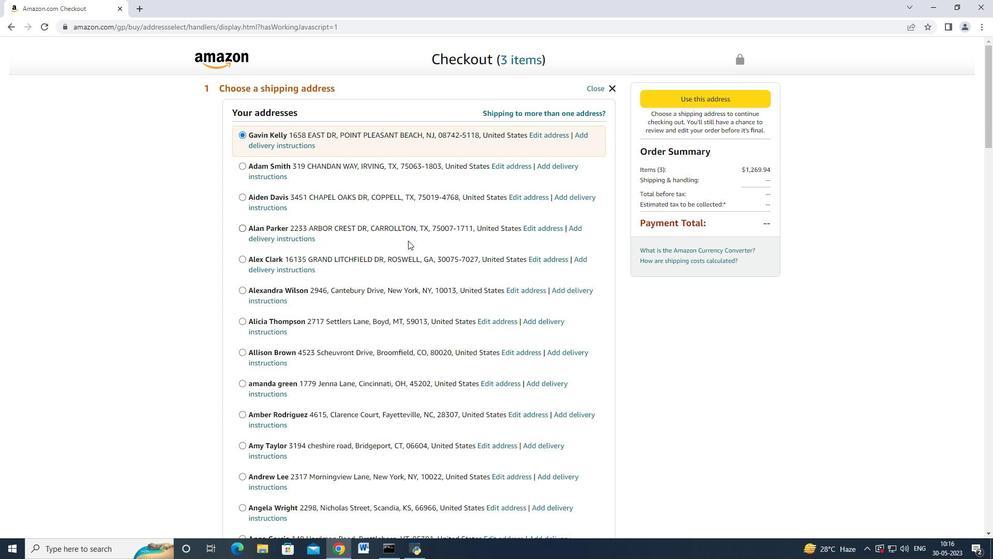 
Action: Mouse scrolled (408, 240) with delta (0, 0)
Screenshot: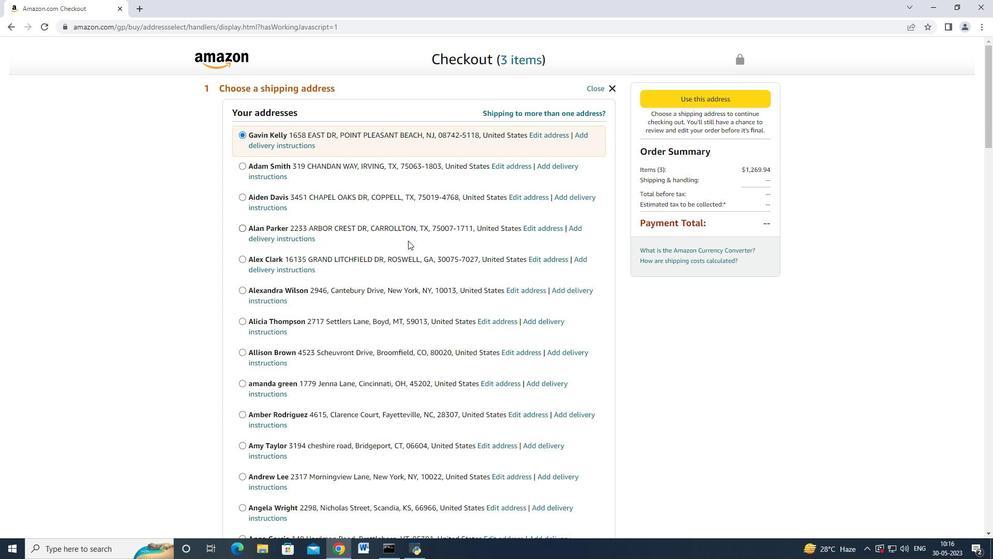 
Action: Mouse scrolled (408, 240) with delta (0, 0)
Screenshot: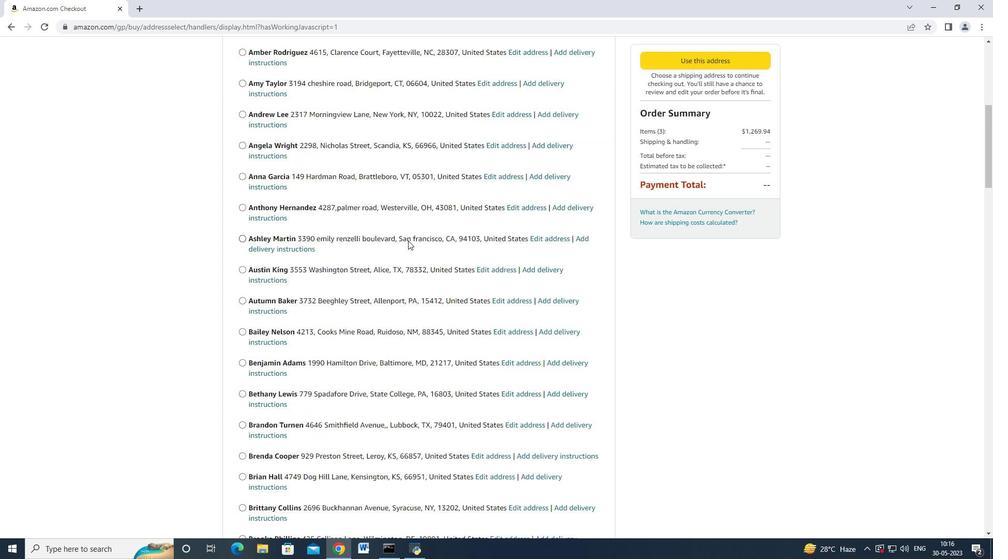 
Action: Mouse scrolled (408, 240) with delta (0, 0)
Screenshot: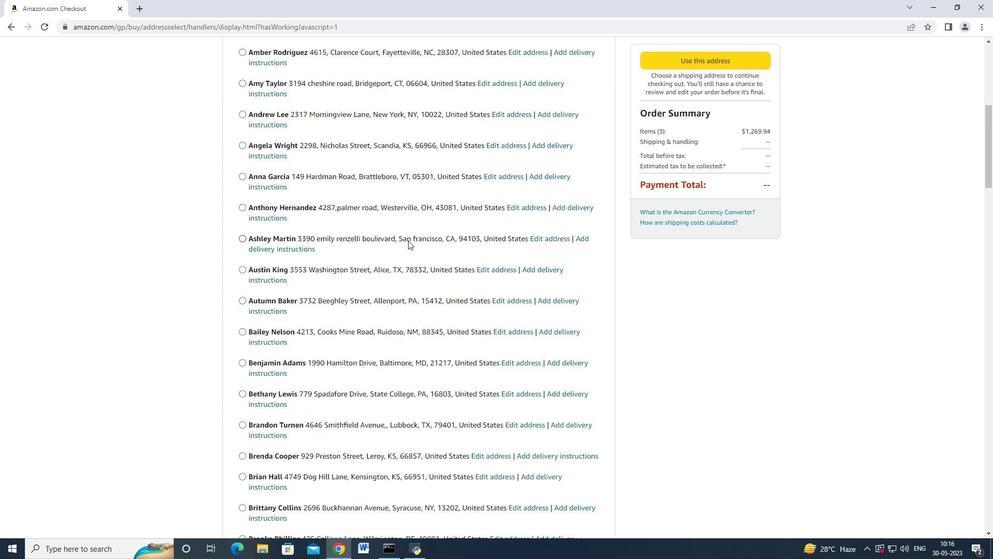 
Action: Mouse scrolled (408, 240) with delta (0, 0)
Screenshot: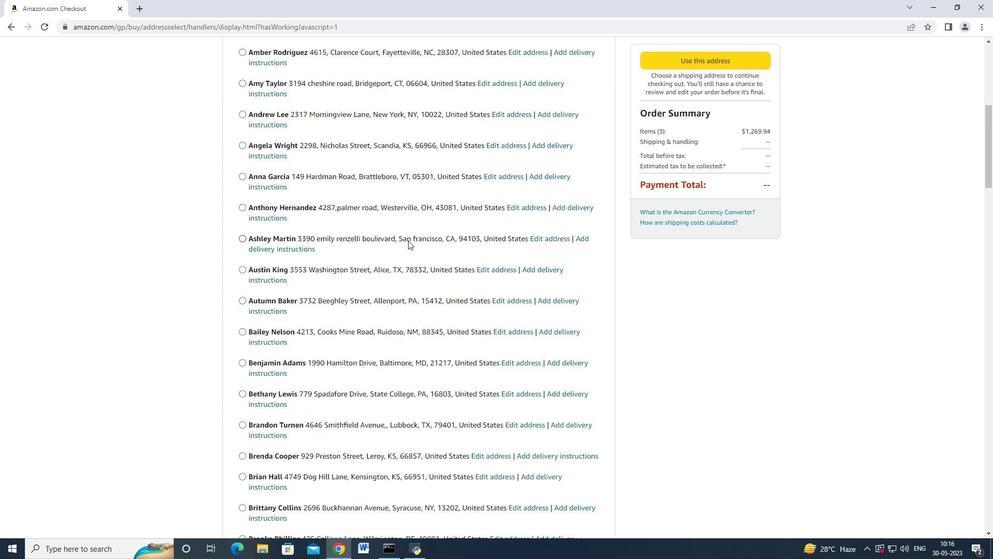 
Action: Mouse scrolled (408, 240) with delta (0, 0)
Screenshot: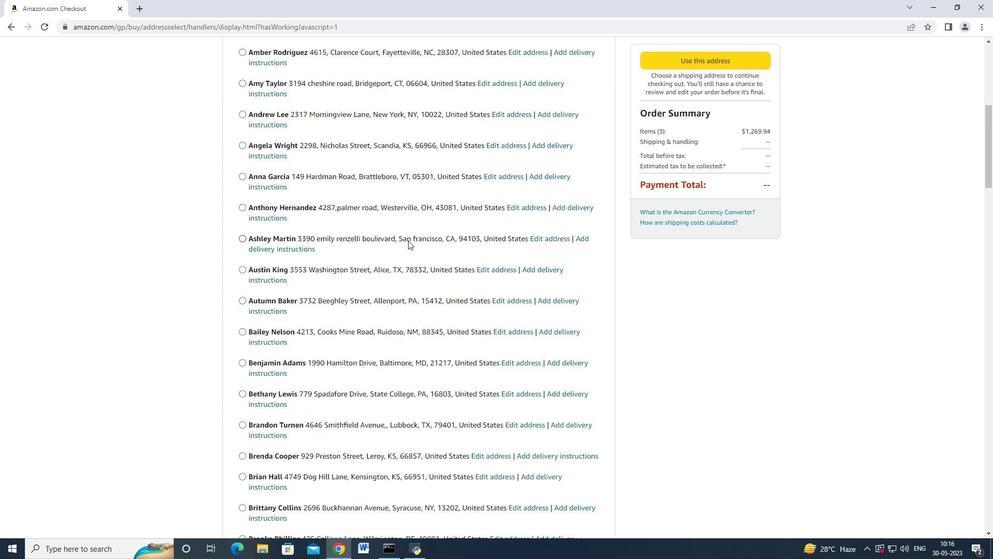 
Action: Mouse scrolled (408, 240) with delta (0, 0)
Screenshot: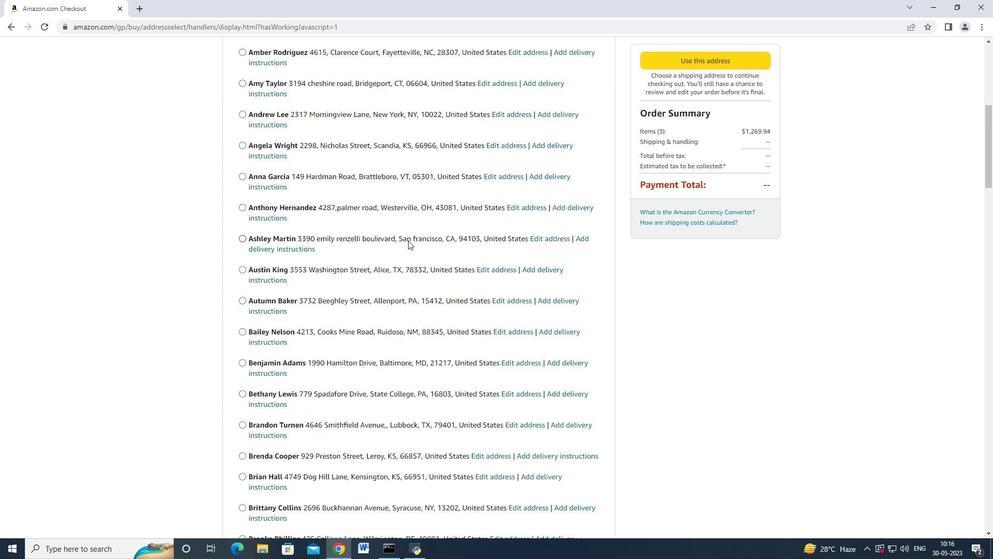 
Action: Mouse scrolled (408, 240) with delta (0, 0)
Screenshot: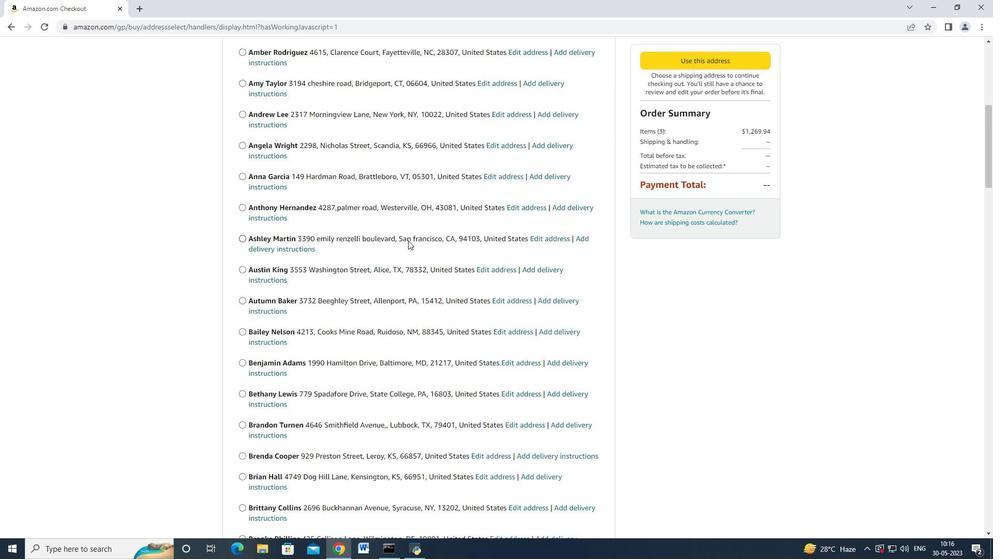 
Action: Mouse scrolled (408, 240) with delta (0, 0)
Screenshot: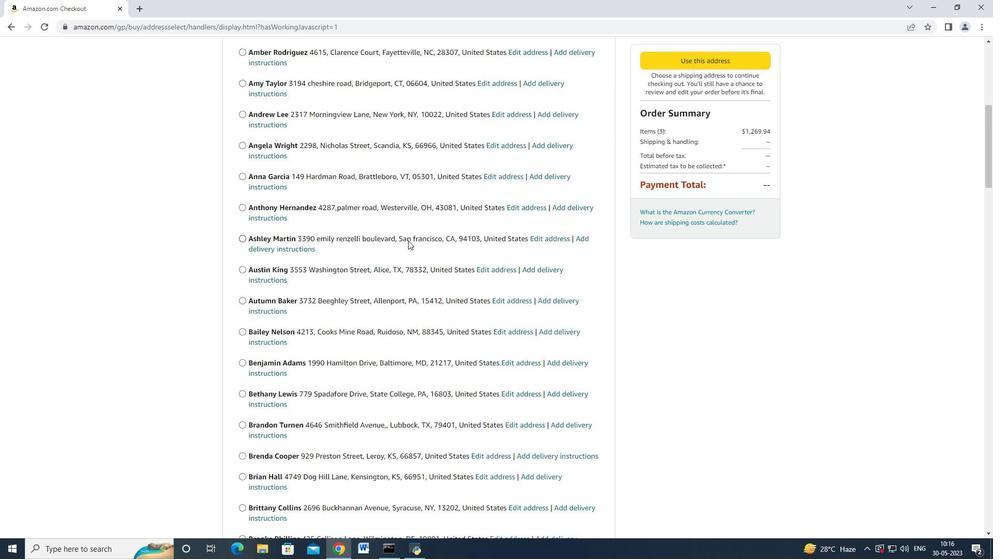 
Action: Mouse scrolled (408, 240) with delta (0, 0)
Screenshot: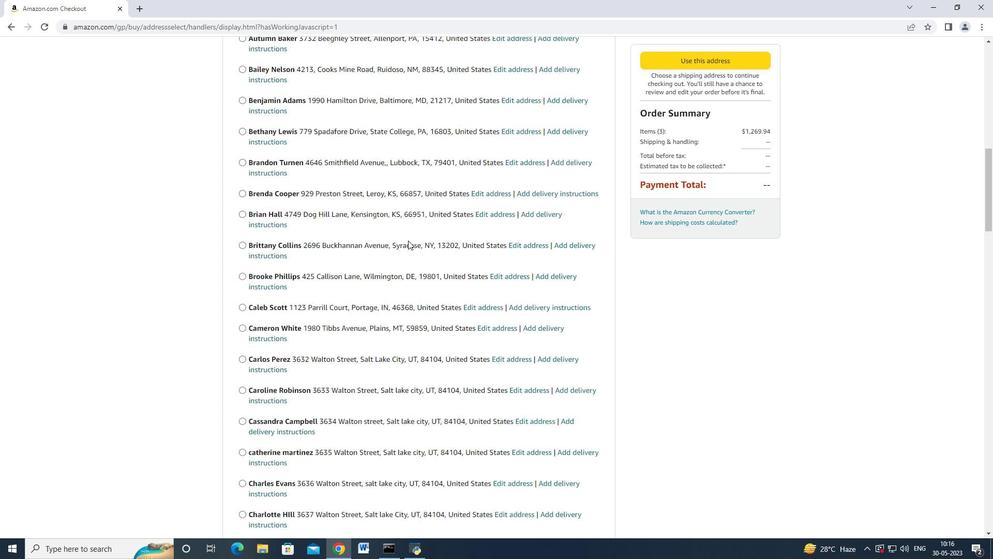 
Action: Mouse scrolled (408, 240) with delta (0, 0)
Screenshot: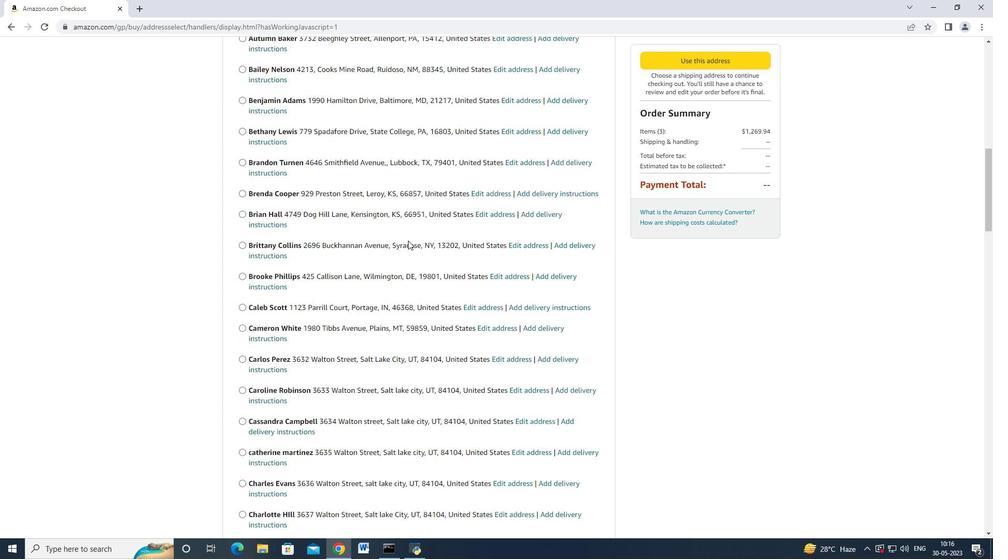 
Action: Mouse scrolled (408, 240) with delta (0, 0)
Screenshot: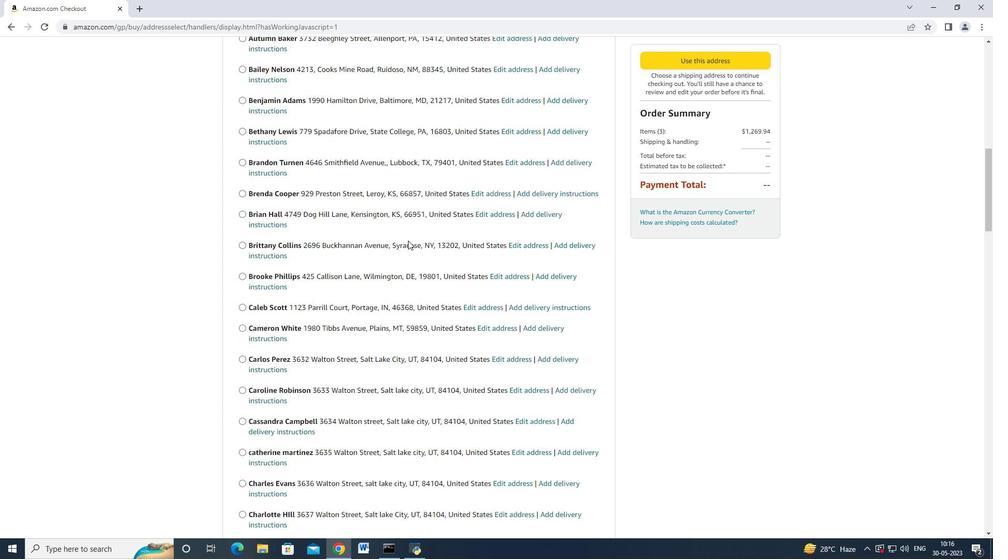 
Action: Mouse scrolled (408, 240) with delta (0, 0)
Screenshot: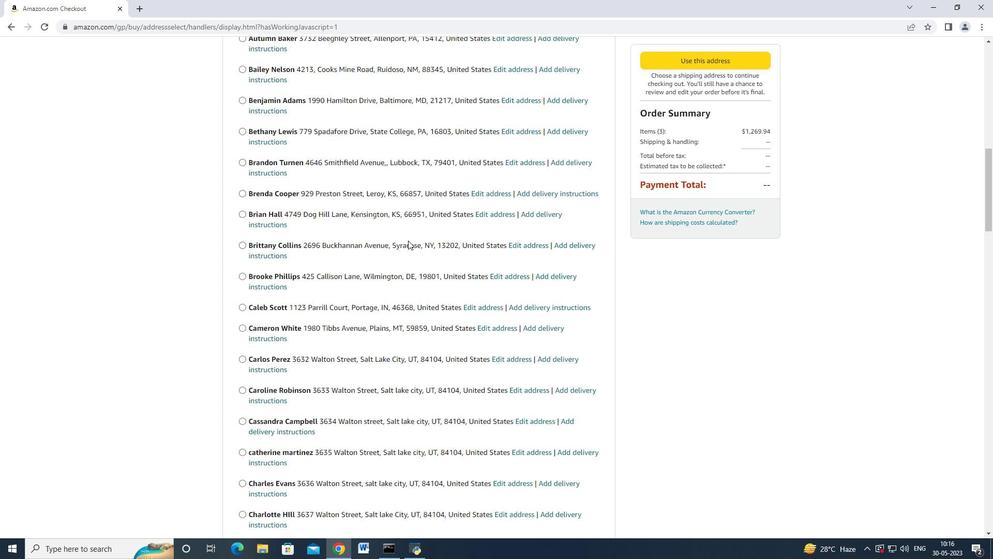 
Action: Mouse moved to (408, 240)
Screenshot: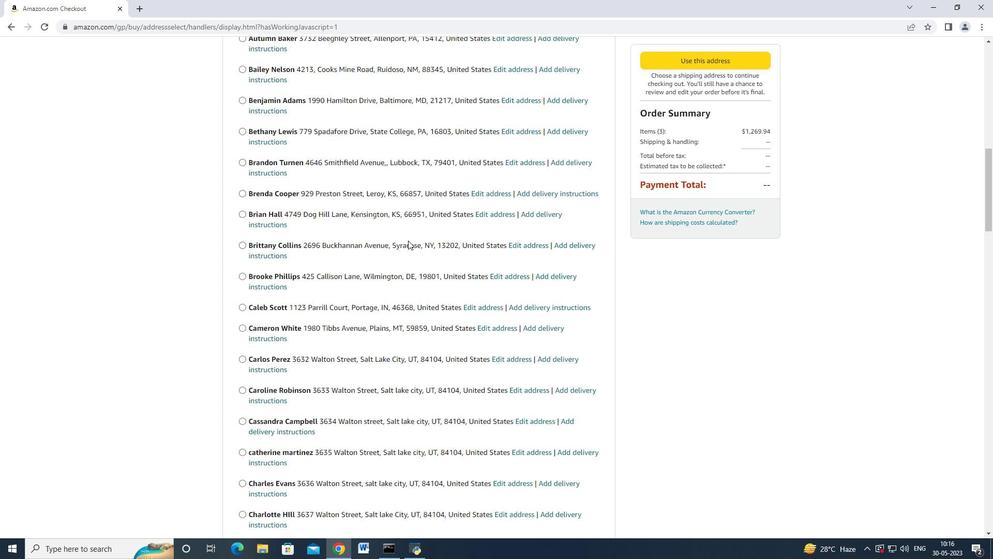 
Action: Mouse scrolled (408, 240) with delta (0, 0)
Screenshot: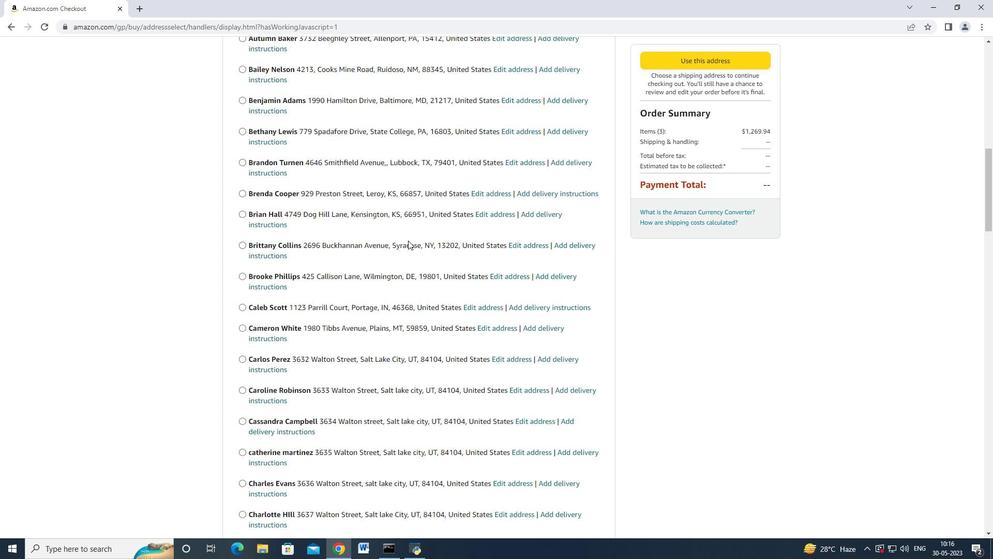 
Action: Mouse scrolled (408, 240) with delta (0, 0)
Screenshot: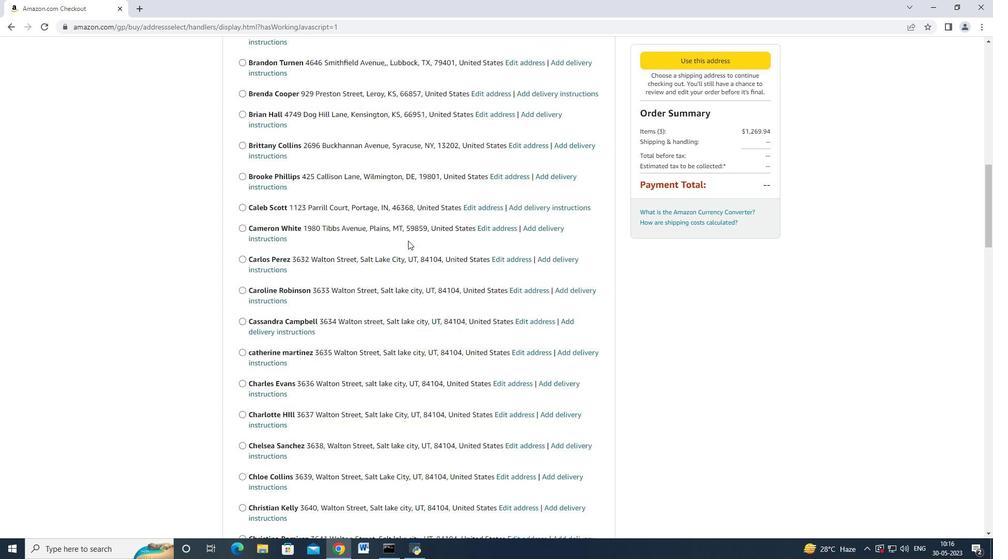 
Action: Mouse scrolled (408, 240) with delta (0, 0)
Screenshot: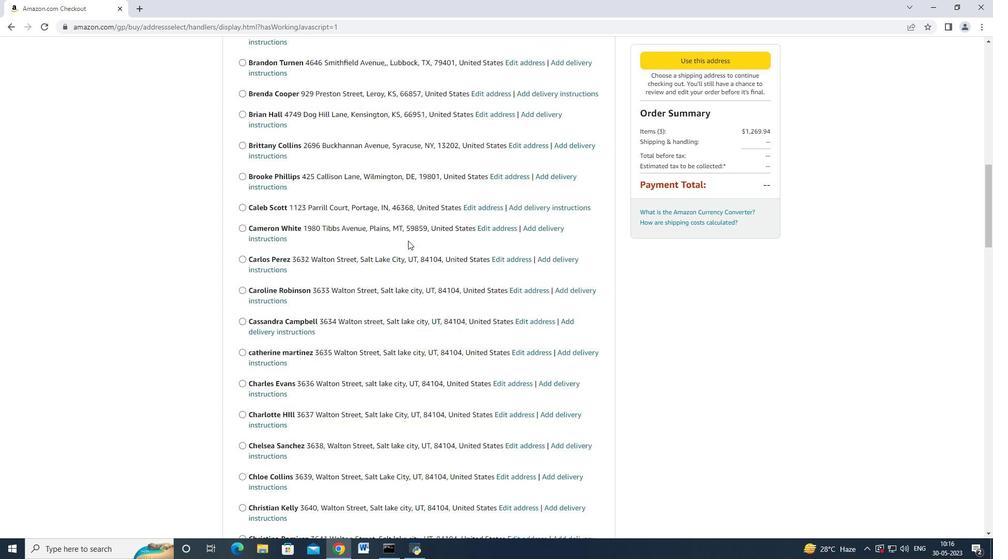 
Action: Mouse scrolled (408, 240) with delta (0, 0)
Screenshot: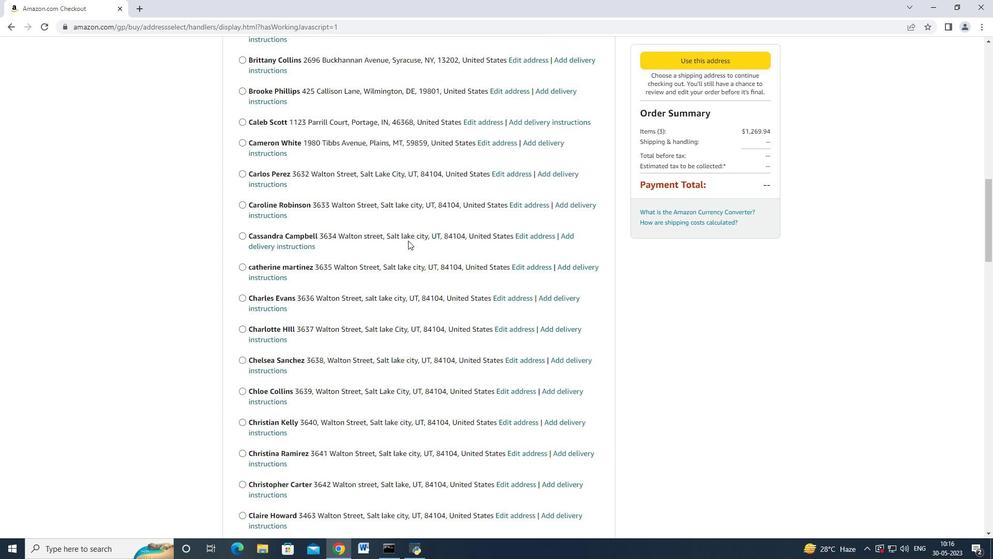 
Action: Mouse scrolled (408, 240) with delta (0, 0)
Screenshot: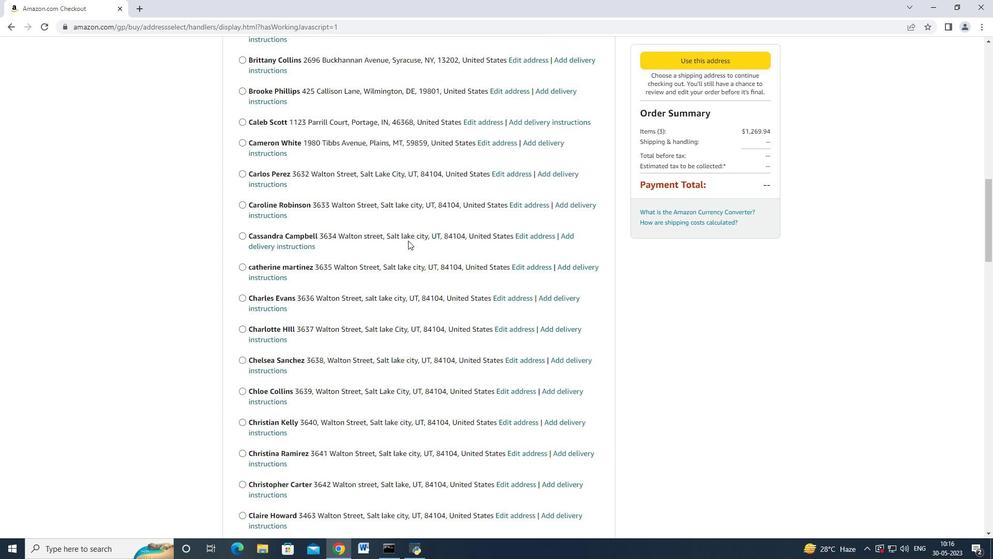 
Action: Mouse scrolled (408, 240) with delta (0, 0)
Screenshot: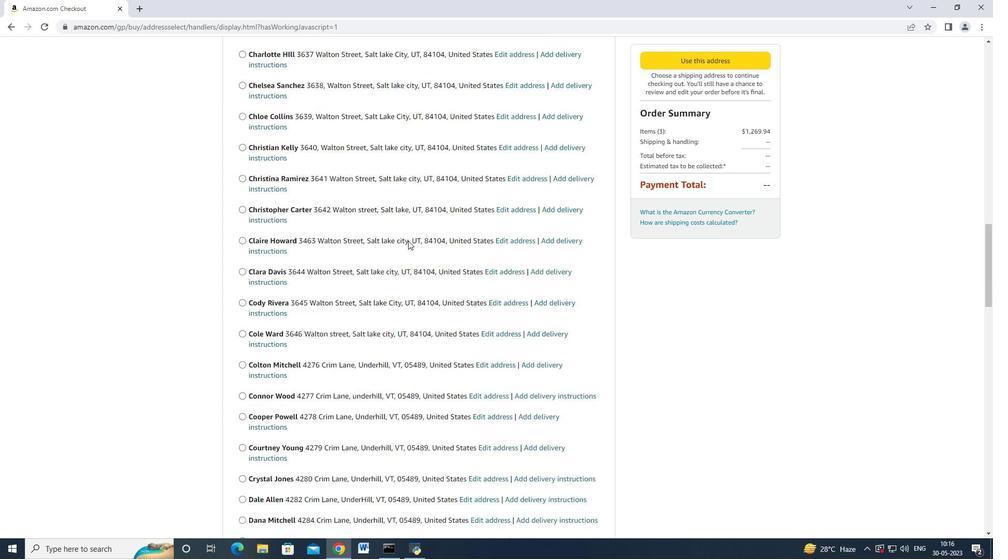 
Action: Mouse scrolled (408, 240) with delta (0, 0)
Screenshot: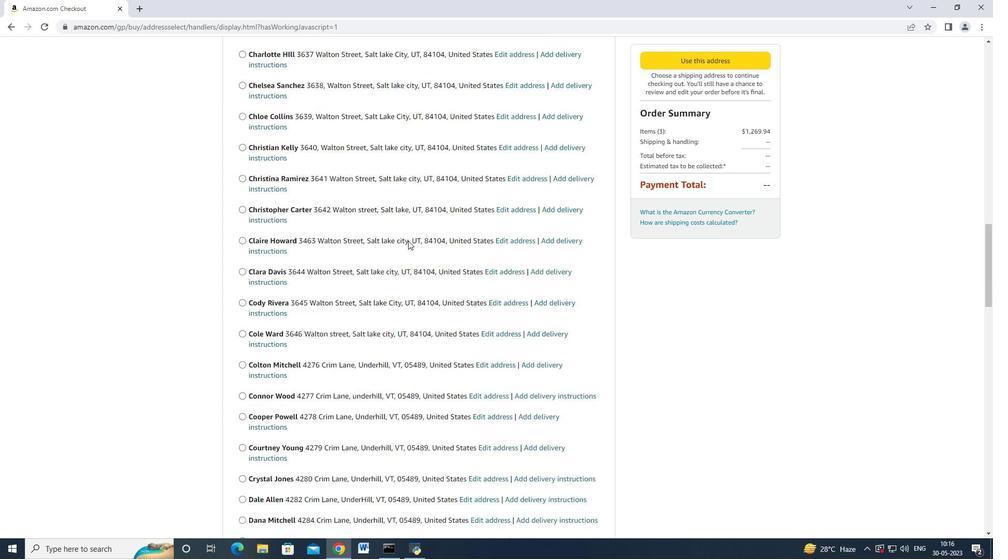 
Action: Mouse scrolled (408, 240) with delta (0, 0)
Screenshot: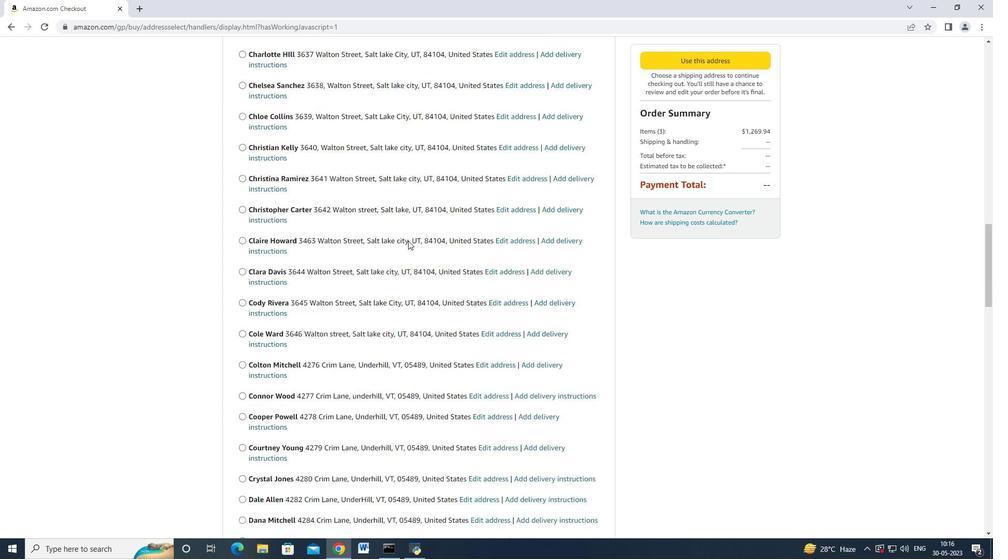 
Action: Mouse scrolled (408, 240) with delta (0, 0)
Screenshot: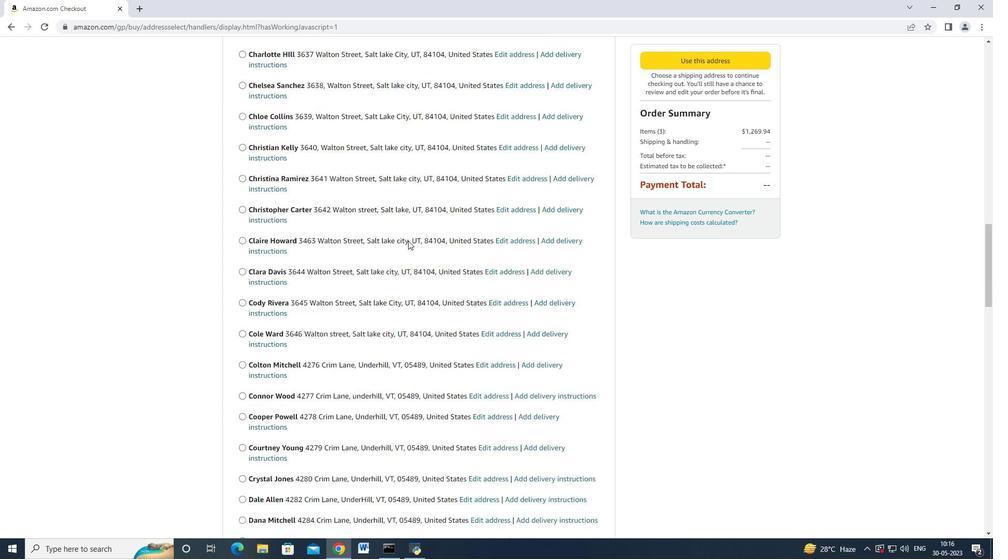 
Action: Mouse scrolled (408, 240) with delta (0, 0)
Screenshot: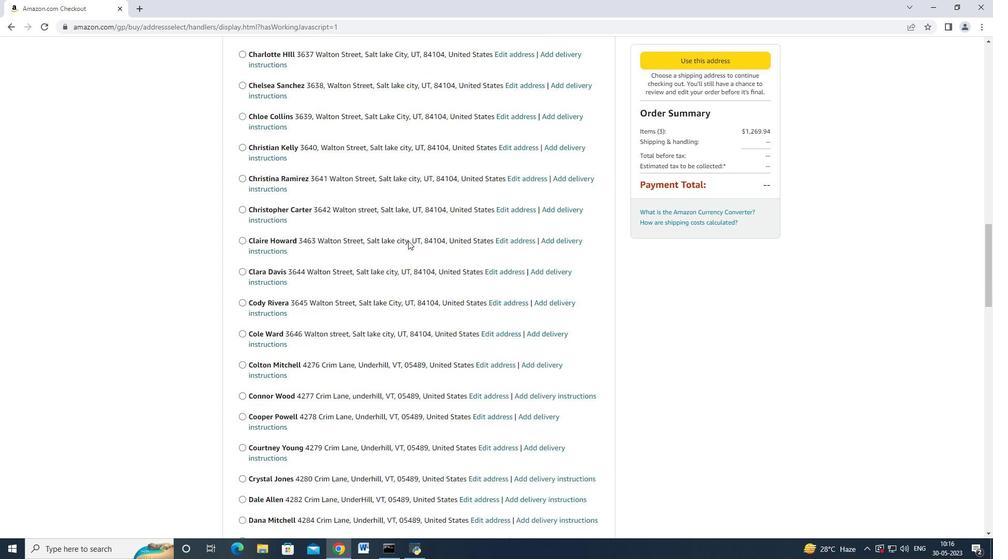 
Action: Mouse scrolled (408, 240) with delta (0, 0)
Screenshot: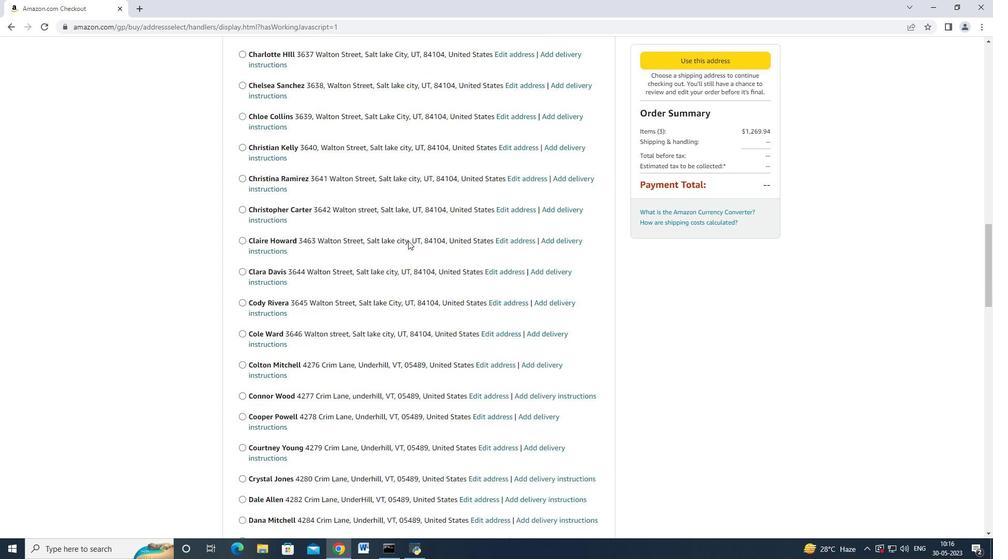 
Action: Mouse scrolled (408, 240) with delta (0, 0)
Screenshot: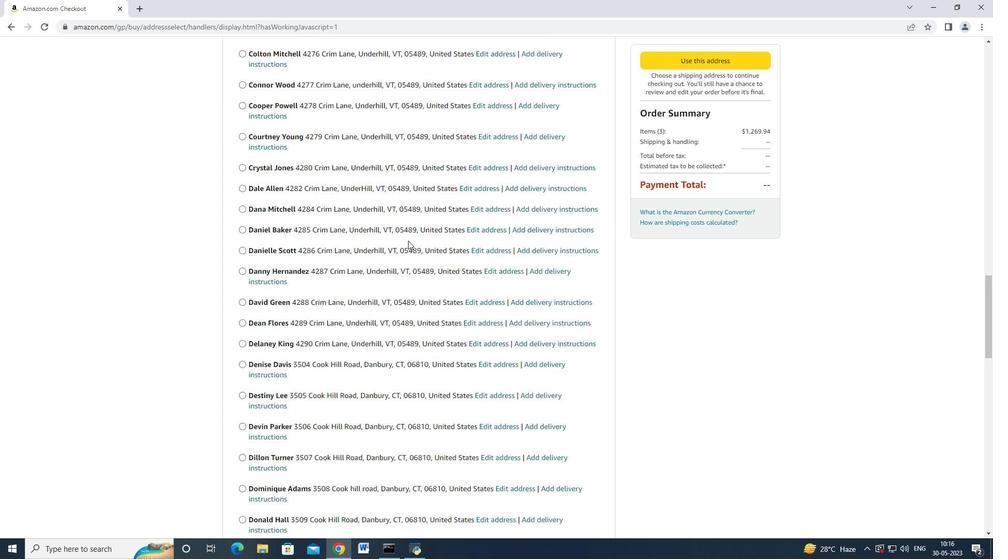 
Action: Mouse scrolled (408, 240) with delta (0, 0)
Screenshot: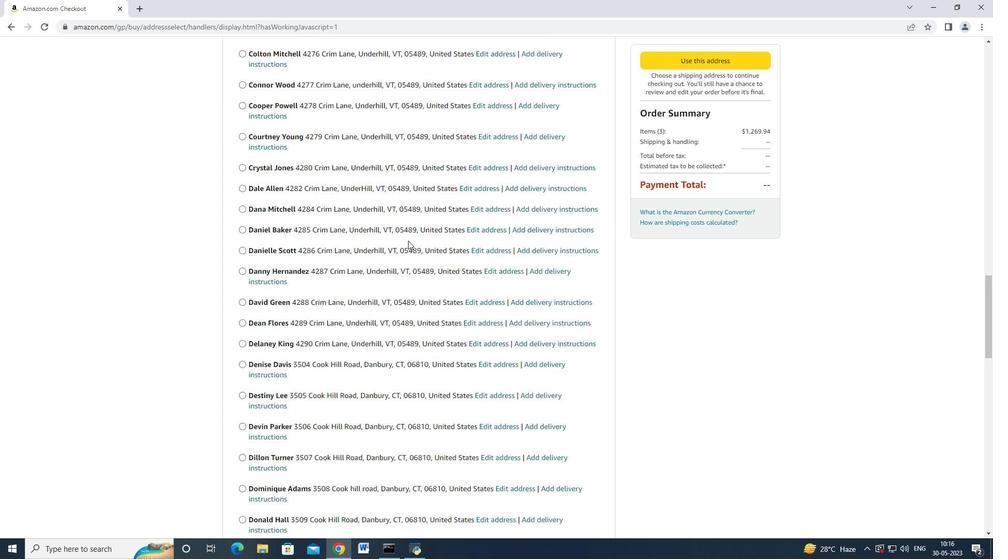 
Action: Mouse scrolled (408, 240) with delta (0, 0)
Screenshot: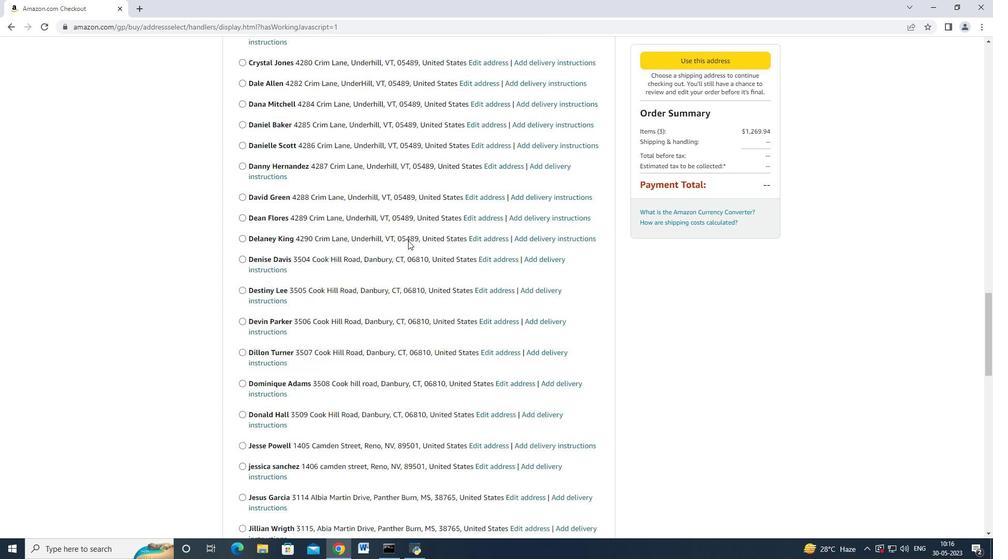 
Action: Mouse scrolled (408, 240) with delta (0, 0)
Screenshot: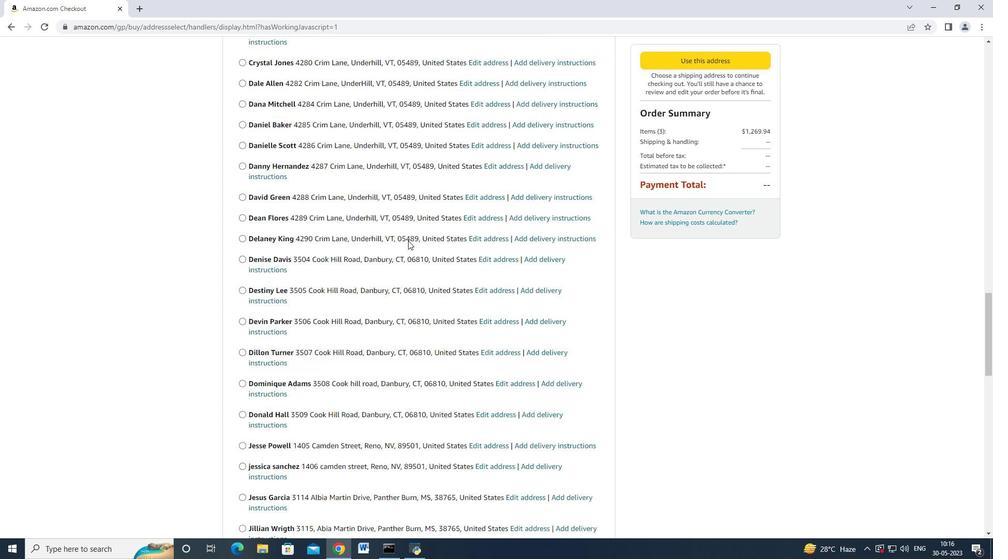 
Action: Mouse scrolled (408, 239) with delta (0, -1)
Screenshot: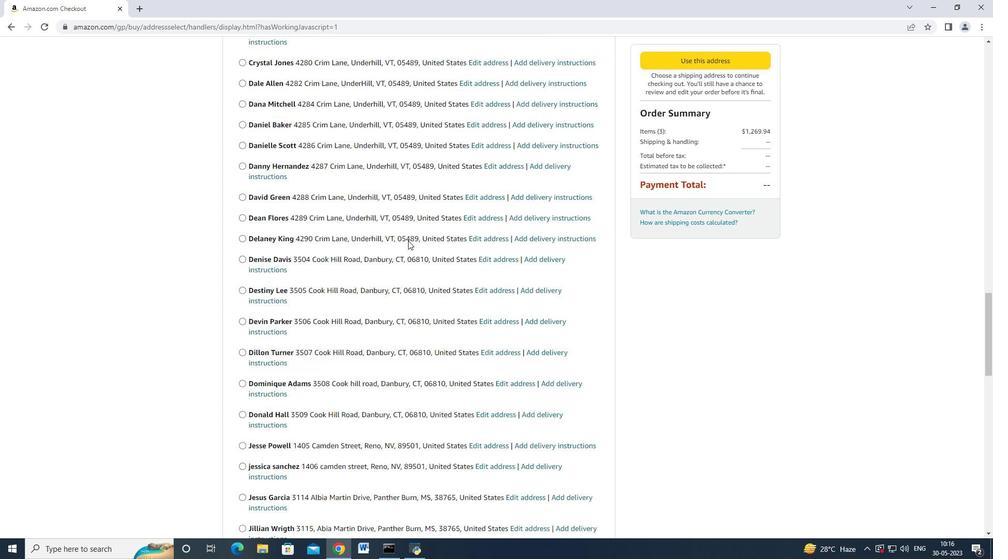 
Action: Mouse scrolled (408, 240) with delta (0, 0)
Screenshot: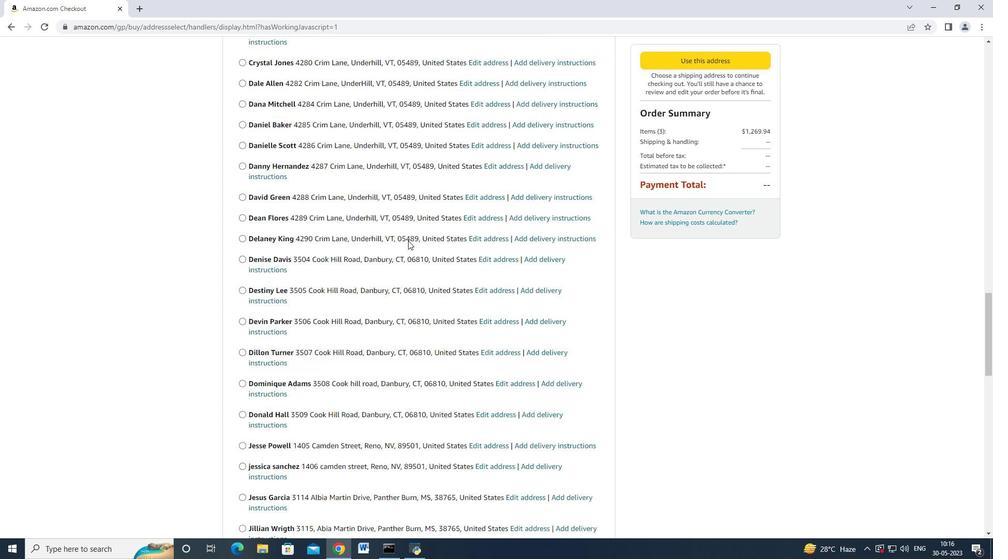 
Action: Mouse scrolled (408, 240) with delta (0, 0)
Screenshot: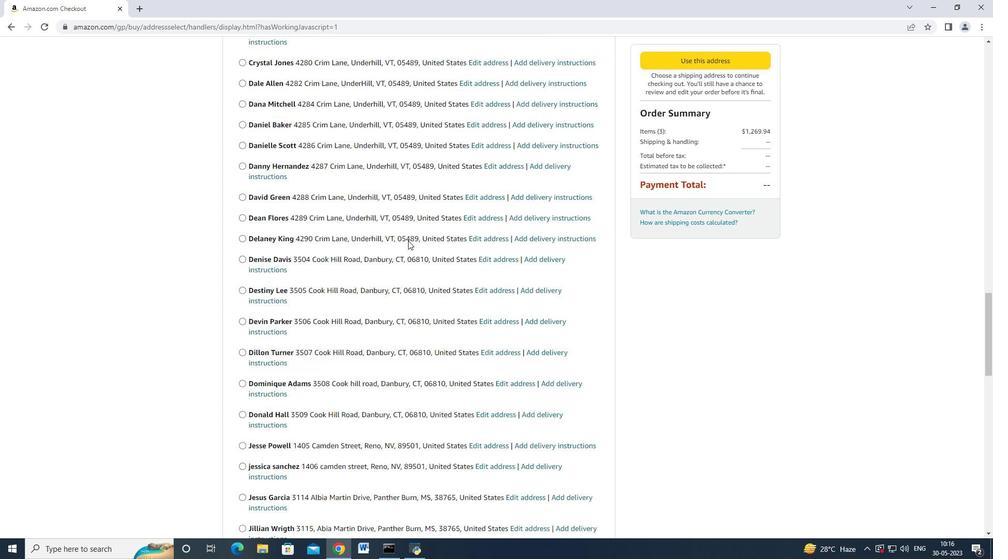 
Action: Mouse scrolled (408, 240) with delta (0, 0)
Screenshot: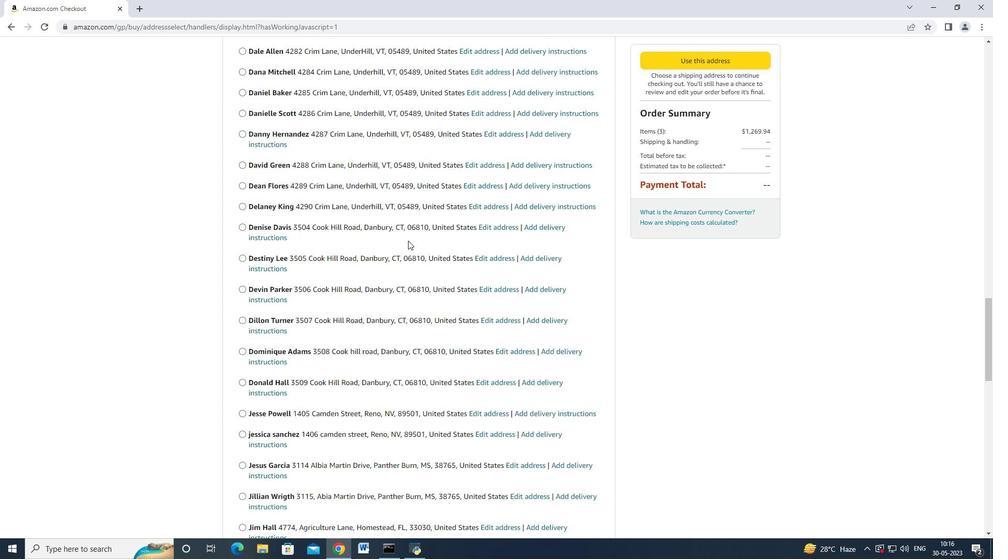 
Action: Mouse scrolled (408, 240) with delta (0, 0)
Screenshot: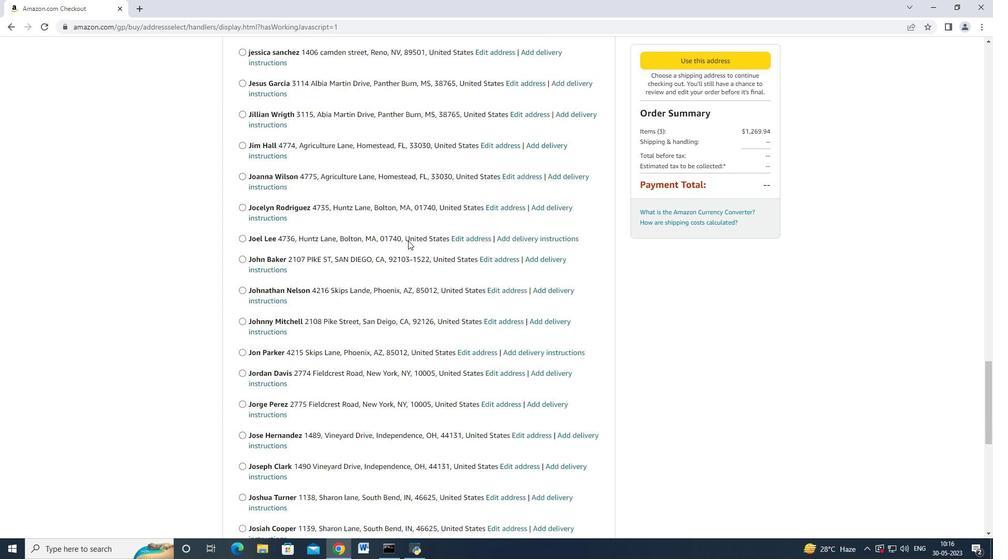 
Action: Mouse scrolled (408, 240) with delta (0, 0)
Screenshot: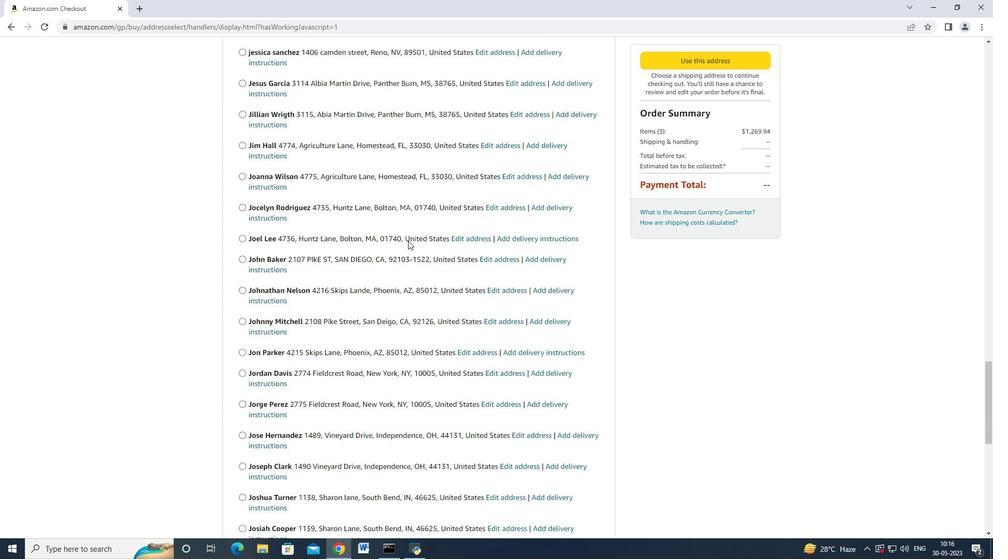
Action: Mouse scrolled (408, 240) with delta (0, 0)
Screenshot: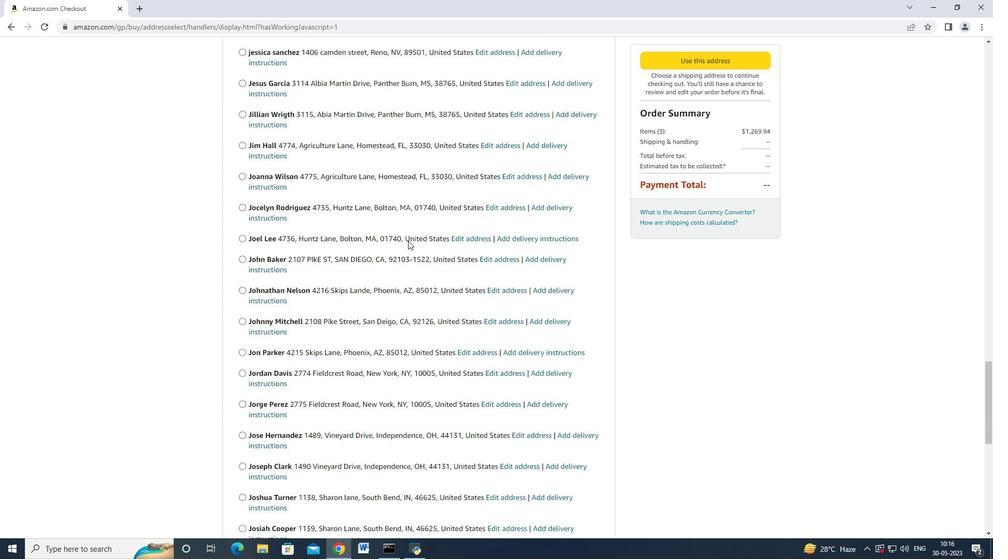 
Action: Mouse scrolled (408, 240) with delta (0, 0)
Screenshot: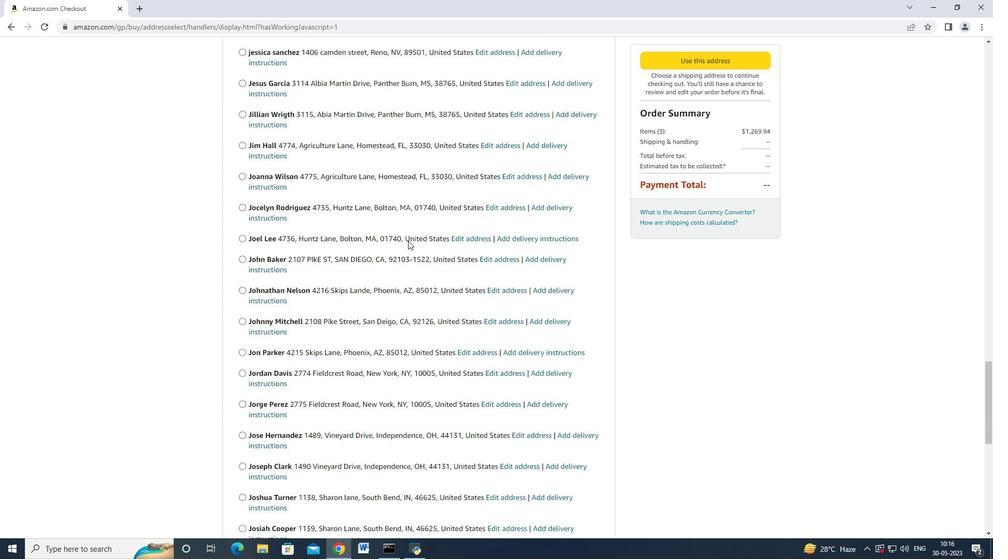 
Action: Mouse moved to (408, 240)
Screenshot: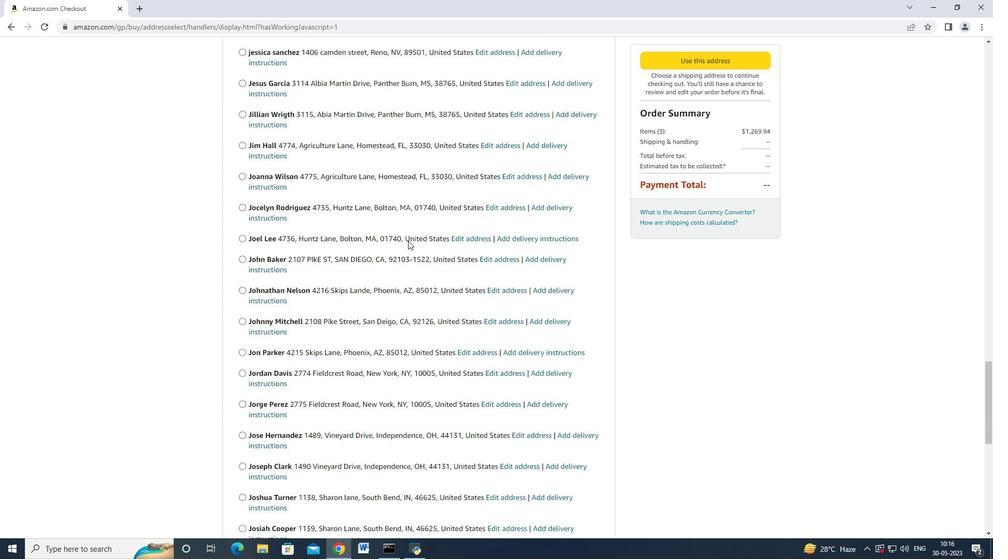 
Action: Mouse scrolled (408, 240) with delta (0, 0)
Screenshot: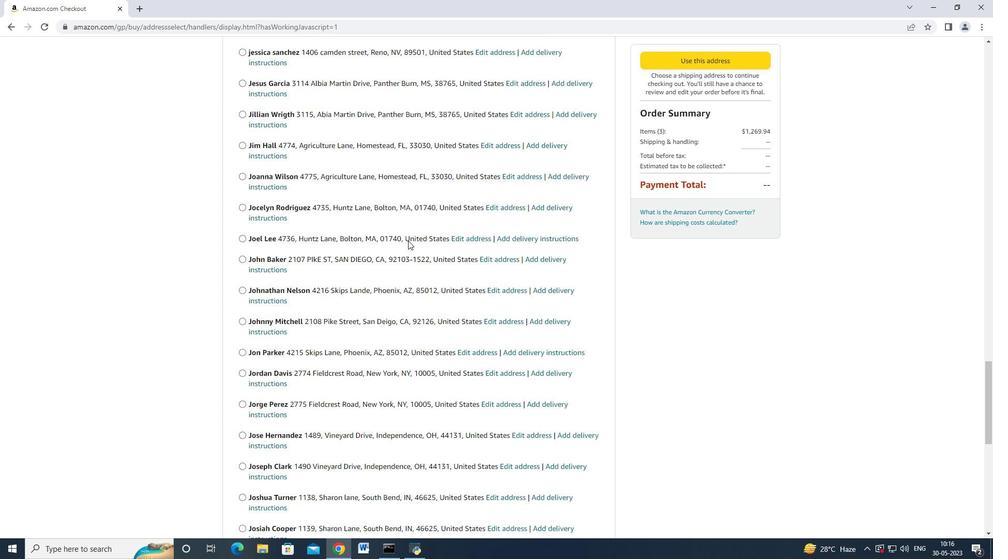 
Action: Mouse scrolled (408, 240) with delta (0, 0)
Screenshot: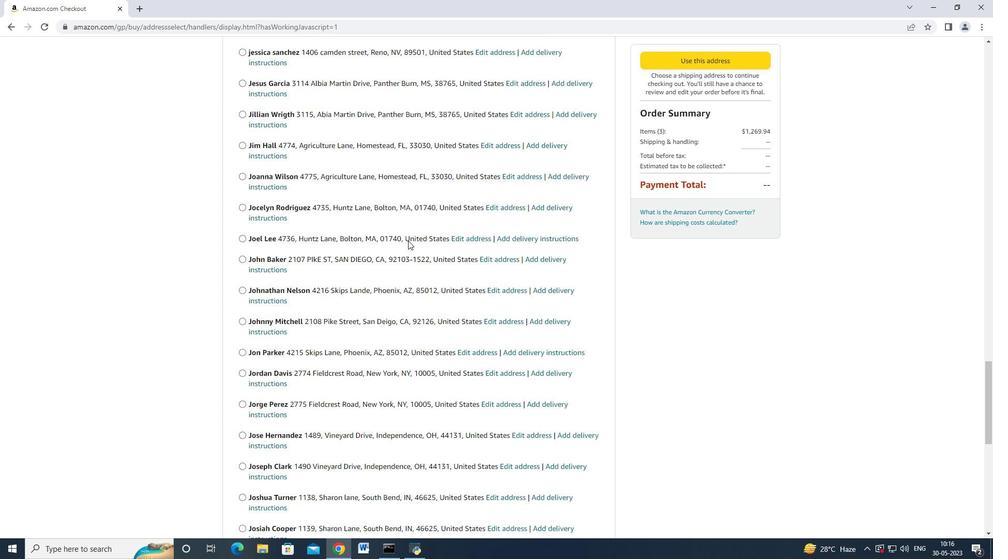 
Action: Mouse scrolled (408, 240) with delta (0, 0)
Screenshot: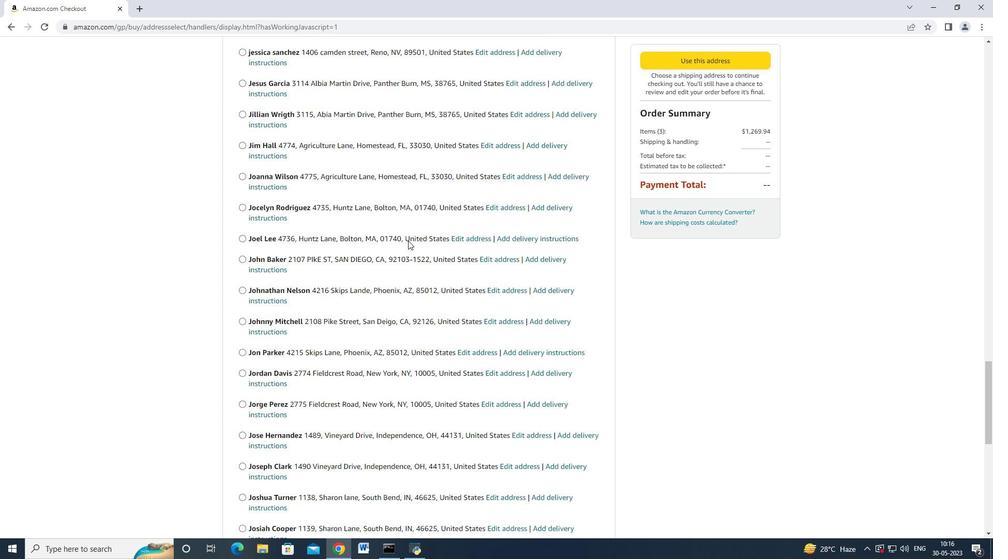 
Action: Mouse moved to (408, 240)
Screenshot: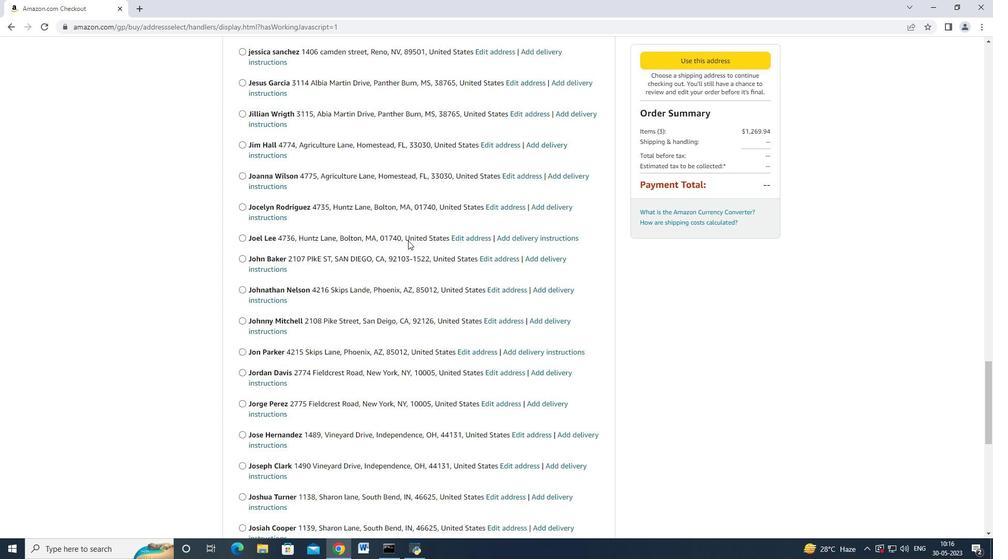 
Action: Mouse scrolled (408, 240) with delta (0, 0)
Screenshot: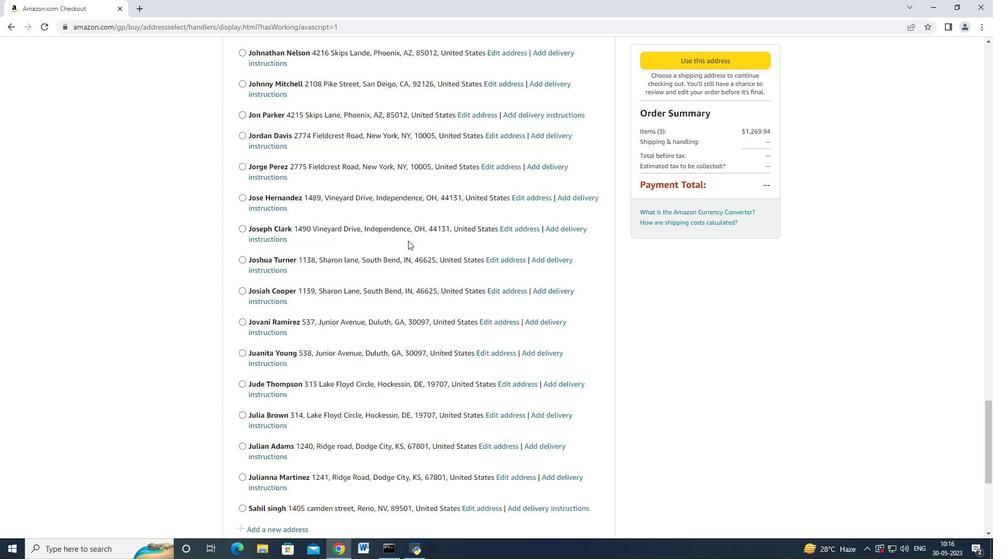 
Action: Mouse scrolled (408, 240) with delta (0, 0)
Screenshot: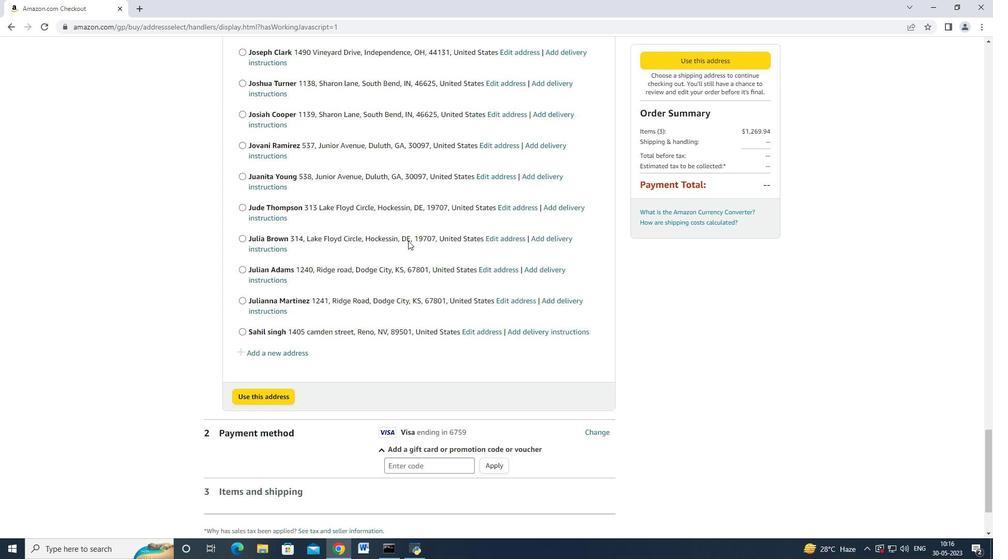 
Action: Mouse scrolled (408, 240) with delta (0, 0)
Screenshot: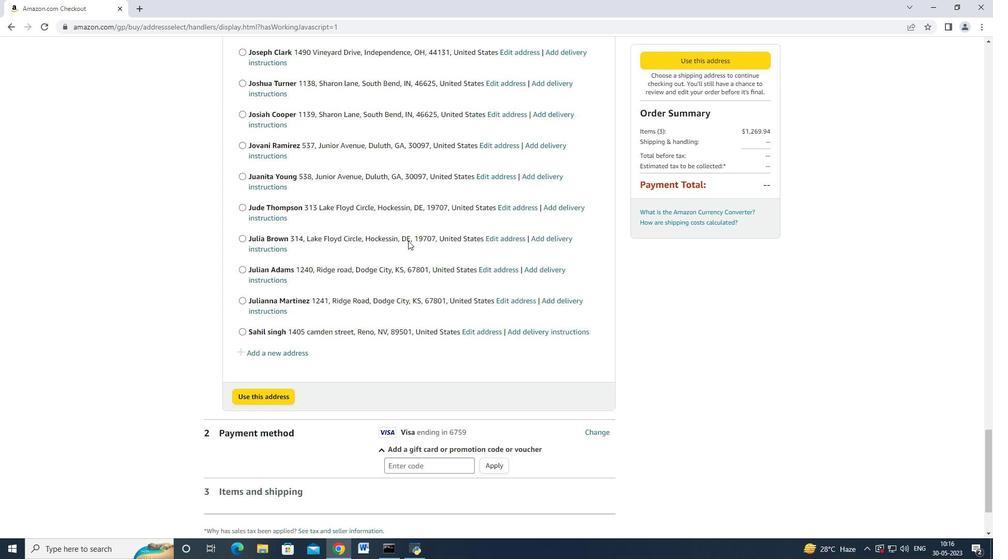 
Action: Mouse scrolled (408, 240) with delta (0, 0)
Screenshot: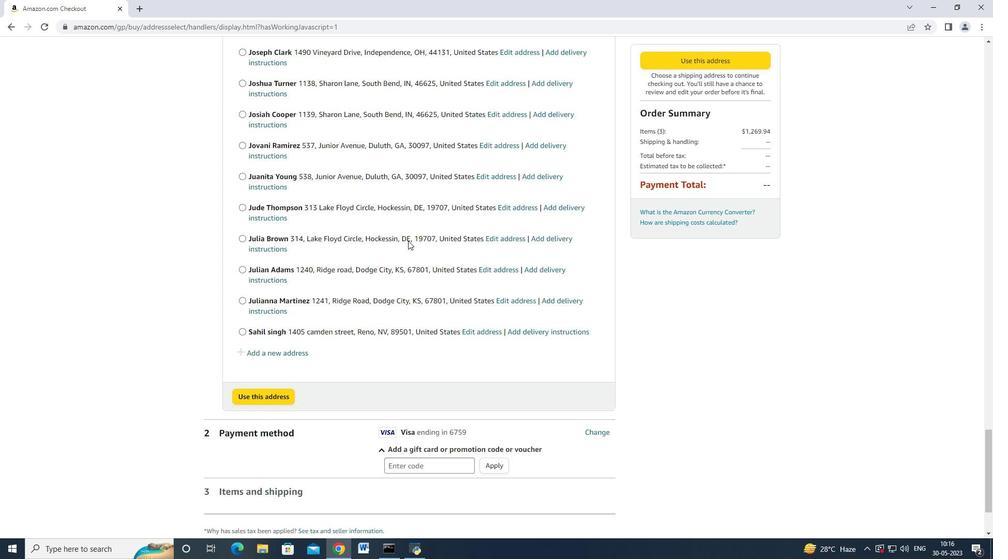 
Action: Mouse scrolled (408, 240) with delta (0, 0)
Screenshot: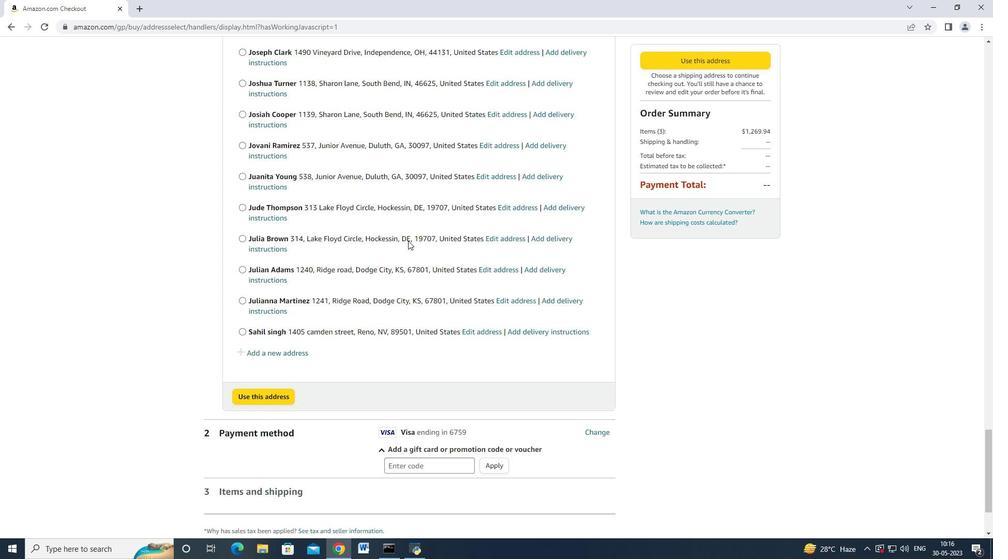 
Action: Mouse scrolled (408, 240) with delta (0, 0)
Screenshot: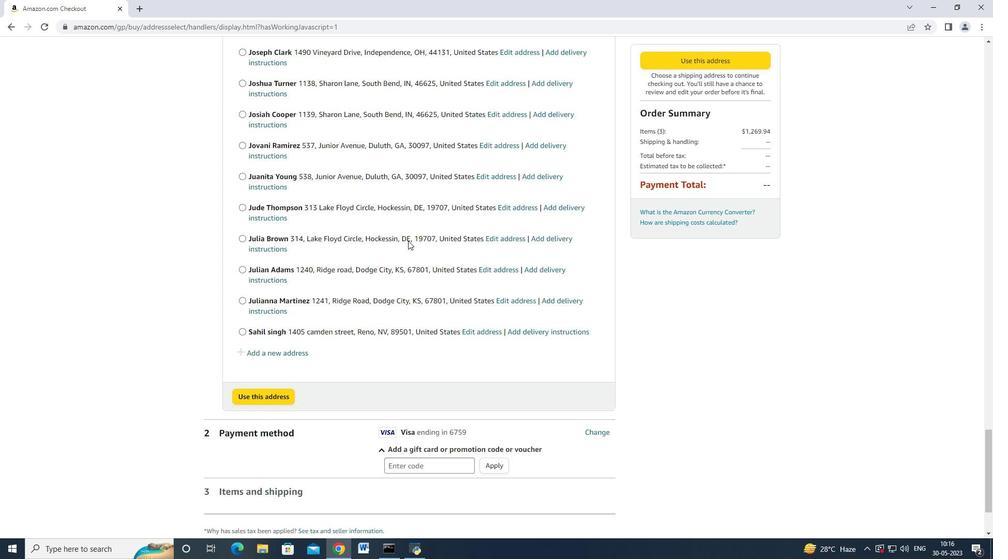 
Action: Mouse moved to (408, 241)
Screenshot: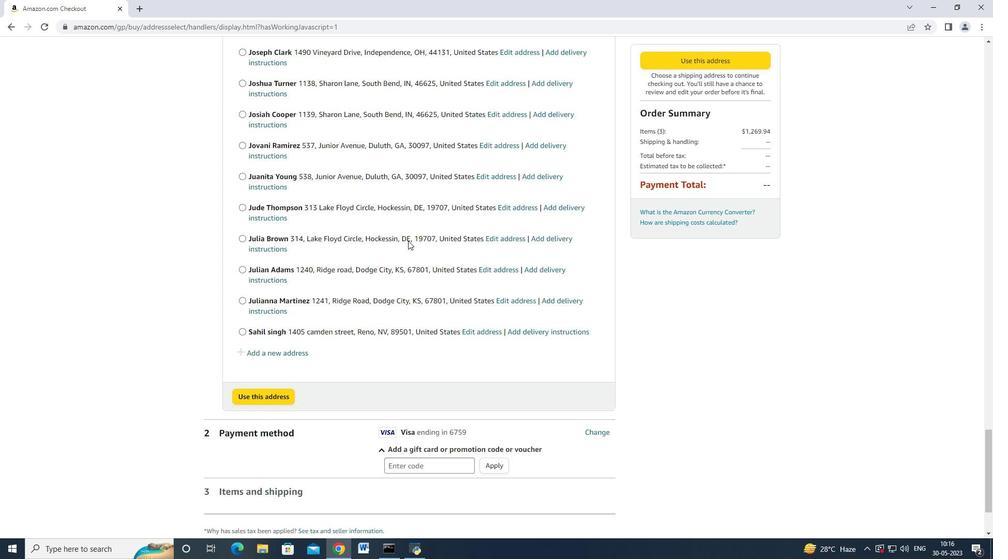 
Action: Mouse scrolled (408, 240) with delta (0, 0)
Screenshot: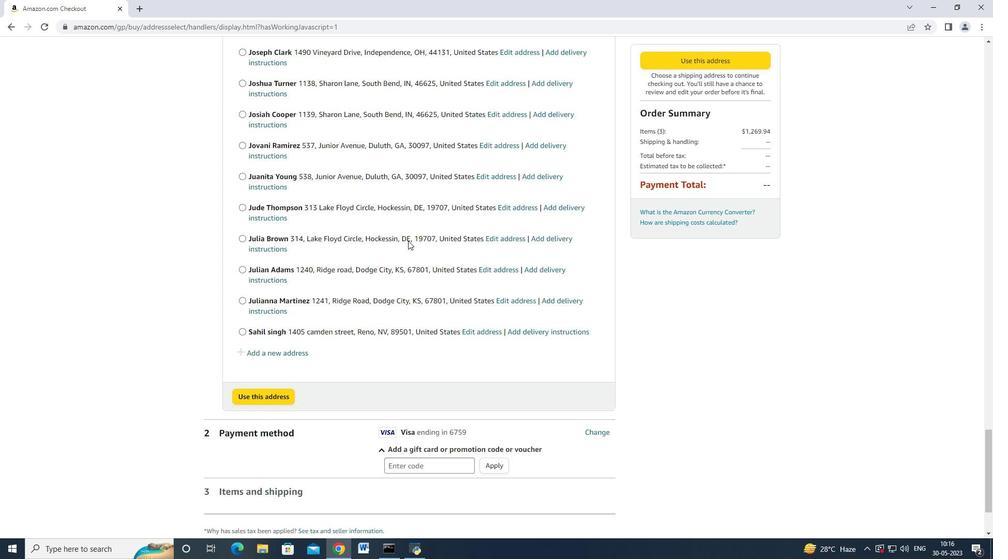 
Action: Mouse scrolled (408, 240) with delta (0, 0)
Screenshot: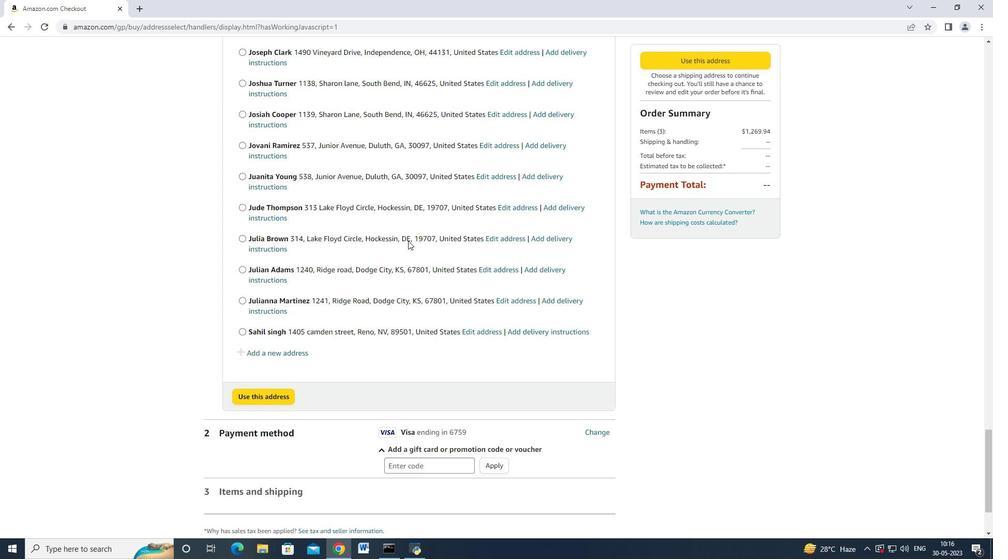 
Action: Mouse moved to (297, 252)
Screenshot: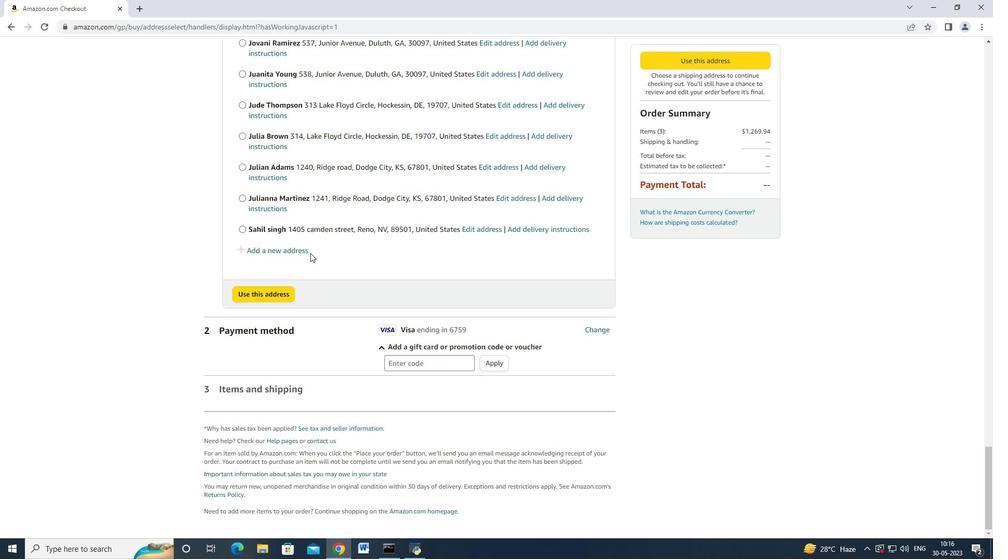 
Action: Mouse pressed left at (297, 252)
Screenshot: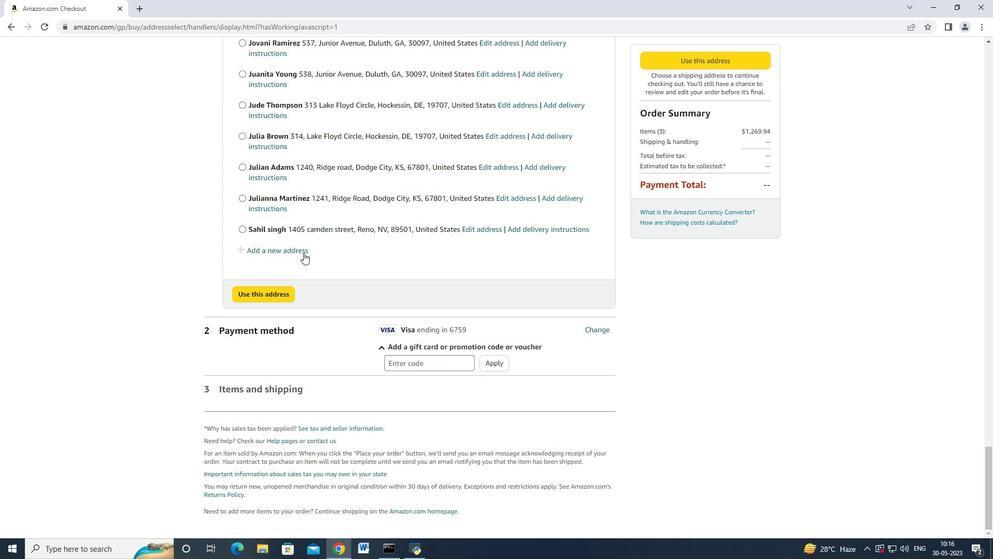 
Action: Mouse moved to (344, 246)
Screenshot: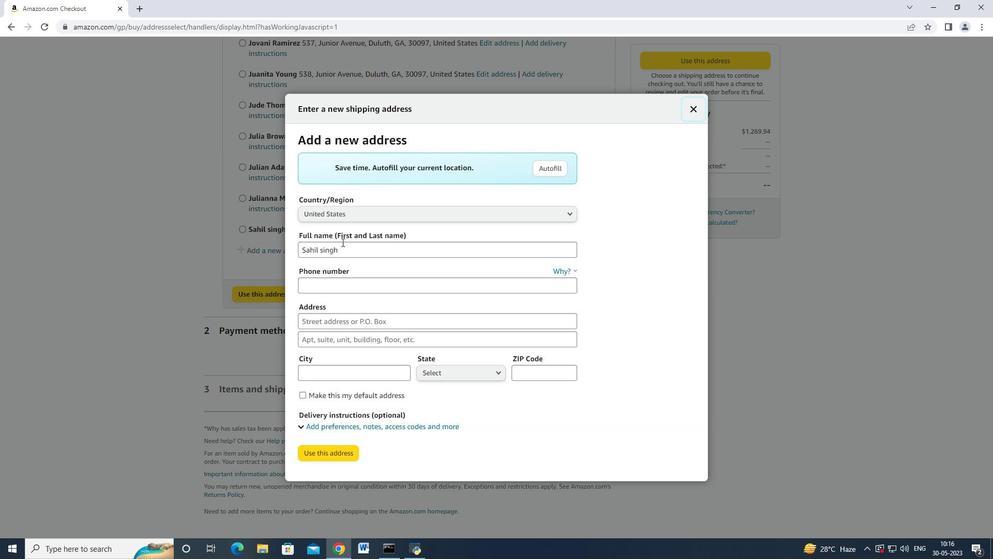 
Action: Mouse pressed left at (344, 246)
Screenshot: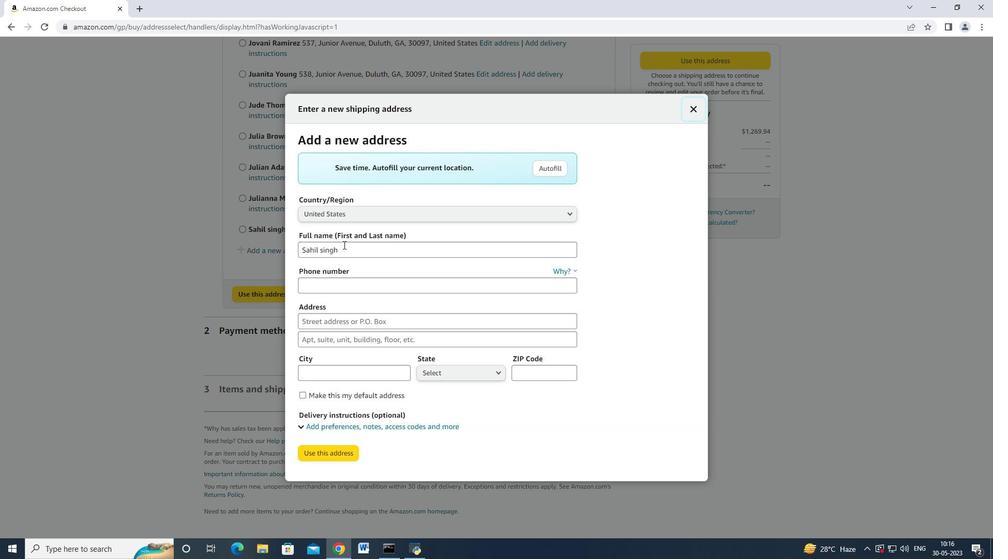 
Action: Key pressed <Key.backspace><Key.backspace><Key.backspace><Key.backspace><Key.backspace><Key.backspace><Key.backspace><Key.backspace><Key.backspace><Key.backspace><Key.backspace><Key.shift>Donald<Key.space><Key.shift>J<Key.backspace>Hall<Key.tab><Key.tab>2034707320<Key.tab>3509<Key.space><Key.shift>Cook<Key.space><Key.shift>Hill<Key.tab>
Screenshot: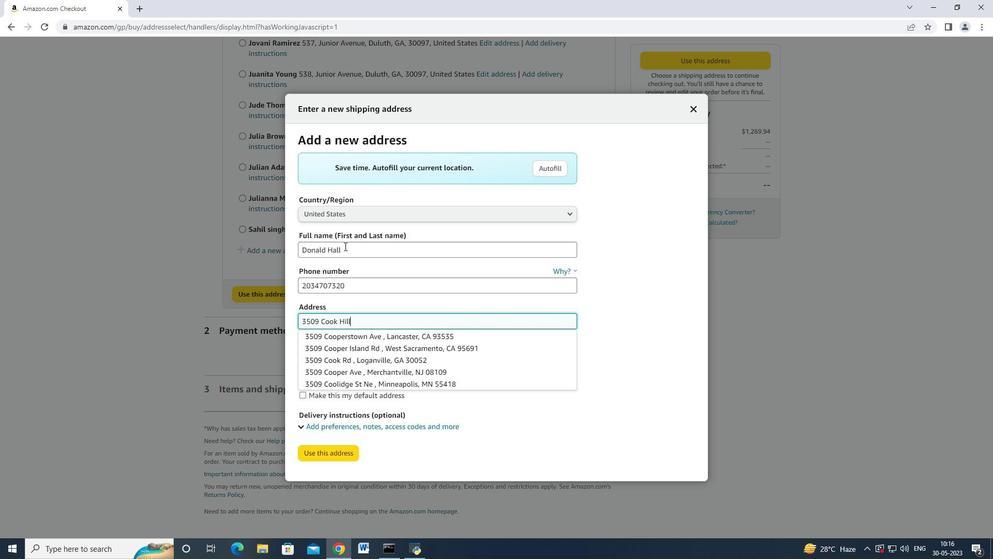 
Action: Mouse moved to (399, 323)
Screenshot: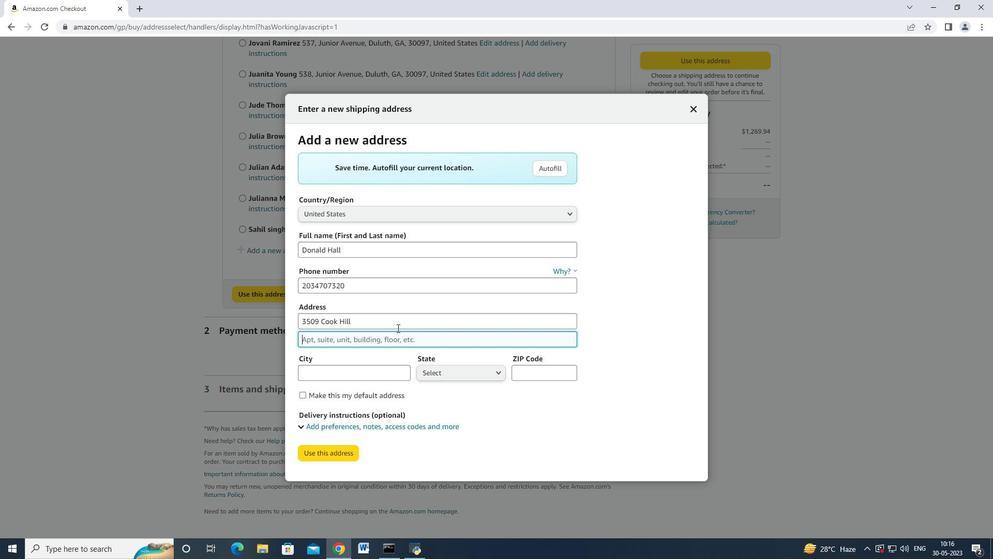 
Action: Mouse pressed left at (399, 323)
Screenshot: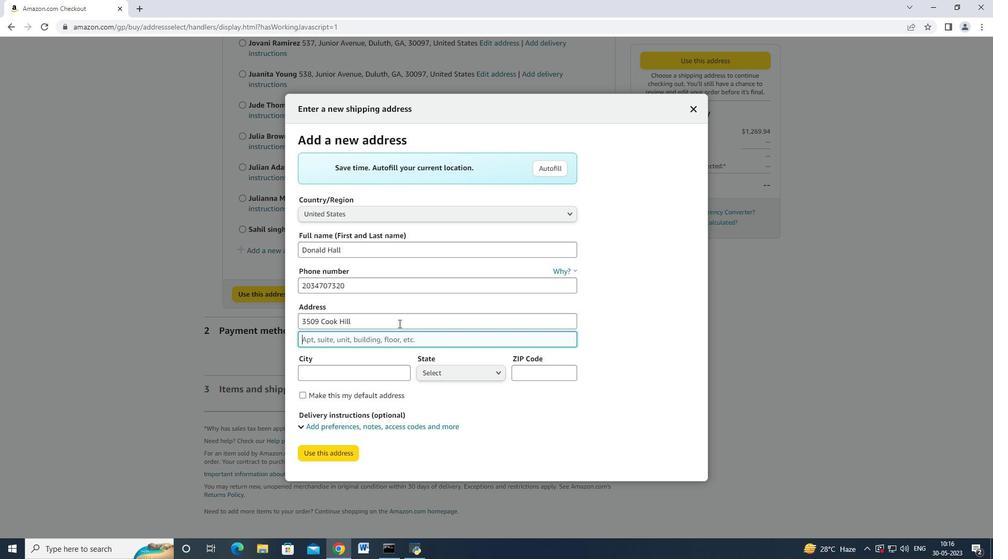 
Action: Key pressed <Key.space><Key.shift>Road<Key.tab><Key.tab><Key.shift_r>Danbury
Screenshot: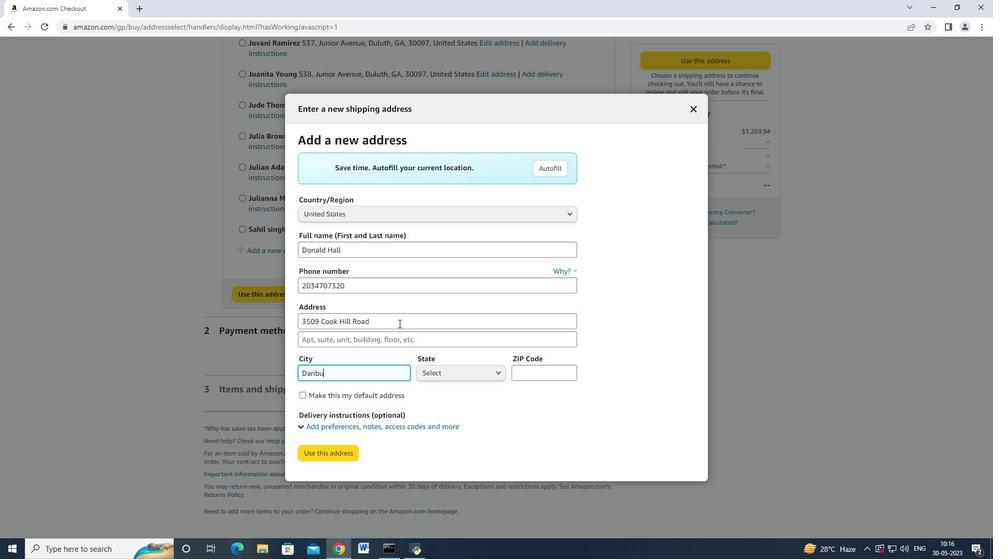 
Action: Mouse moved to (443, 372)
Screenshot: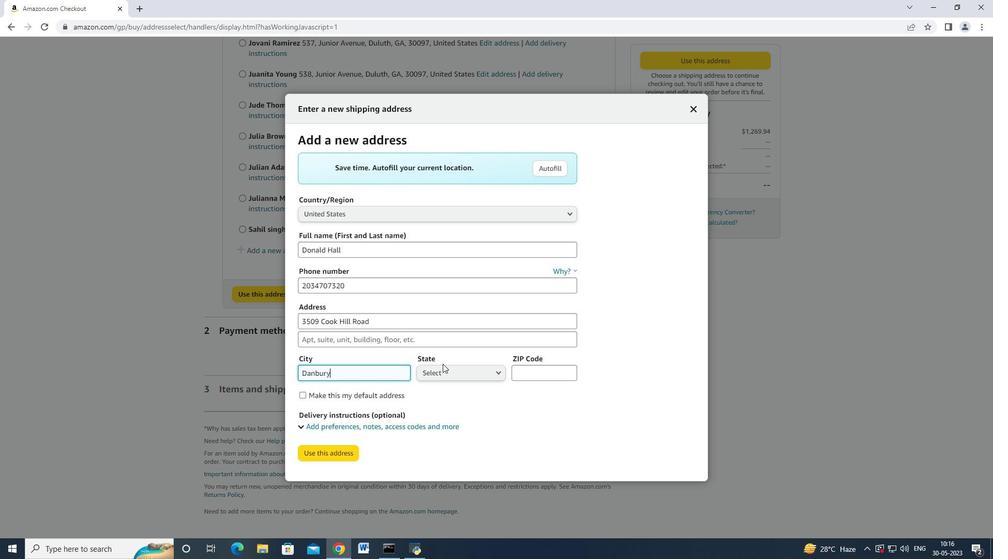 
Action: Mouse pressed left at (443, 372)
Screenshot: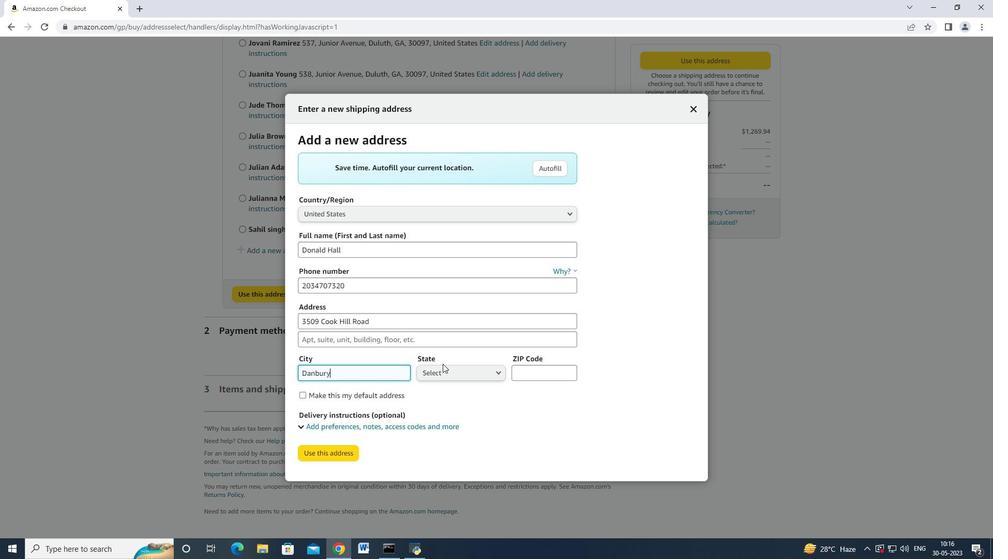 
Action: Mouse moved to (453, 153)
Screenshot: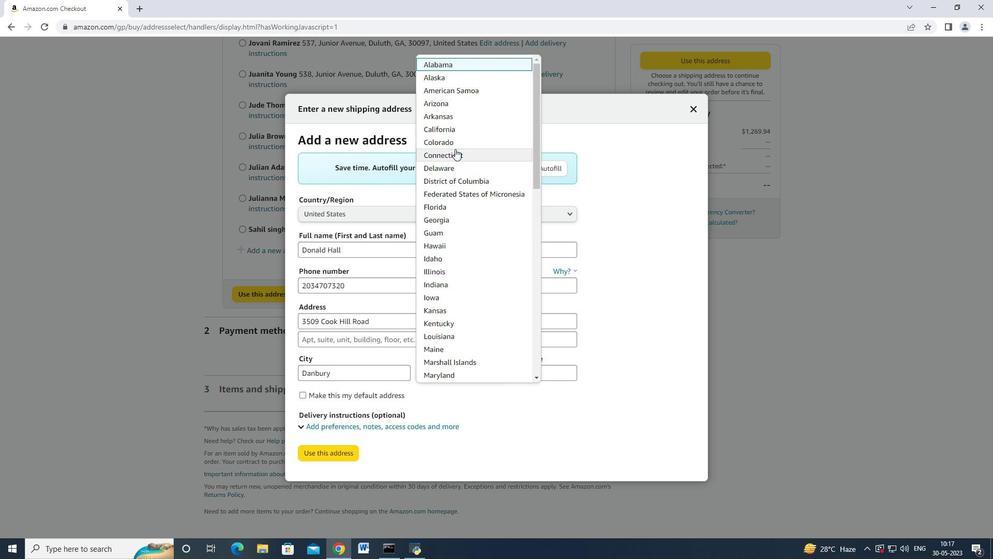 
Action: Mouse pressed left at (453, 153)
Screenshot: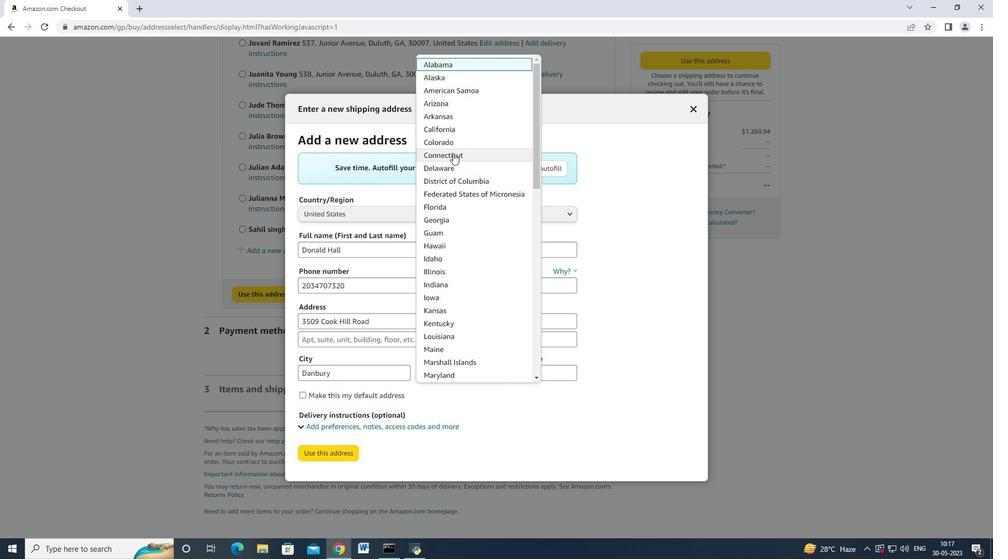 
Action: Mouse moved to (536, 368)
Screenshot: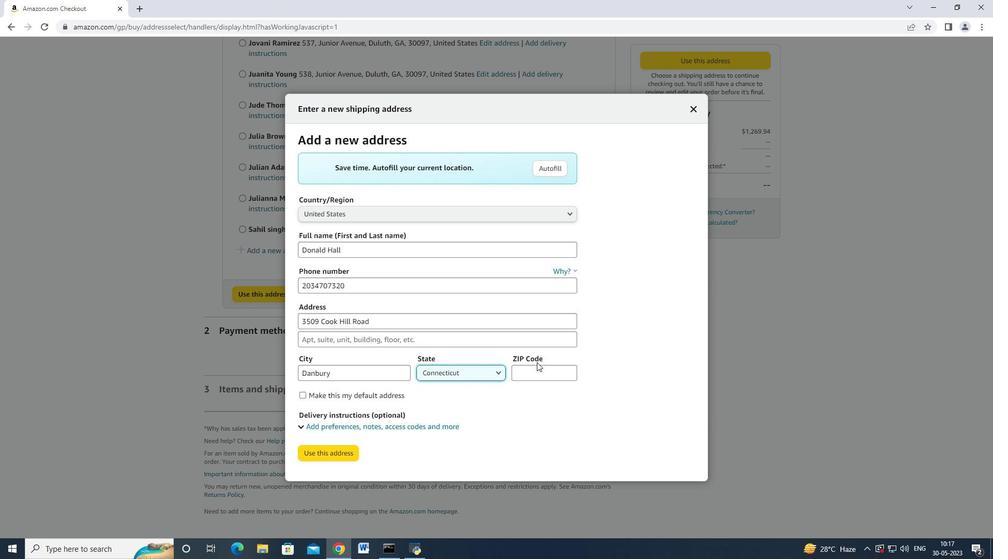 
Action: Mouse pressed left at (536, 368)
Screenshot: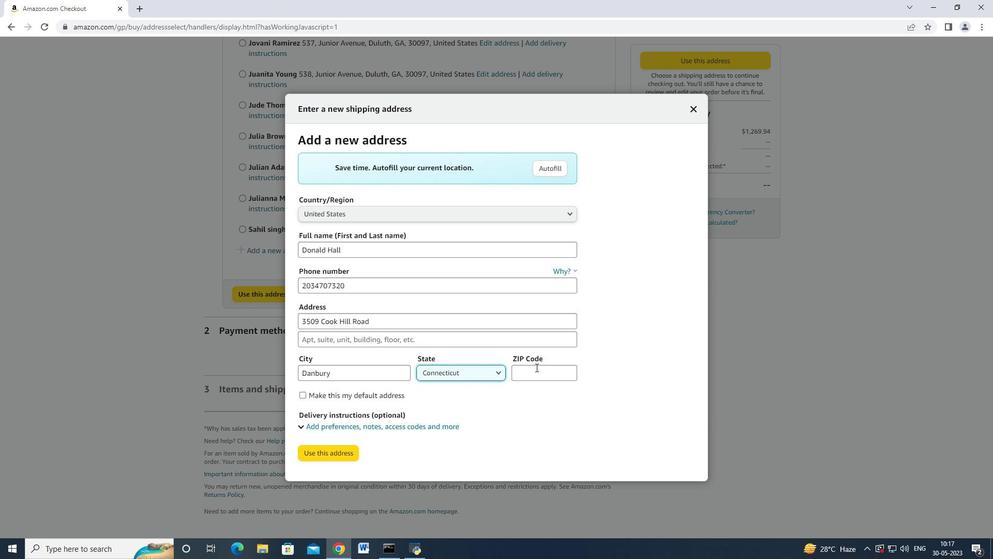 
Action: Mouse moved to (538, 368)
Screenshot: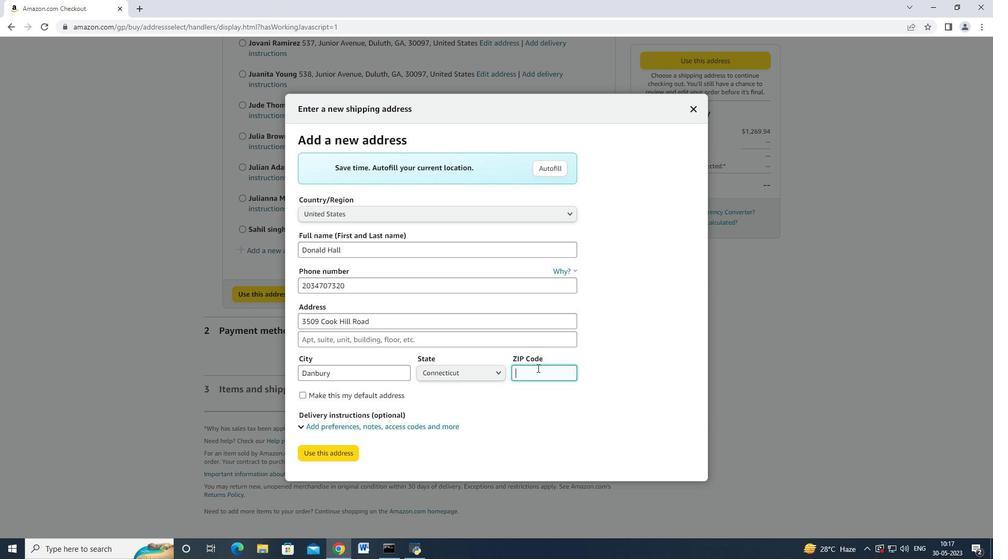 
Action: Key pressed 06810
Screenshot: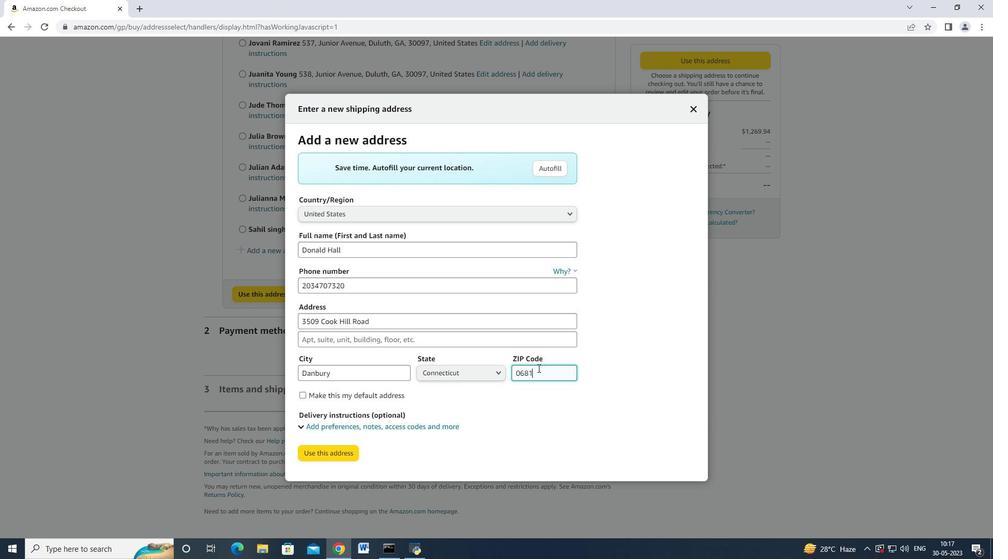 
Action: Mouse moved to (310, 450)
Screenshot: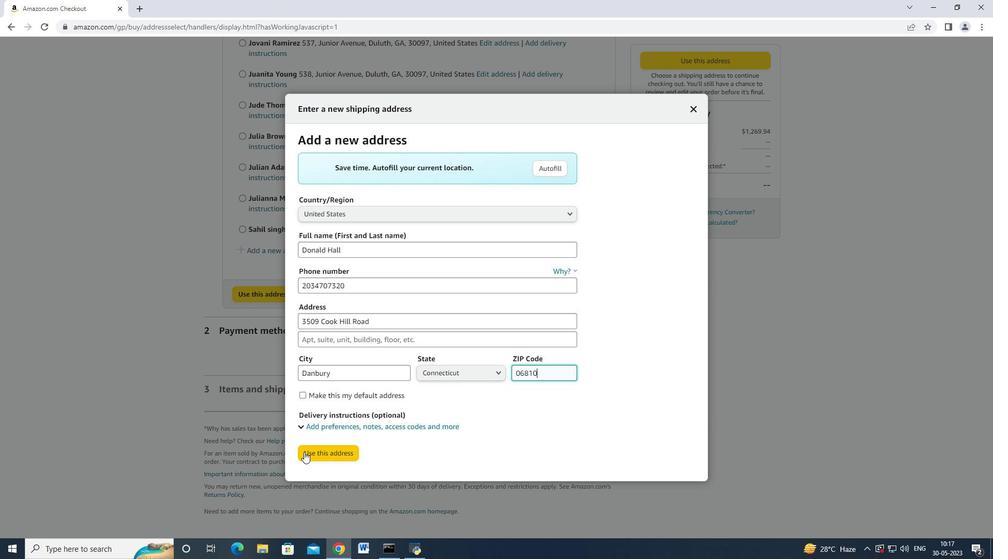 
Action: Mouse pressed left at (310, 450)
Screenshot: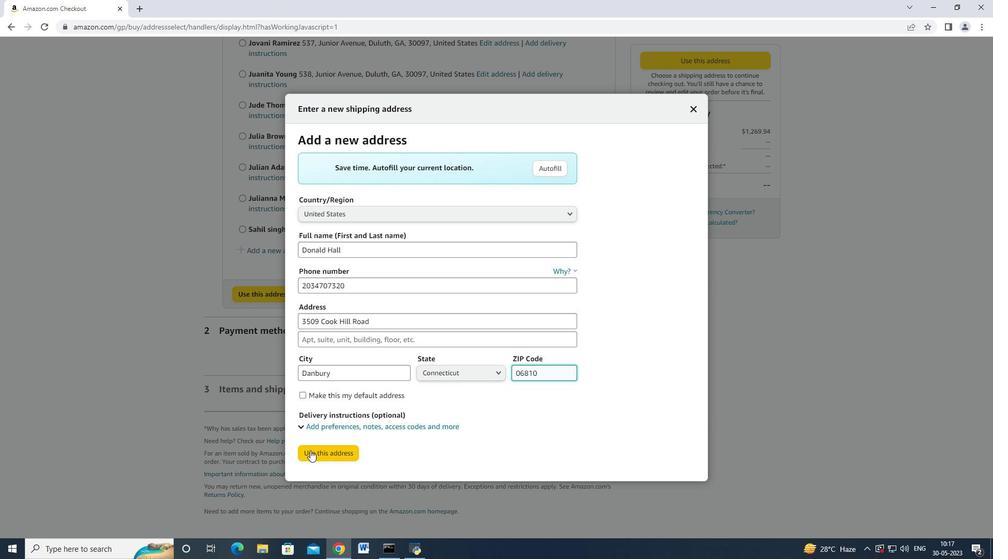 
Action: Mouse moved to (335, 446)
Screenshot: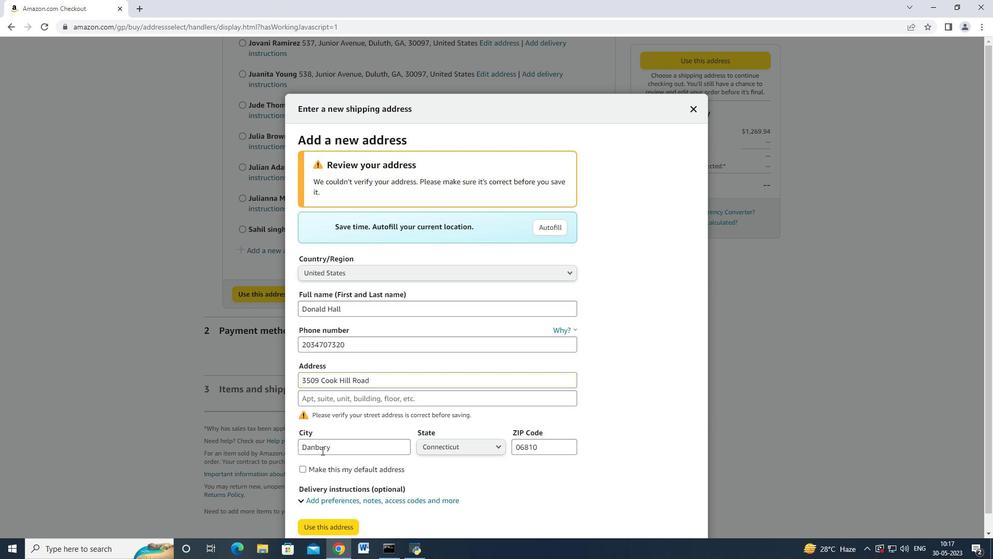 
Action: Mouse scrolled (335, 446) with delta (0, 0)
Screenshot: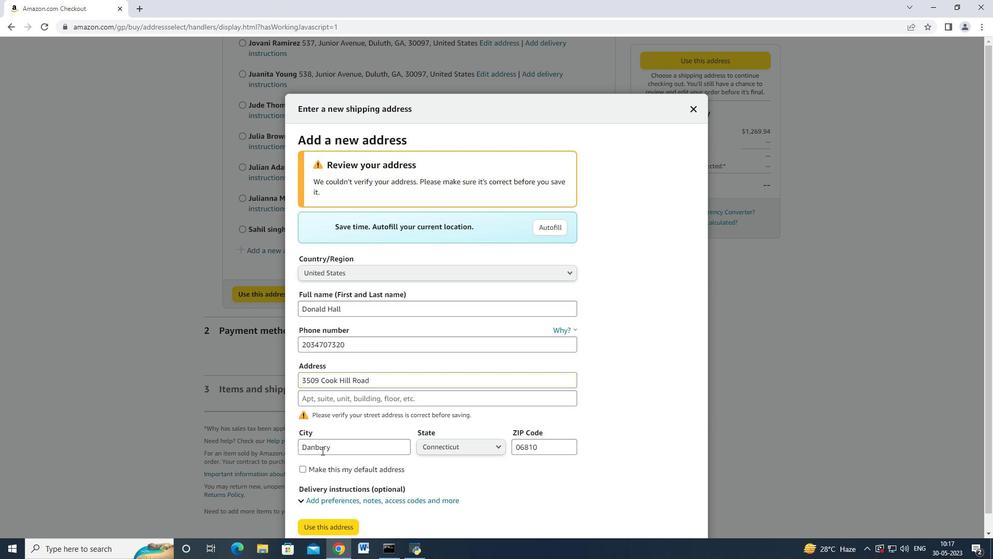 
Action: Mouse scrolled (335, 446) with delta (0, 0)
Screenshot: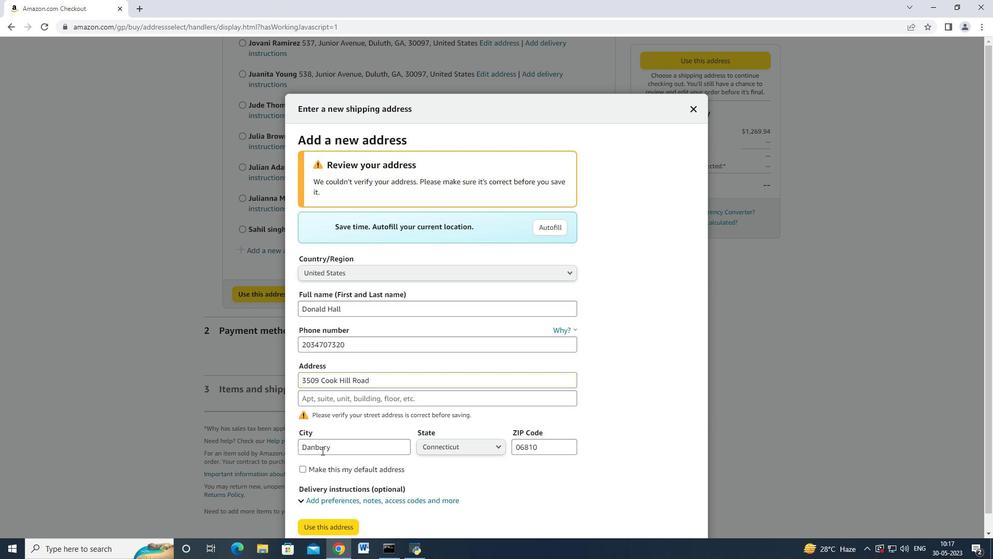 
Action: Mouse scrolled (335, 446) with delta (0, 0)
Screenshot: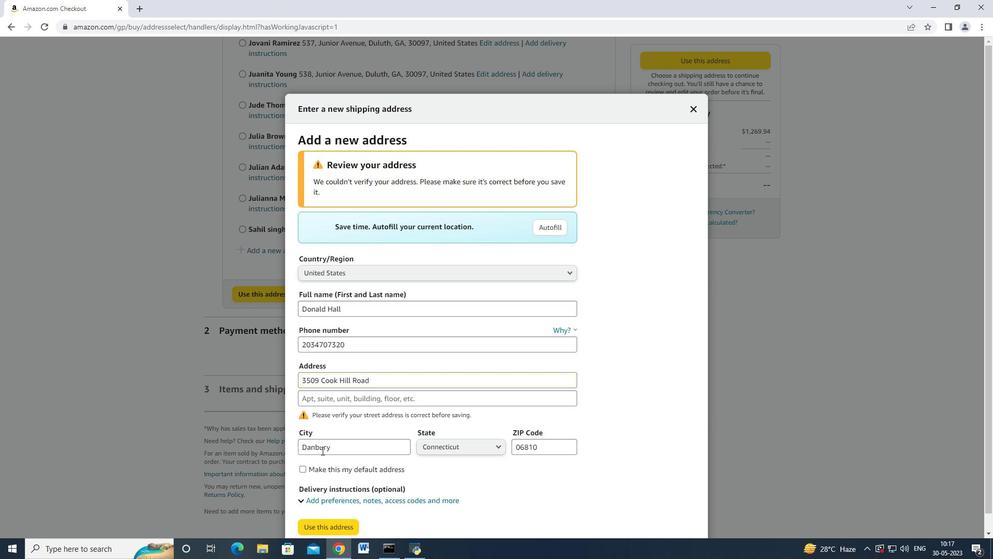 
Action: Mouse scrolled (335, 446) with delta (0, 0)
Screenshot: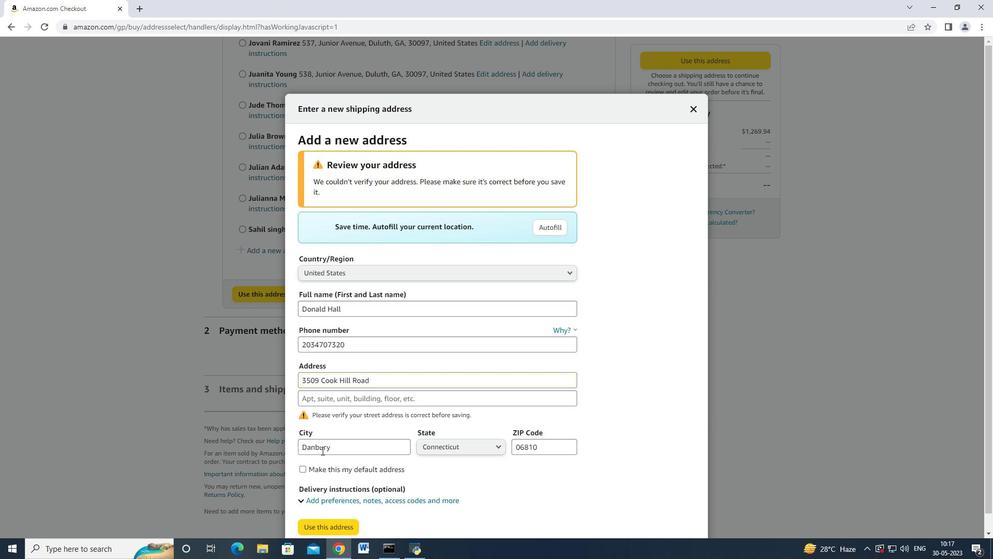 
Action: Mouse scrolled (335, 446) with delta (0, 0)
Screenshot: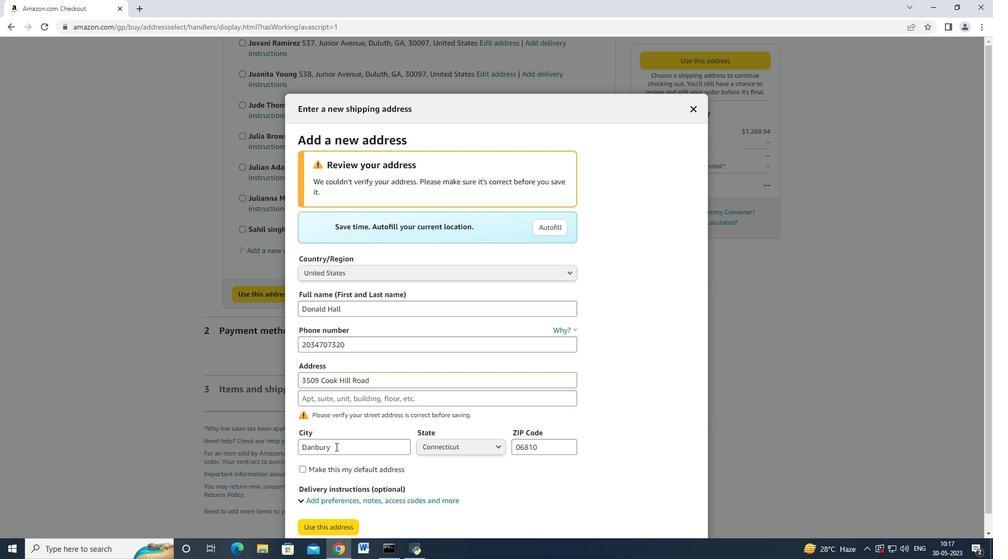 
Action: Mouse scrolled (335, 446) with delta (0, 0)
Screenshot: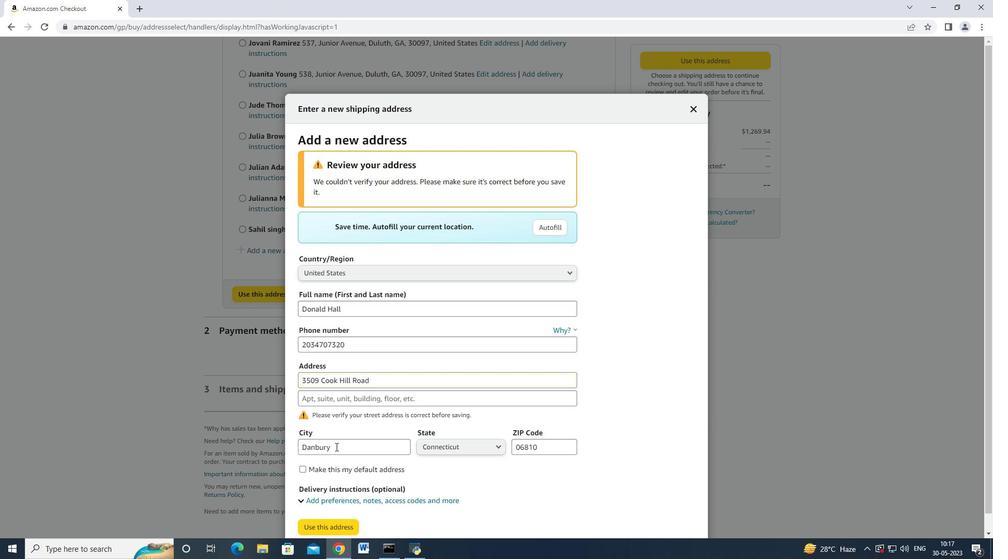 
Action: Mouse moved to (337, 509)
Screenshot: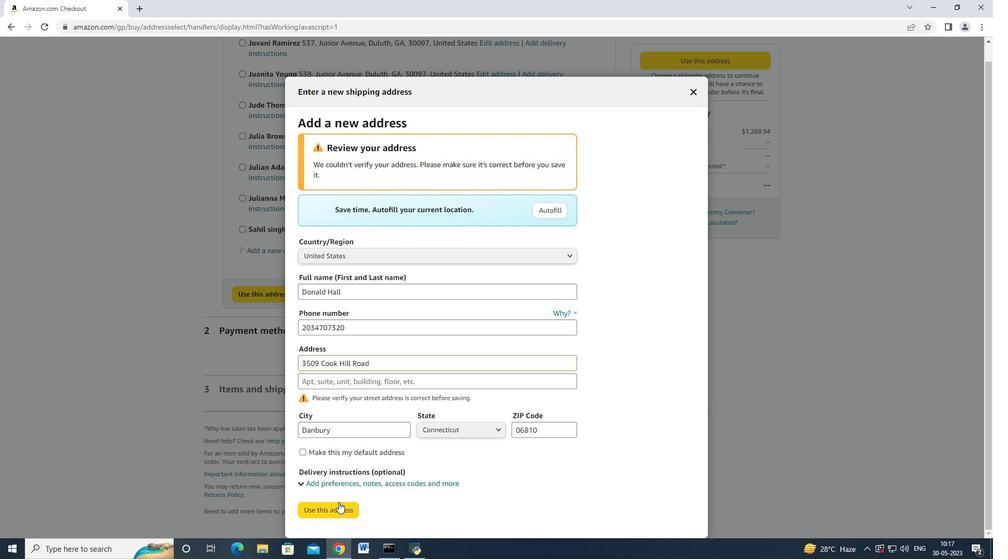 
Action: Mouse pressed left at (337, 509)
Screenshot: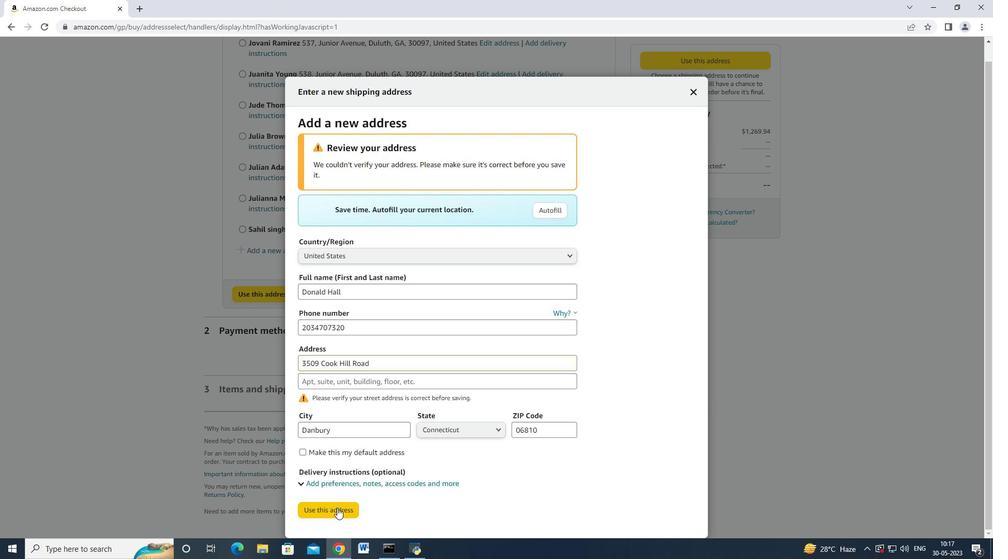 
Action: Mouse moved to (343, 248)
Screenshot: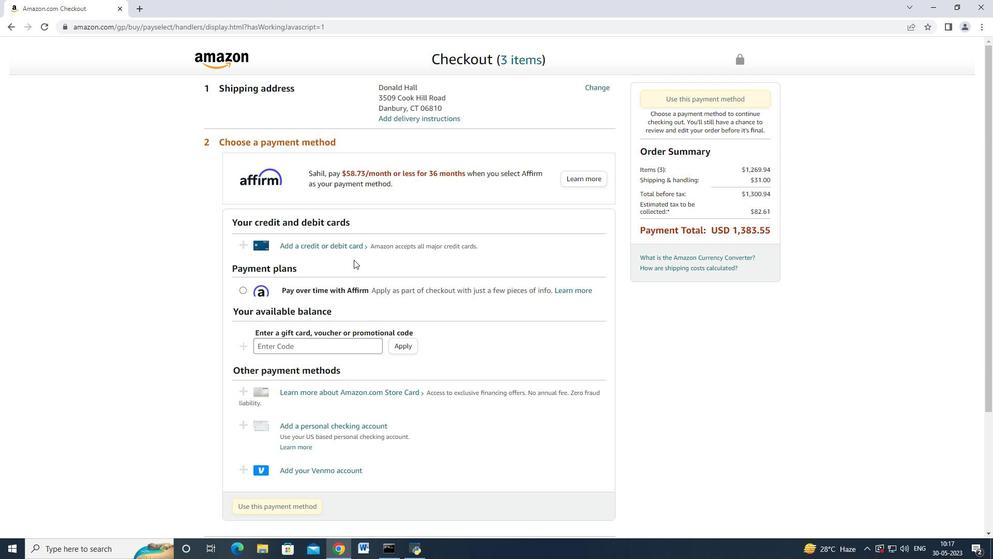 
Action: Mouse pressed left at (343, 248)
Screenshot: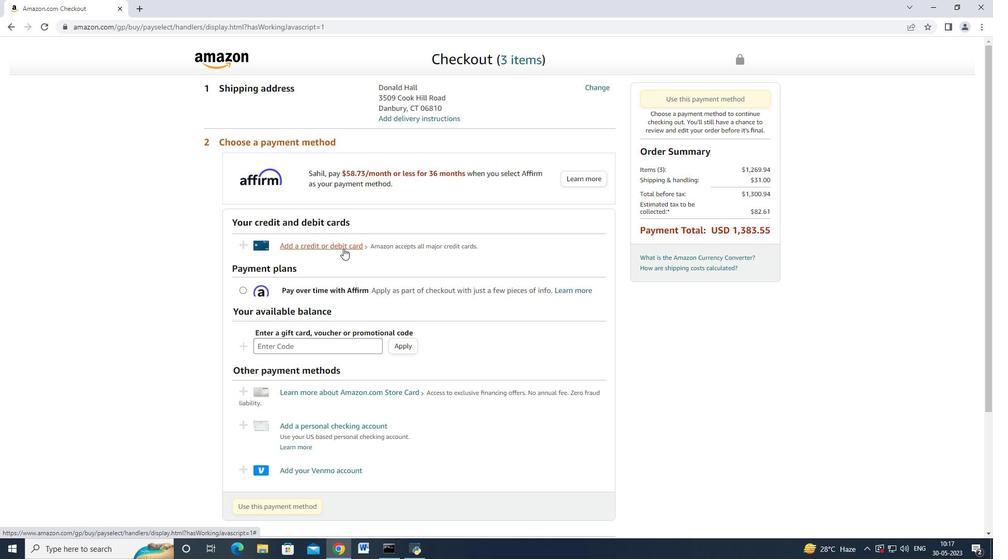 
Action: Mouse moved to (407, 238)
Screenshot: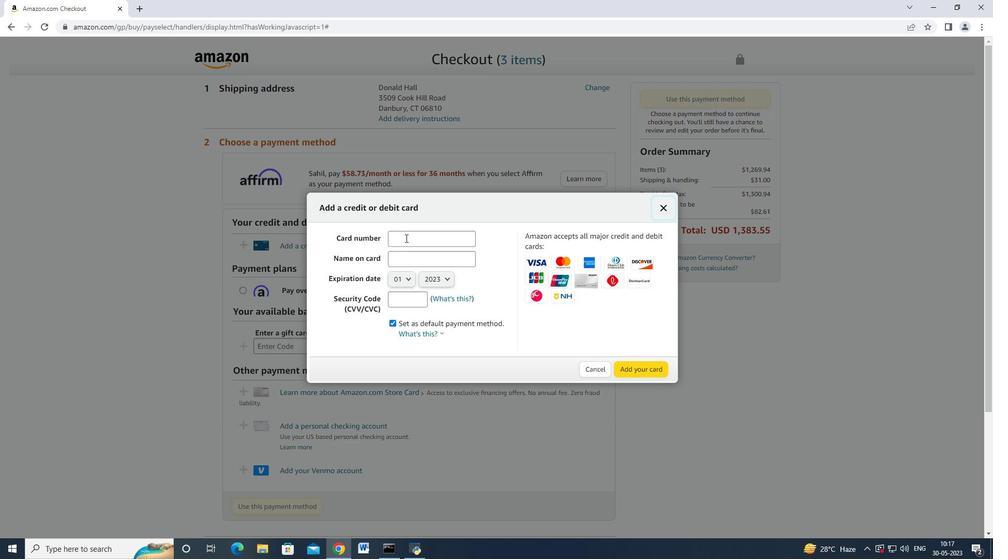 
Action: Mouse pressed left at (407, 238)
Screenshot: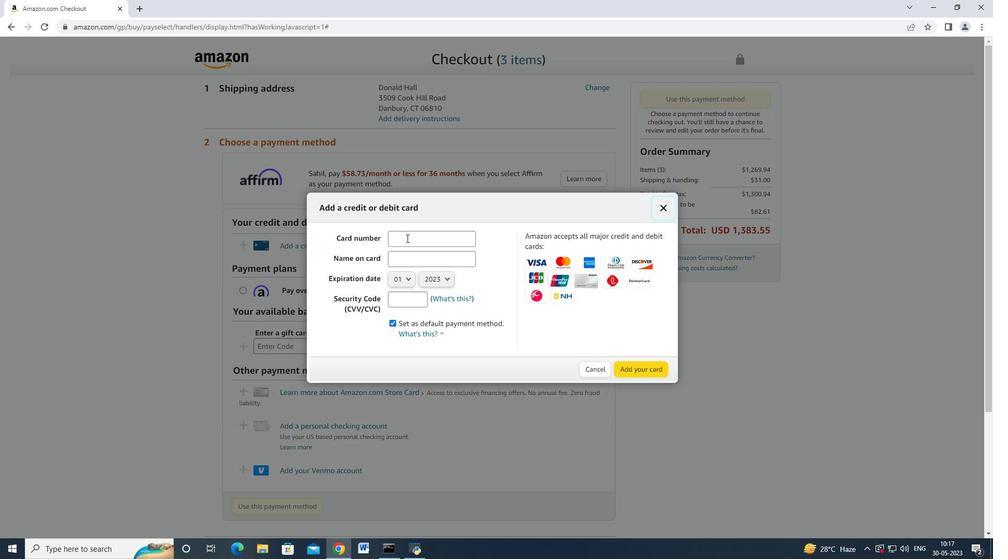 
Action: Mouse moved to (407, 239)
Screenshot: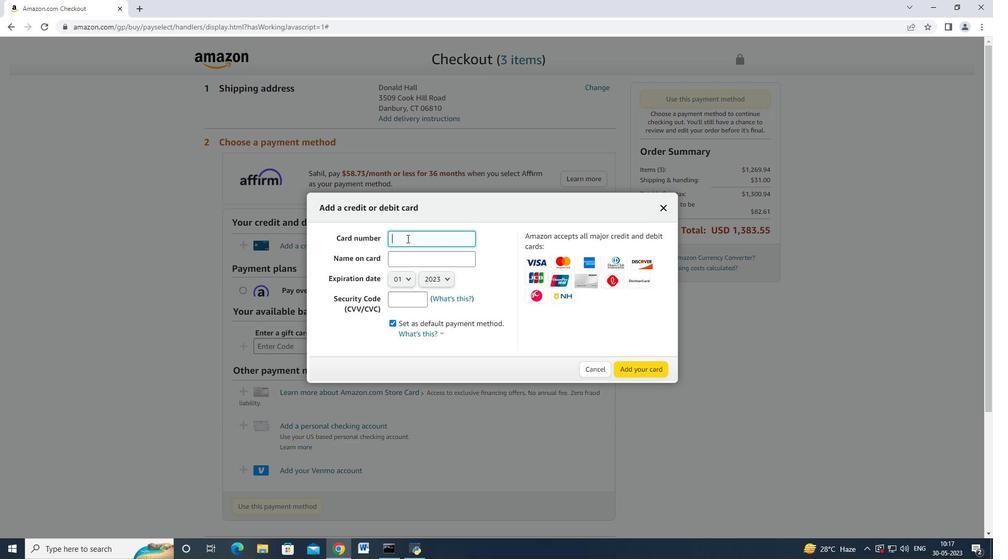 
Action: Key pressed 4726664477556010<Key.tab><Key.shift>Mark<Key.space><Key.shift_r>Adams
Screenshot: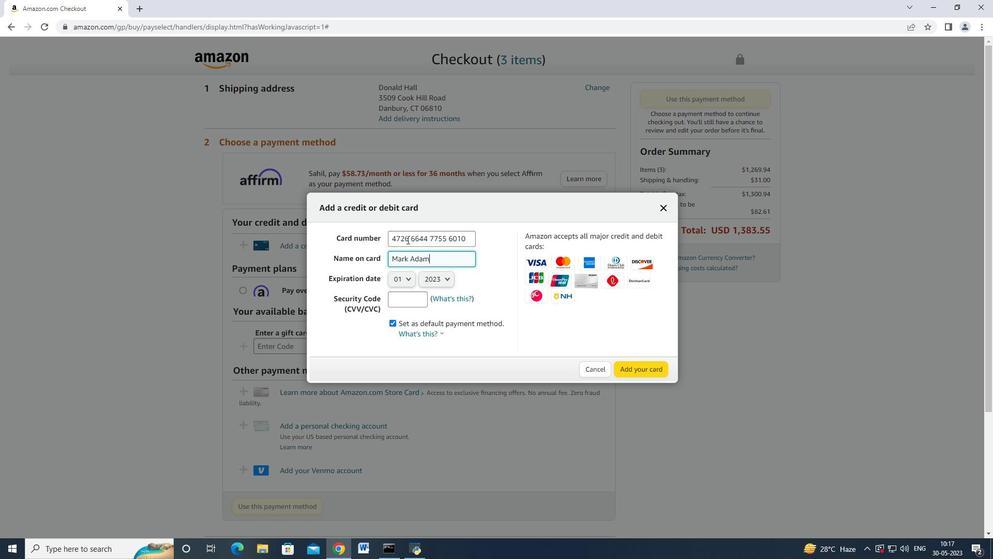 
Action: Mouse moved to (404, 280)
Screenshot: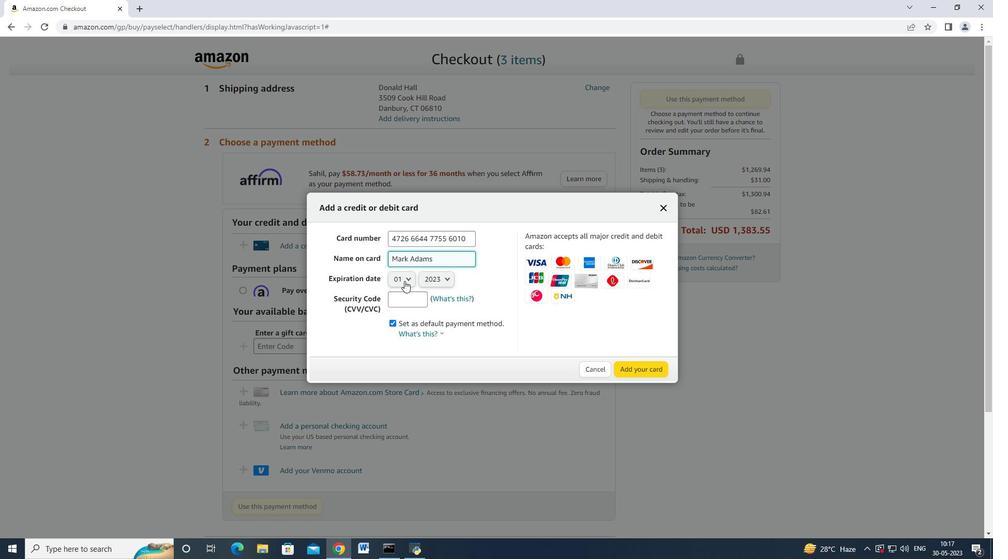 
Action: Mouse pressed left at (404, 280)
Screenshot: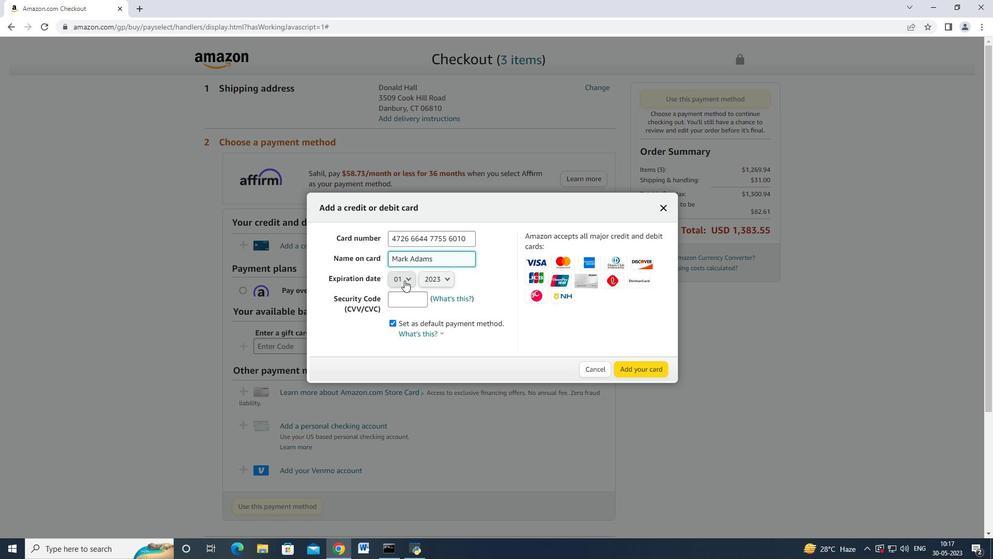 
Action: Mouse moved to (407, 320)
Screenshot: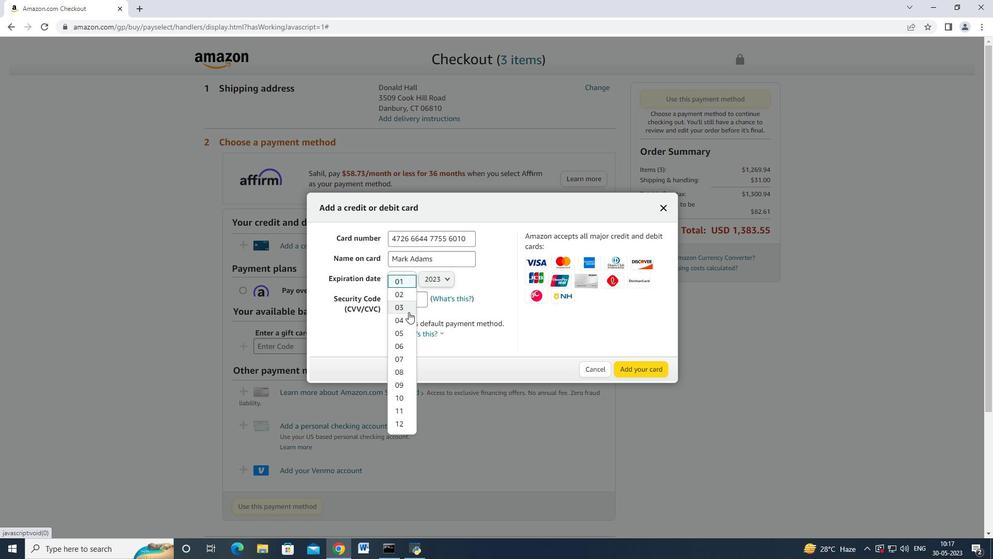 
Action: Mouse pressed left at (407, 320)
Screenshot: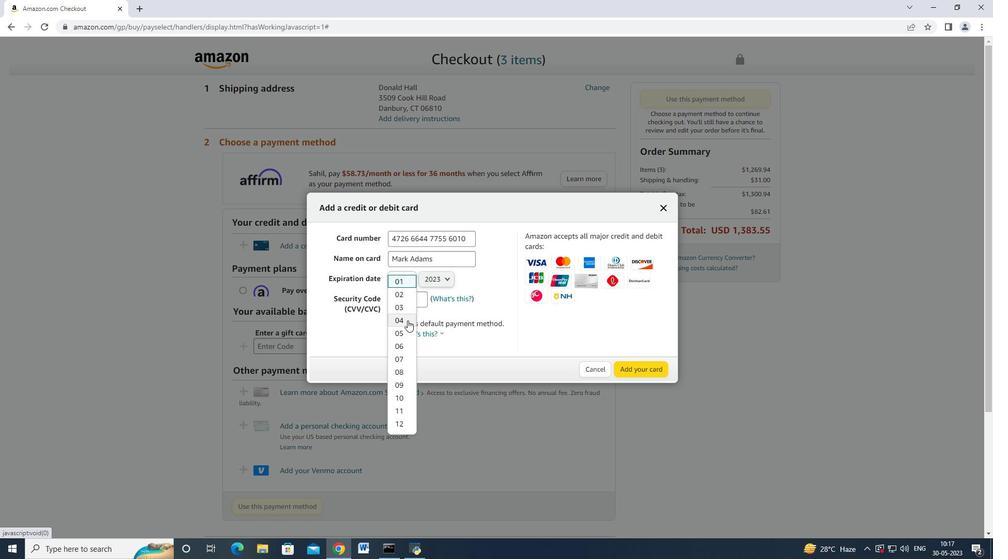 
Action: Mouse moved to (437, 284)
Screenshot: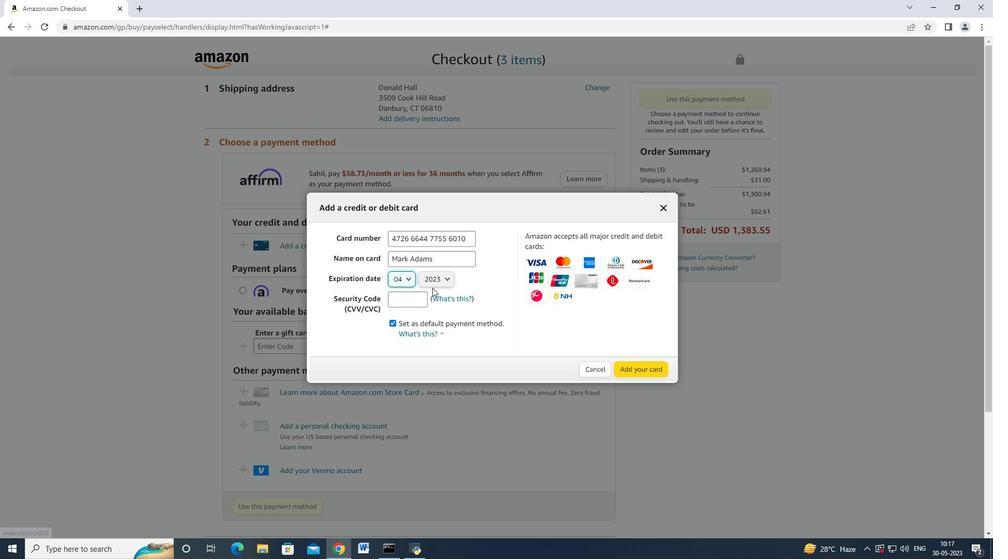 
Action: Mouse pressed left at (437, 284)
Screenshot: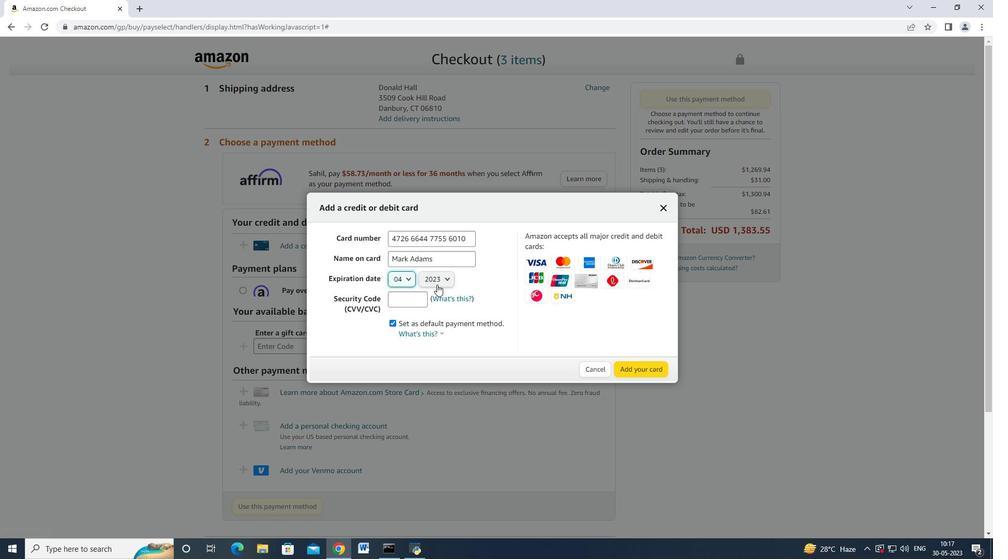 
Action: Mouse moved to (438, 303)
Screenshot: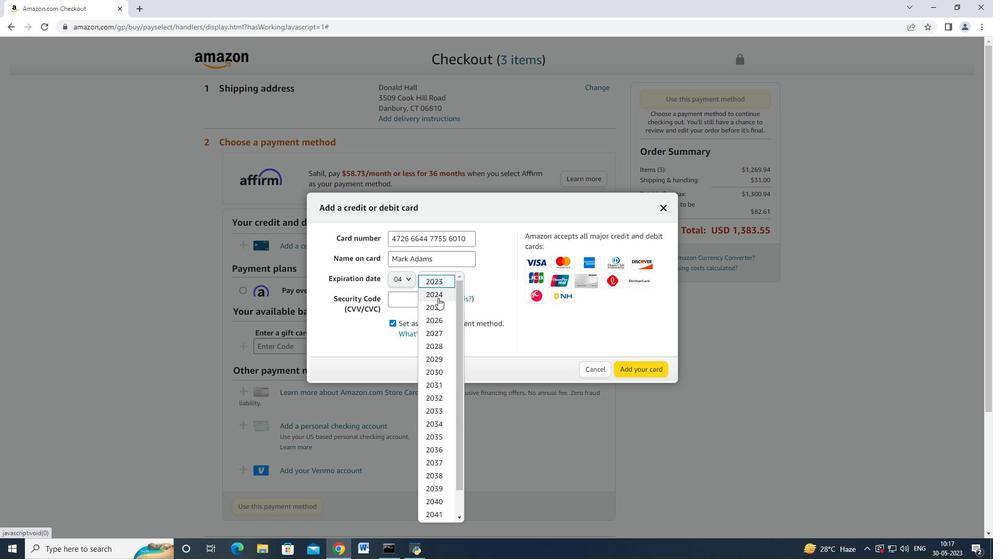 
Action: Mouse pressed left at (438, 303)
Screenshot: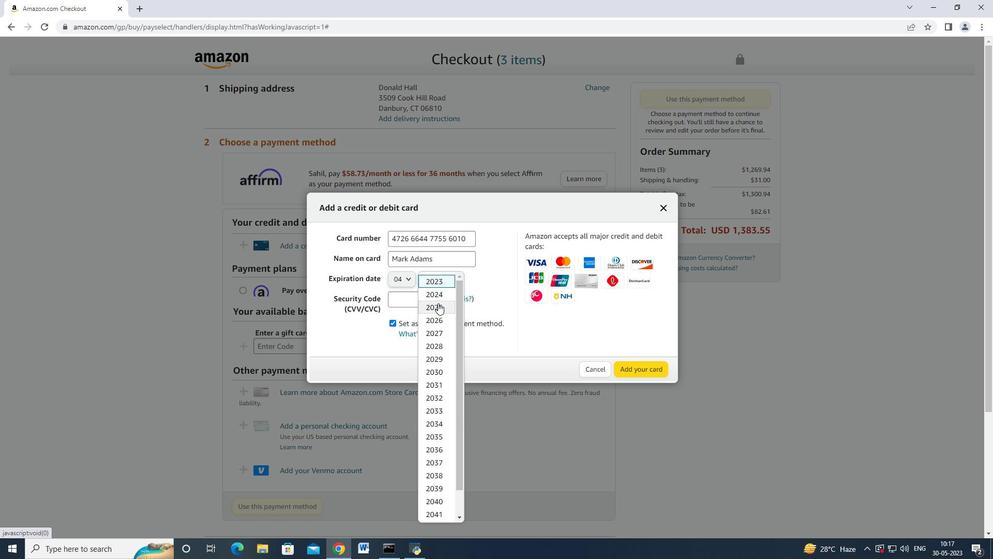 
Action: Mouse moved to (418, 299)
Screenshot: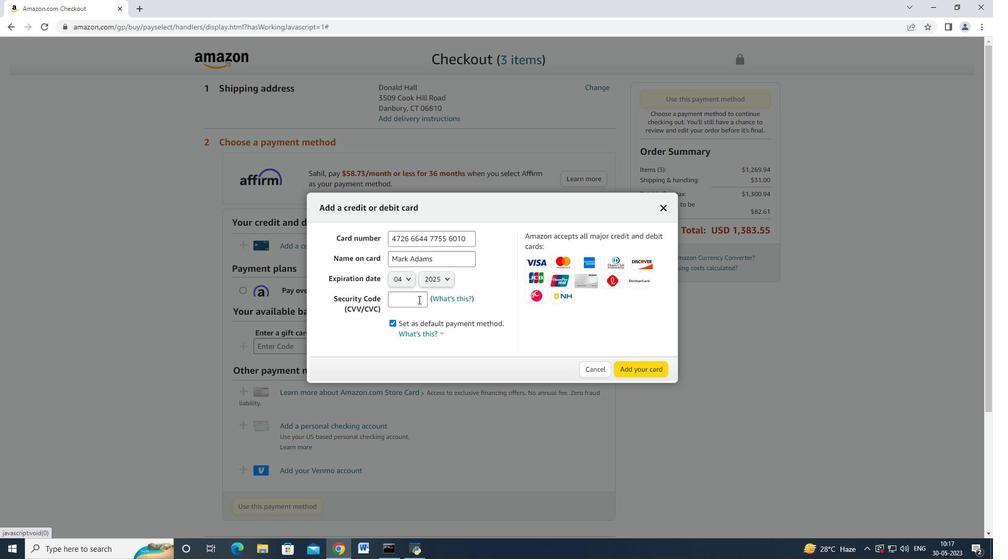
Action: Mouse pressed left at (418, 299)
Screenshot: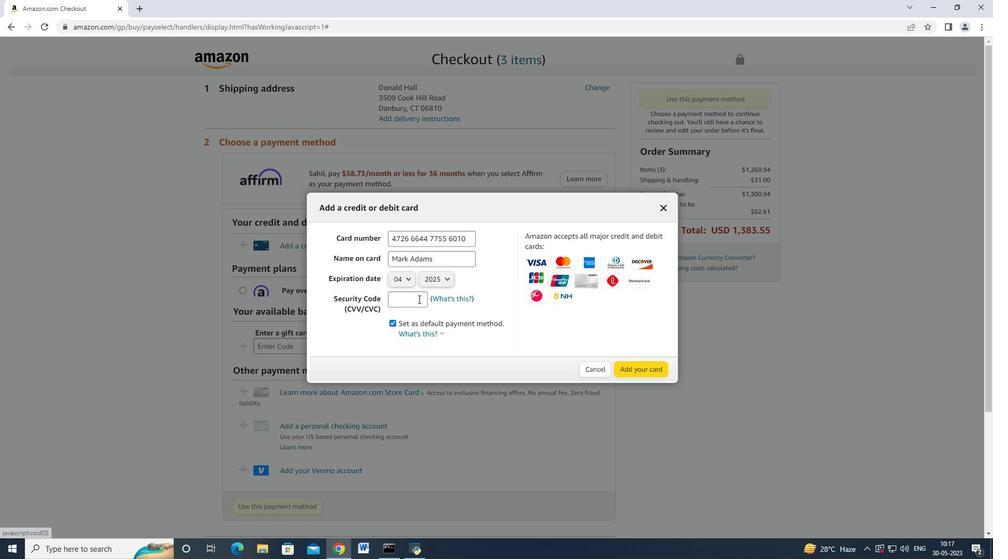 
Action: Mouse moved to (418, 299)
Screenshot: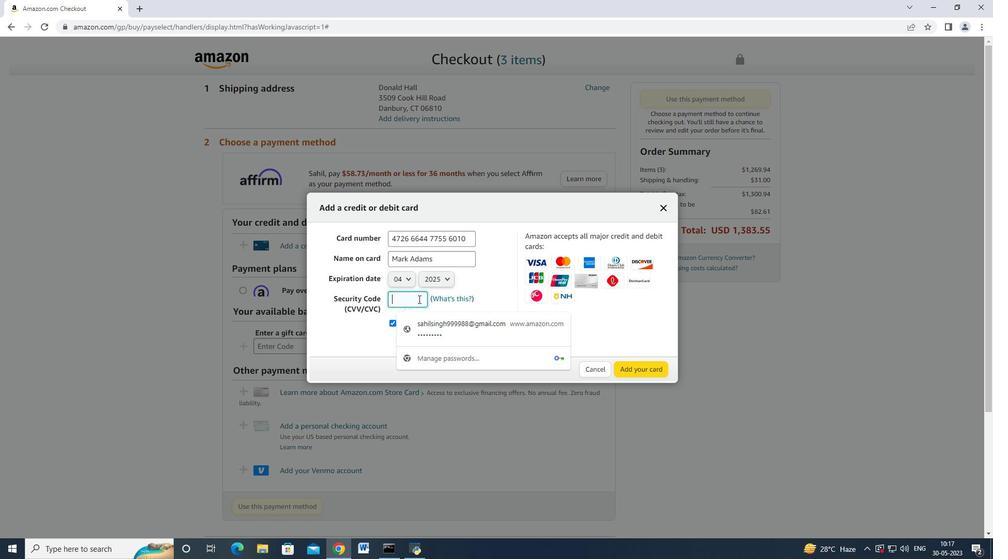 
Action: Key pressed 682
Screenshot: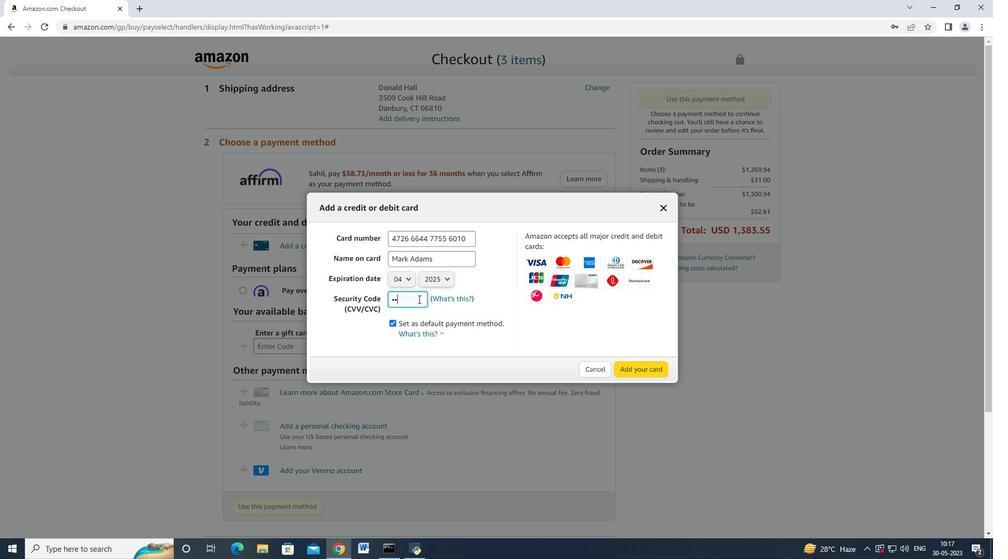 
Action: Mouse moved to (631, 372)
Screenshot: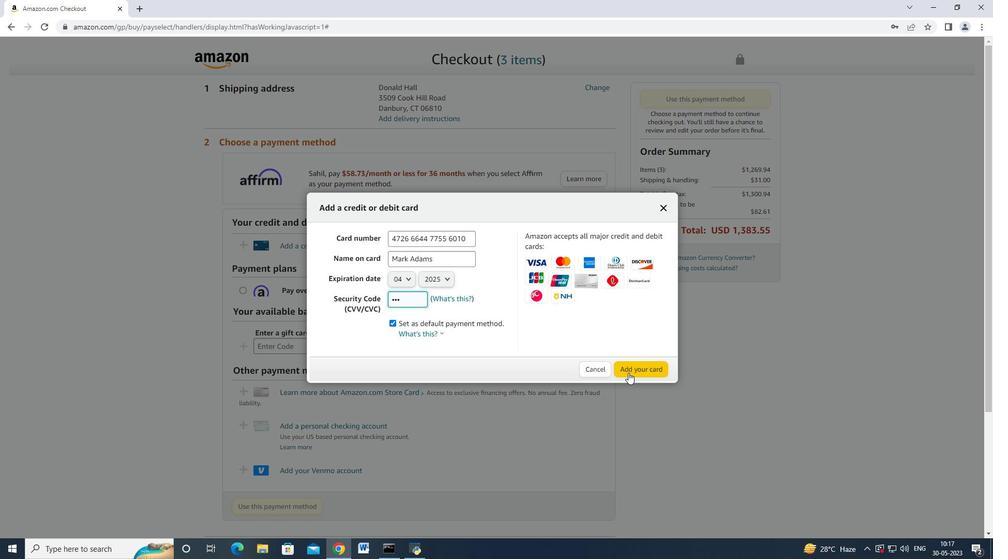
